 Task: Find connections with filter location Nejo with filter topic #realestateagentwith filter profile language French with filter current company NIIT Limited with filter school Joydeep Roy University with filter industry Industry Associations with filter service category Tax Law with filter keywords title Accounting Director
Action: Mouse moved to (302, 371)
Screenshot: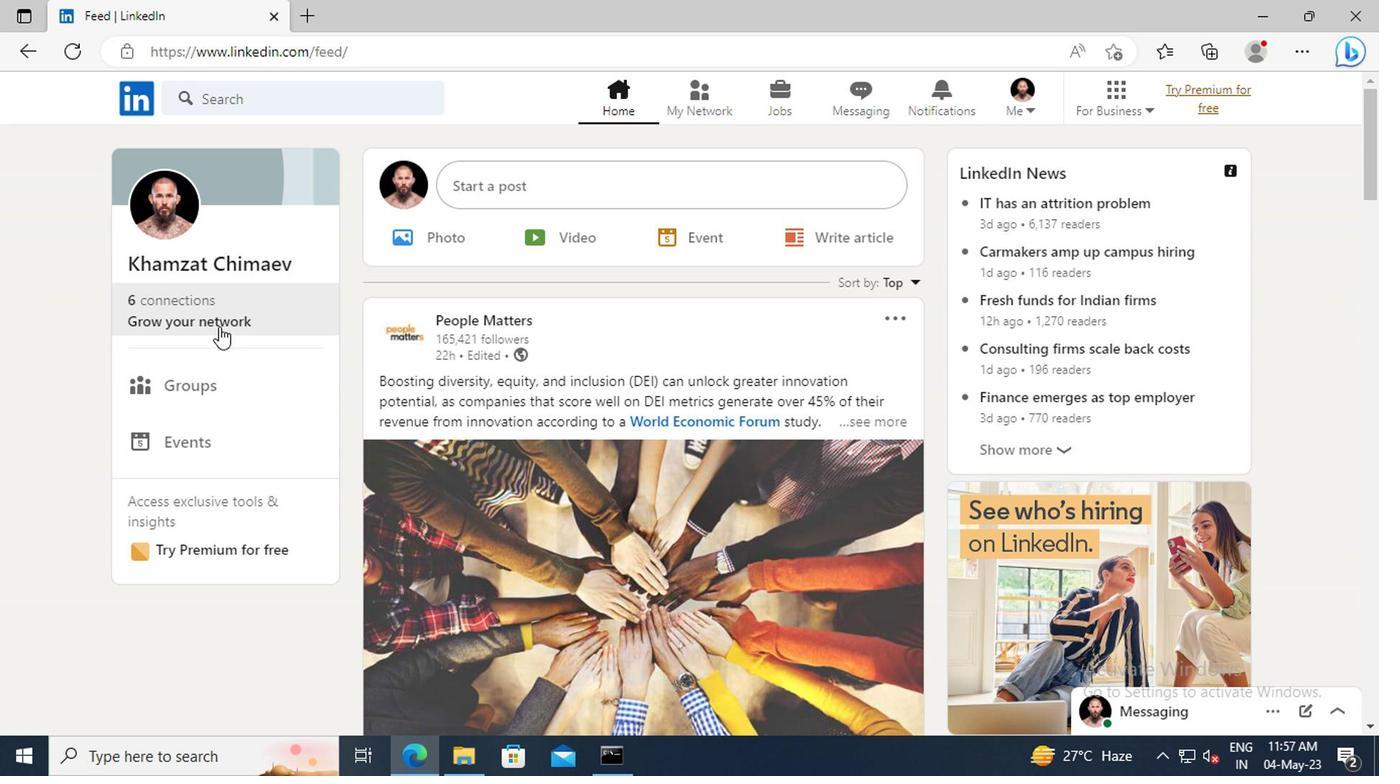 
Action: Mouse pressed left at (302, 371)
Screenshot: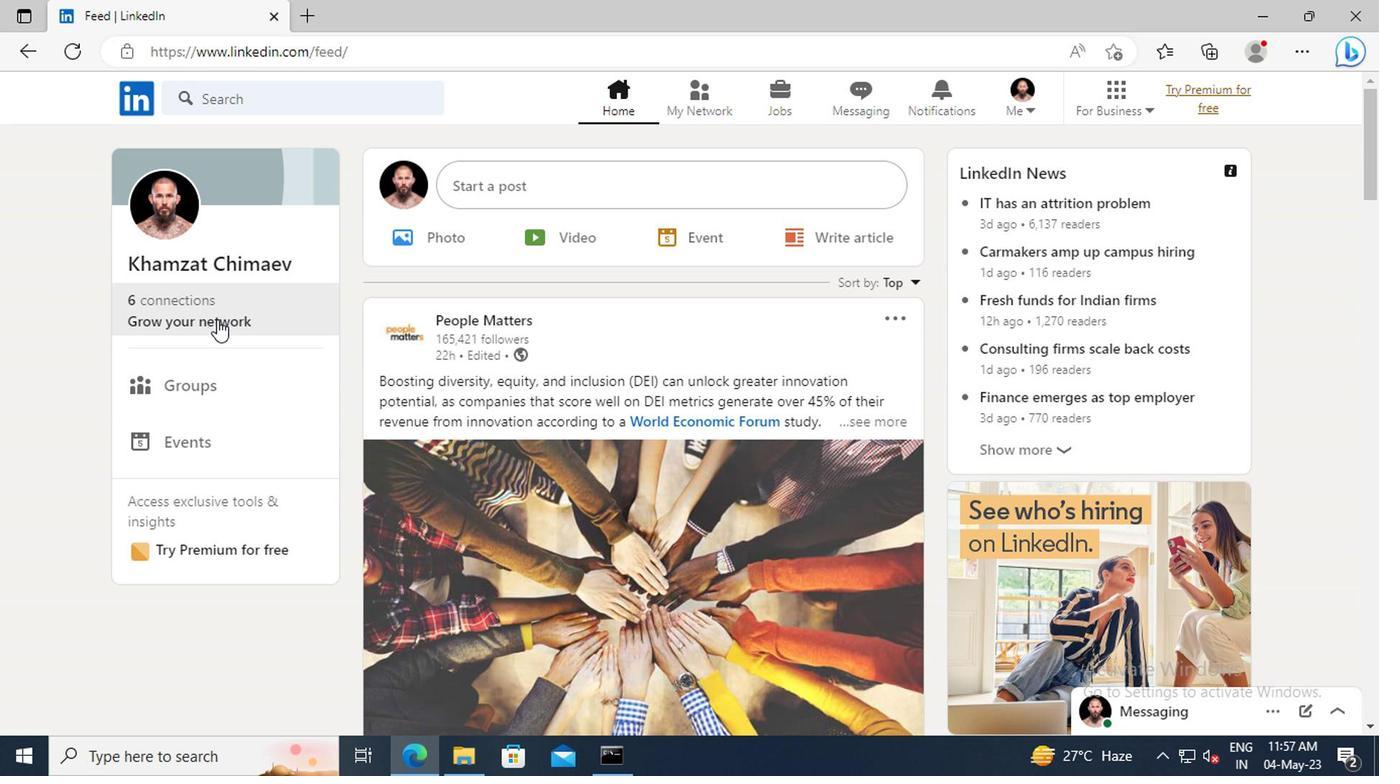 
Action: Mouse moved to (302, 300)
Screenshot: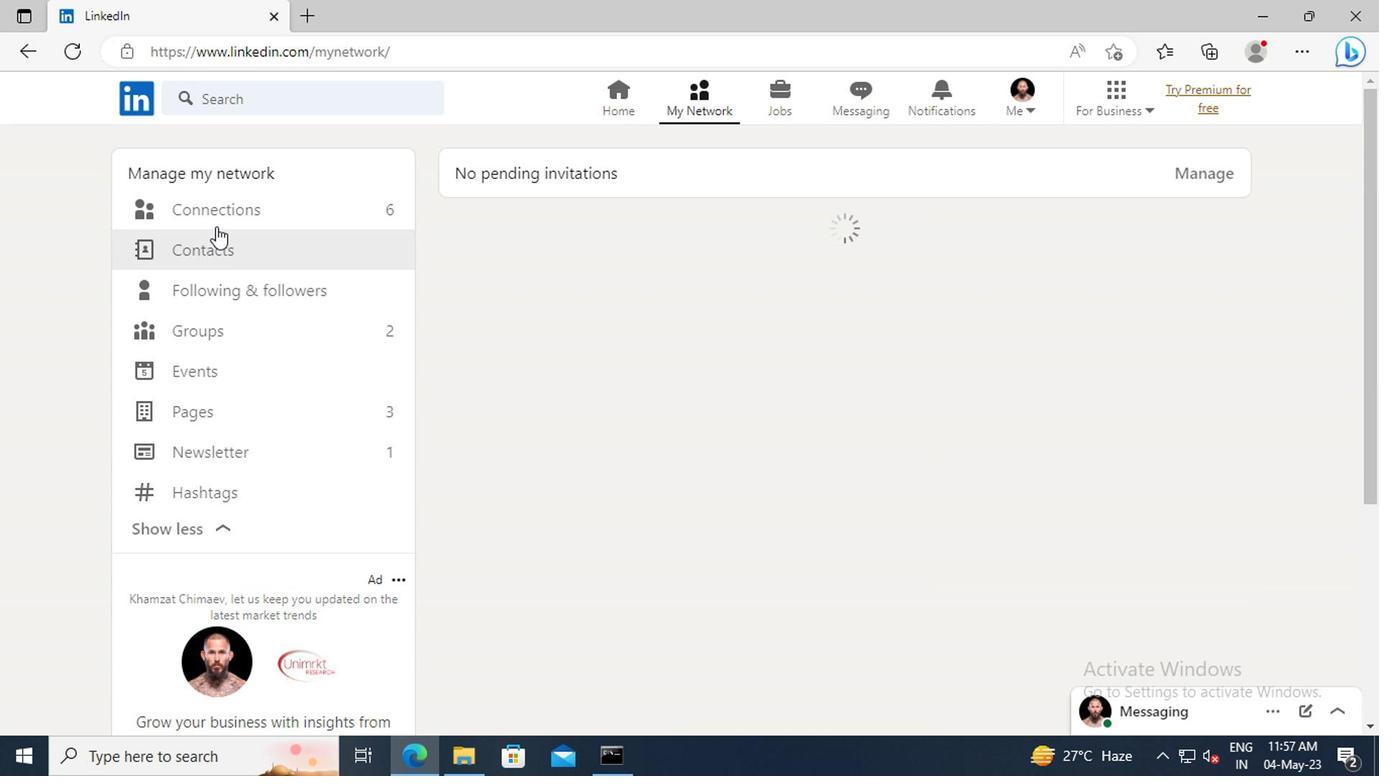
Action: Mouse pressed left at (302, 300)
Screenshot: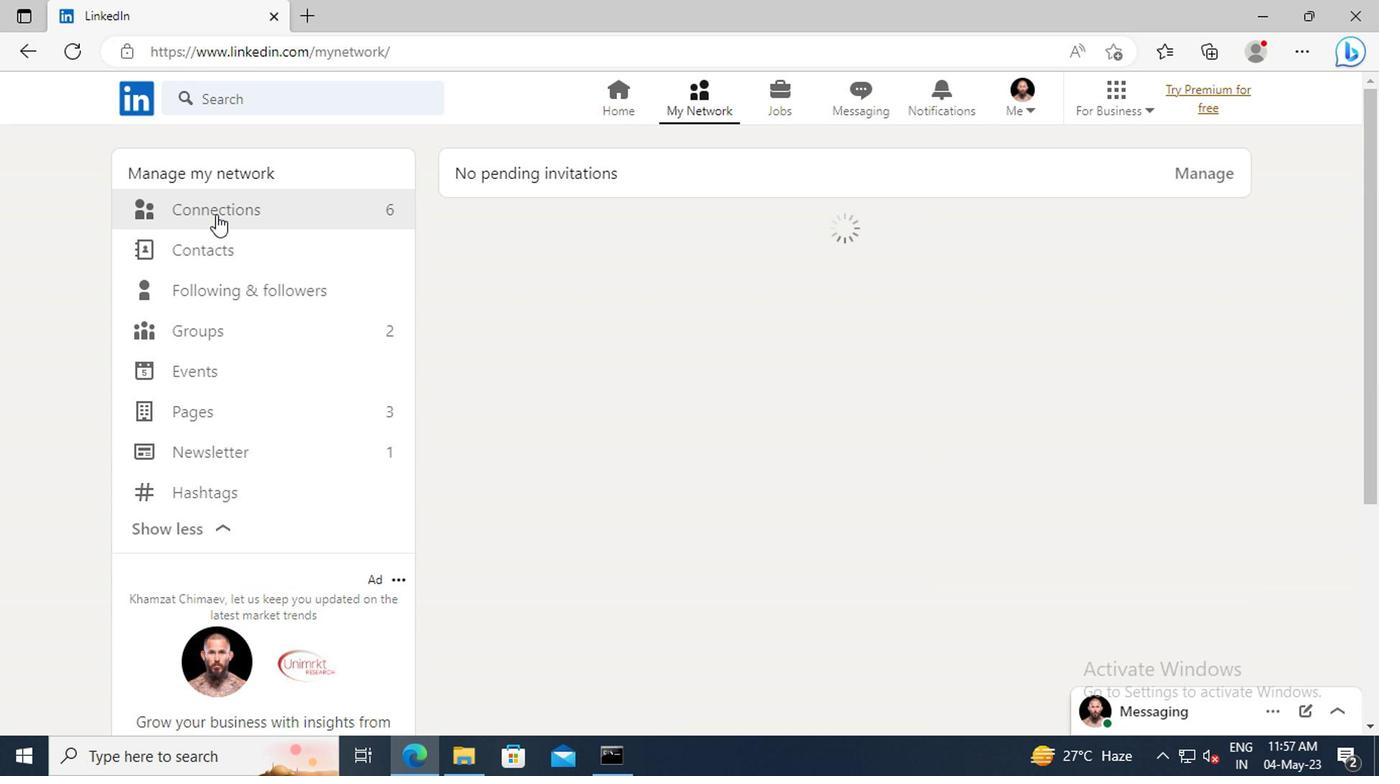 
Action: Mouse moved to (745, 303)
Screenshot: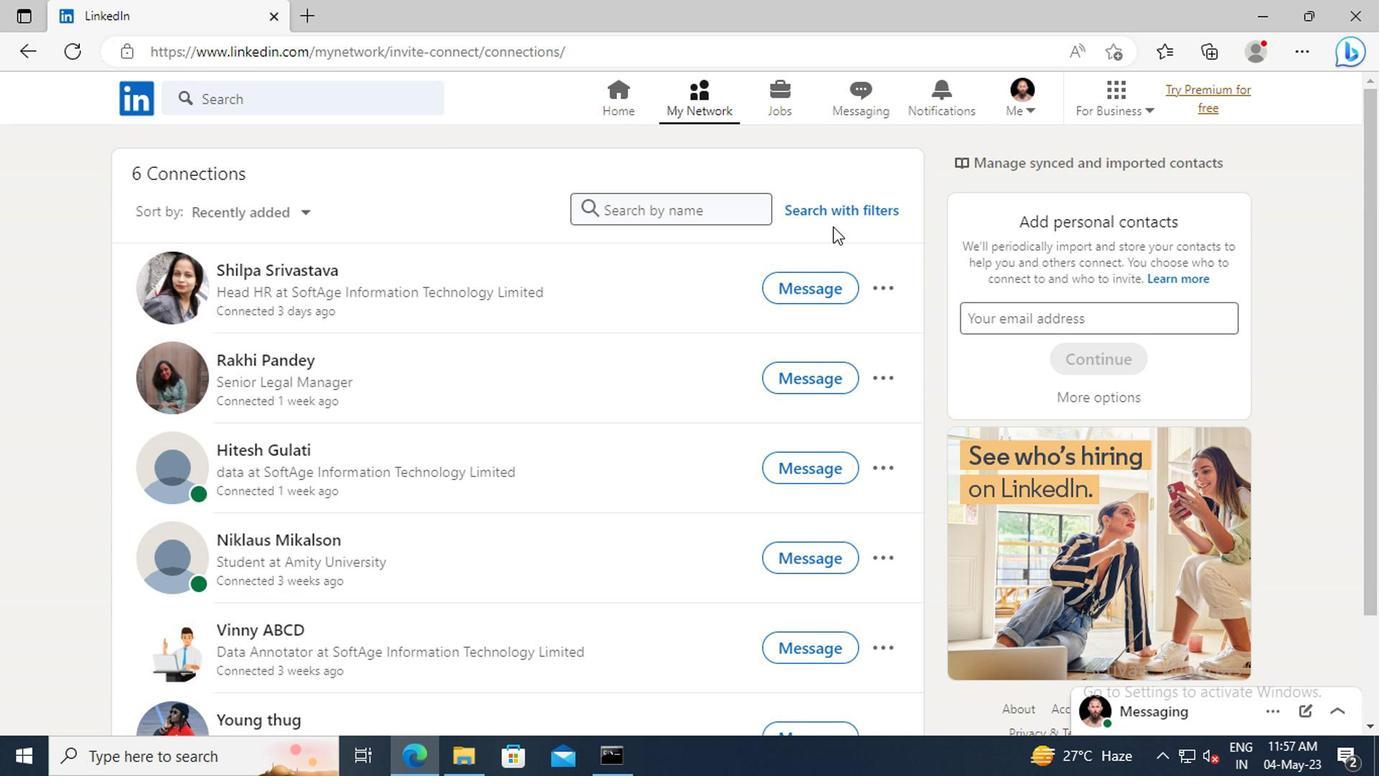 
Action: Mouse pressed left at (745, 303)
Screenshot: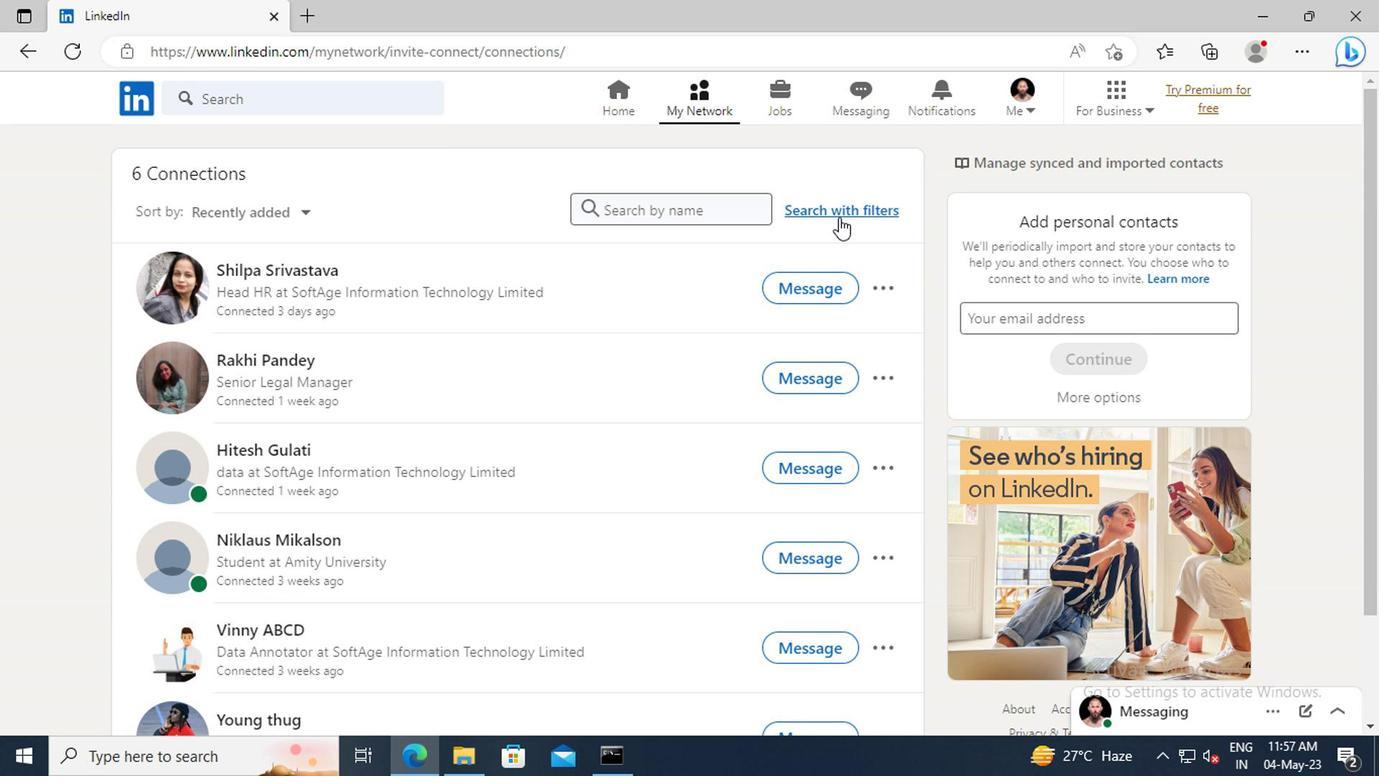 
Action: Mouse moved to (693, 258)
Screenshot: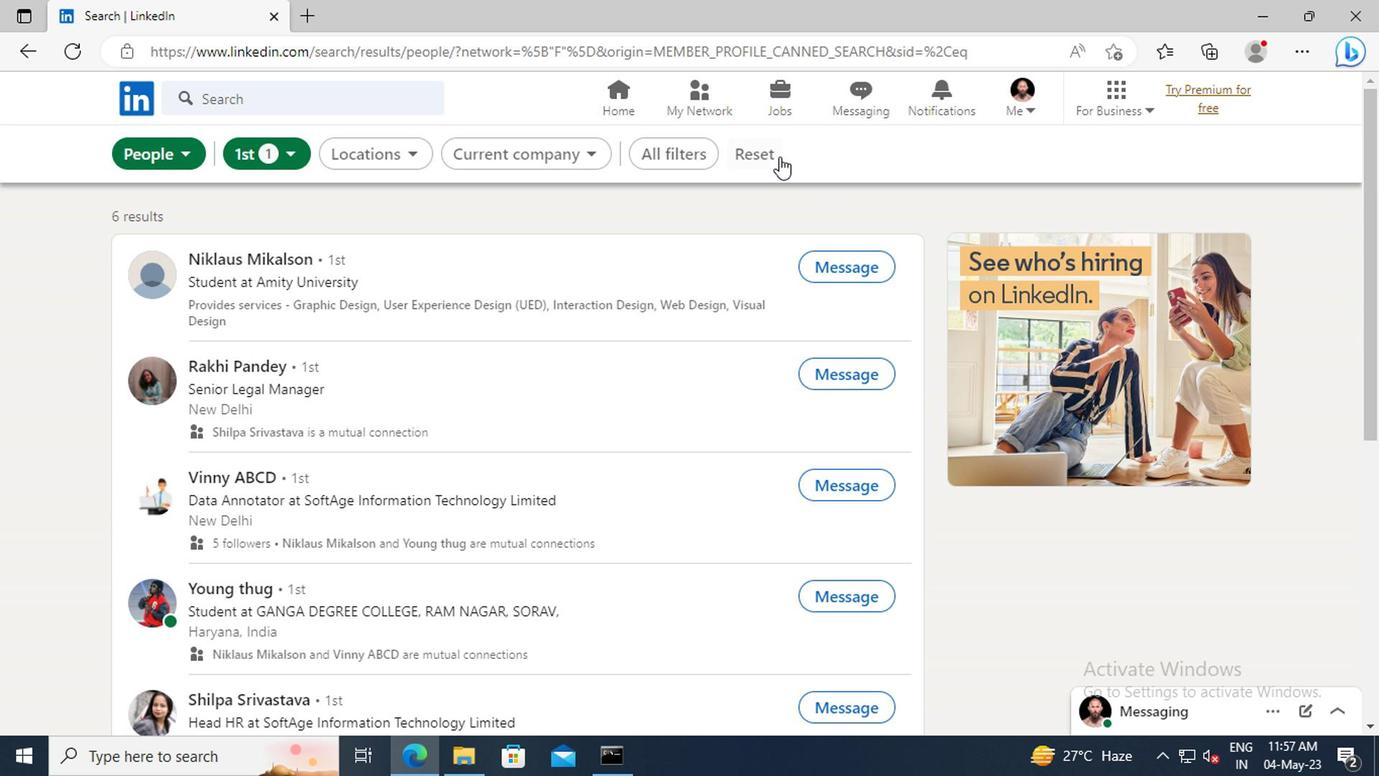 
Action: Mouse pressed left at (693, 258)
Screenshot: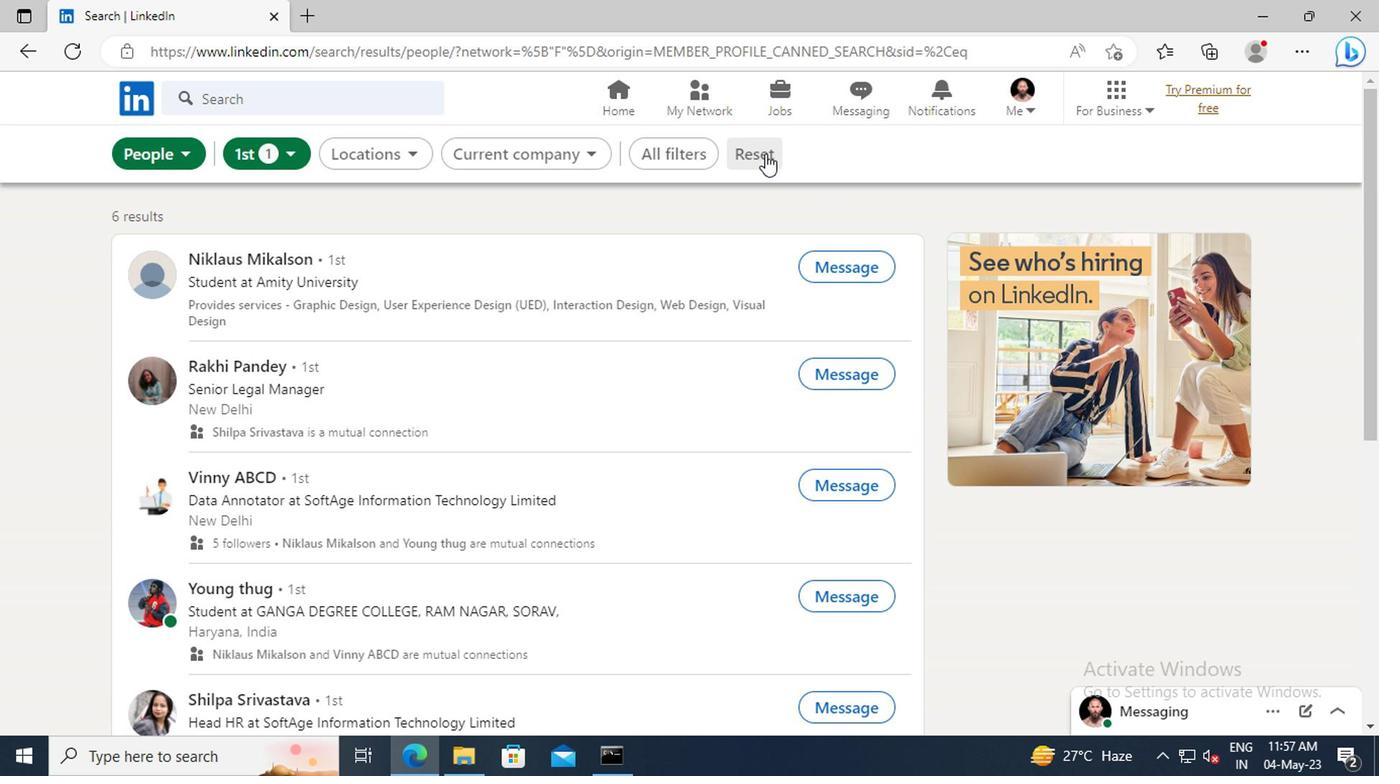 
Action: Mouse moved to (679, 257)
Screenshot: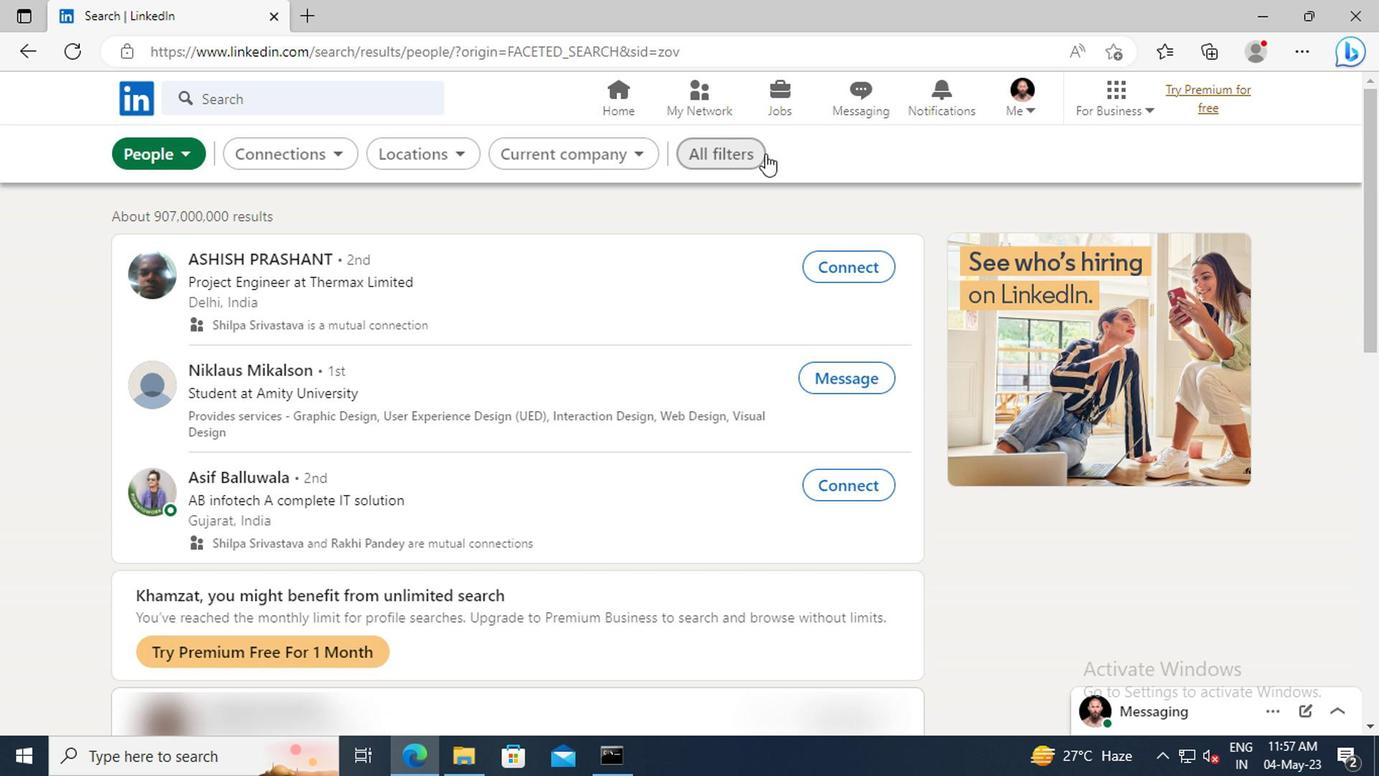 
Action: Mouse pressed left at (679, 257)
Screenshot: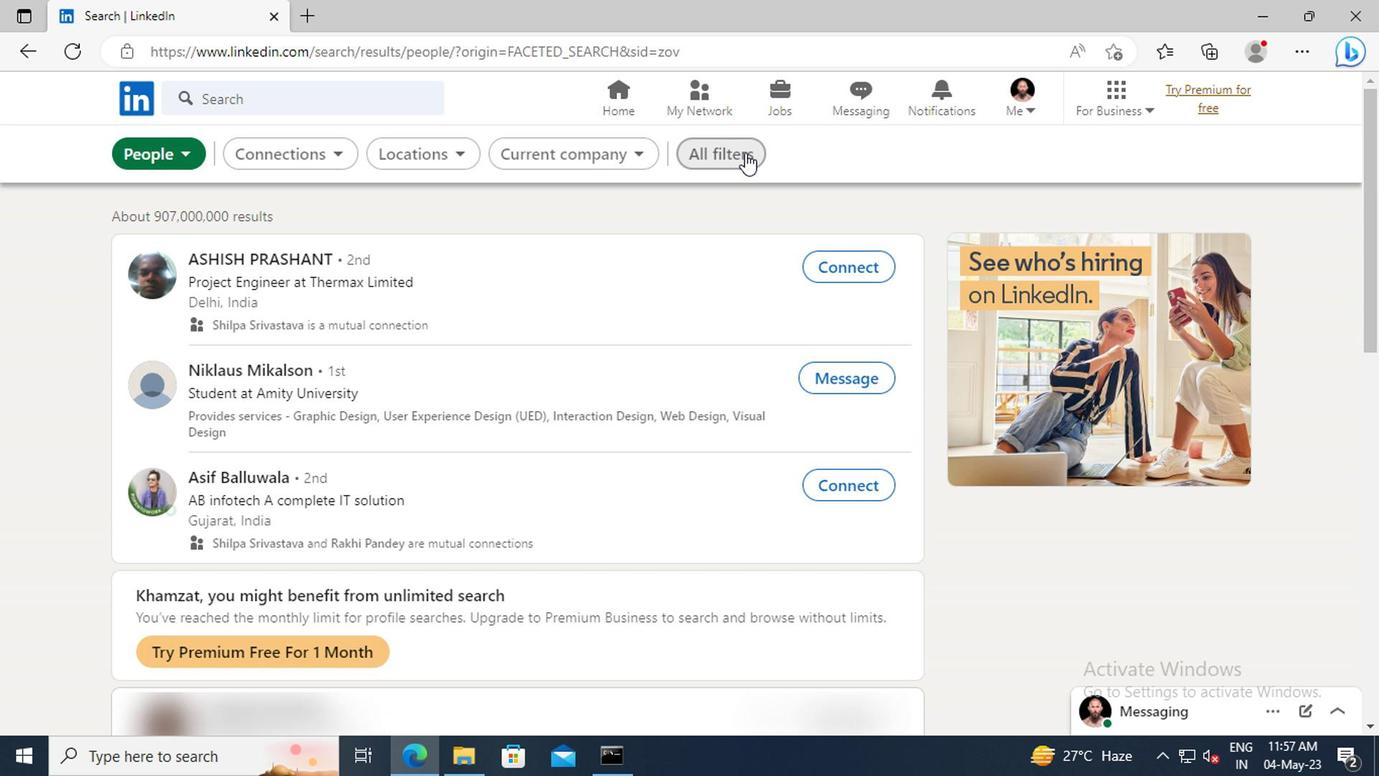 
Action: Mouse moved to (970, 411)
Screenshot: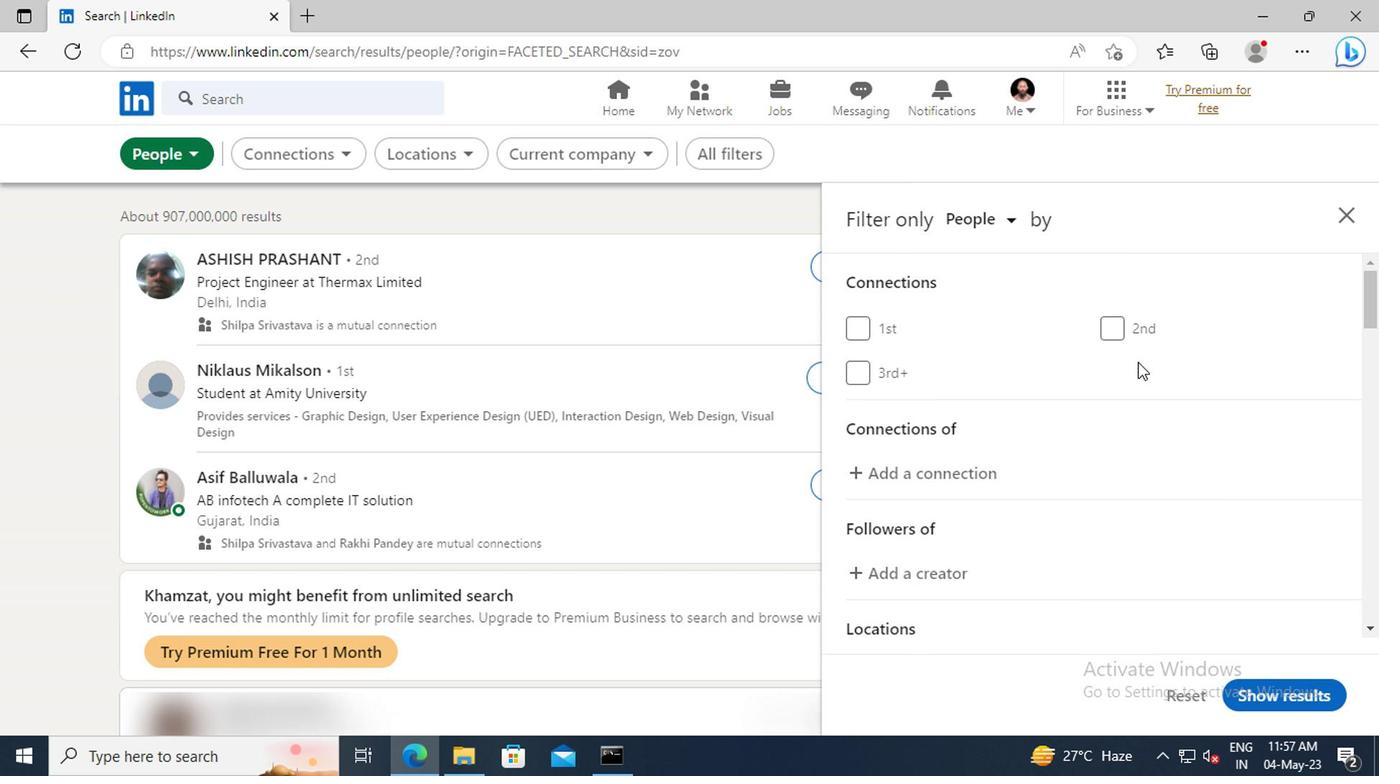
Action: Mouse scrolled (970, 411) with delta (0, 0)
Screenshot: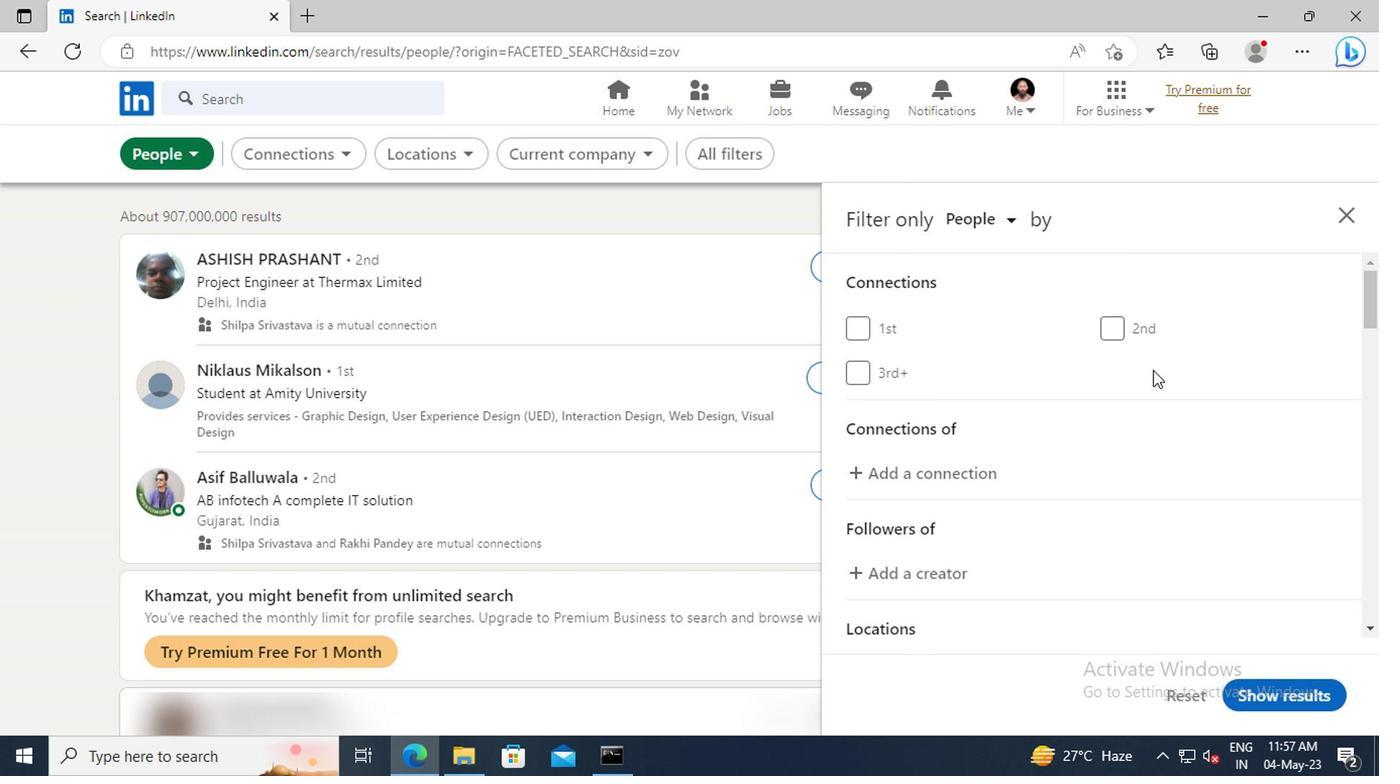 
Action: Mouse scrolled (970, 411) with delta (0, 0)
Screenshot: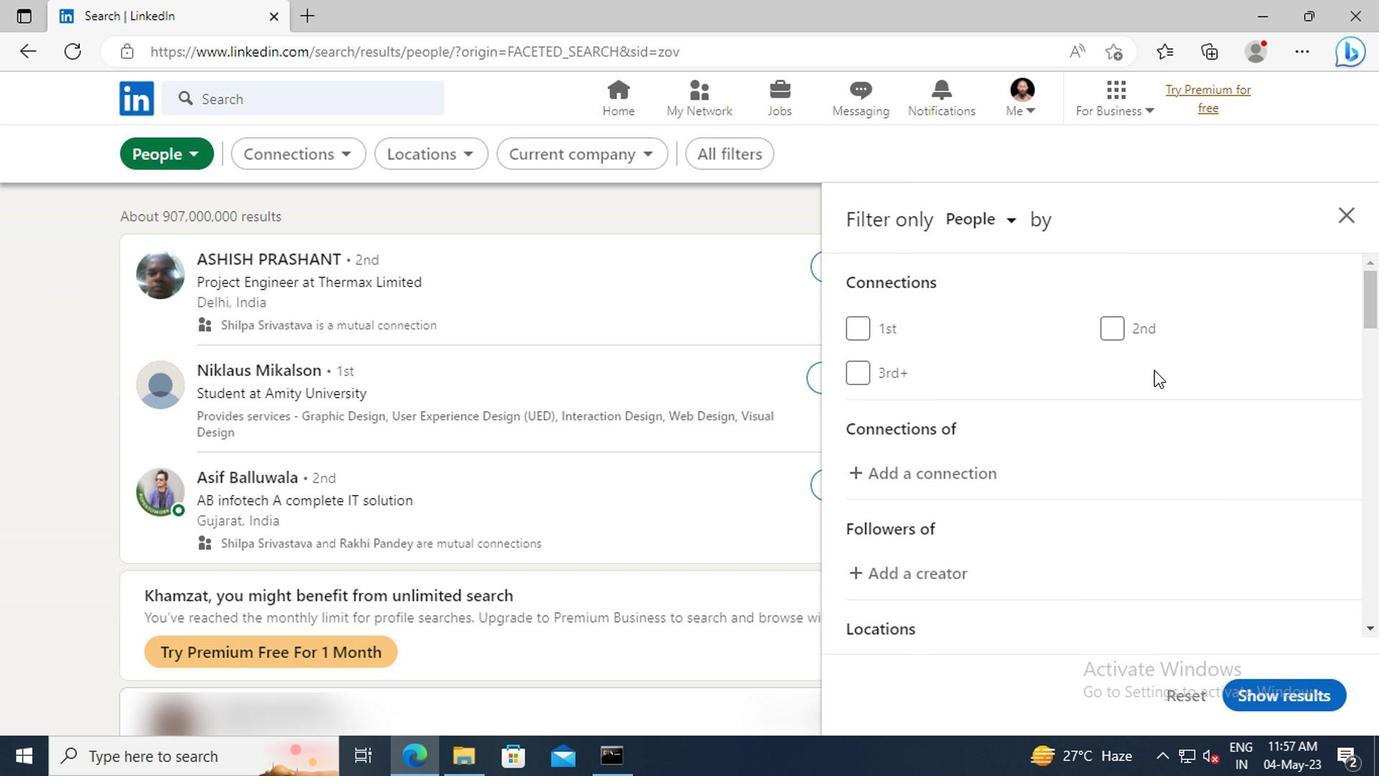 
Action: Mouse scrolled (970, 411) with delta (0, 0)
Screenshot: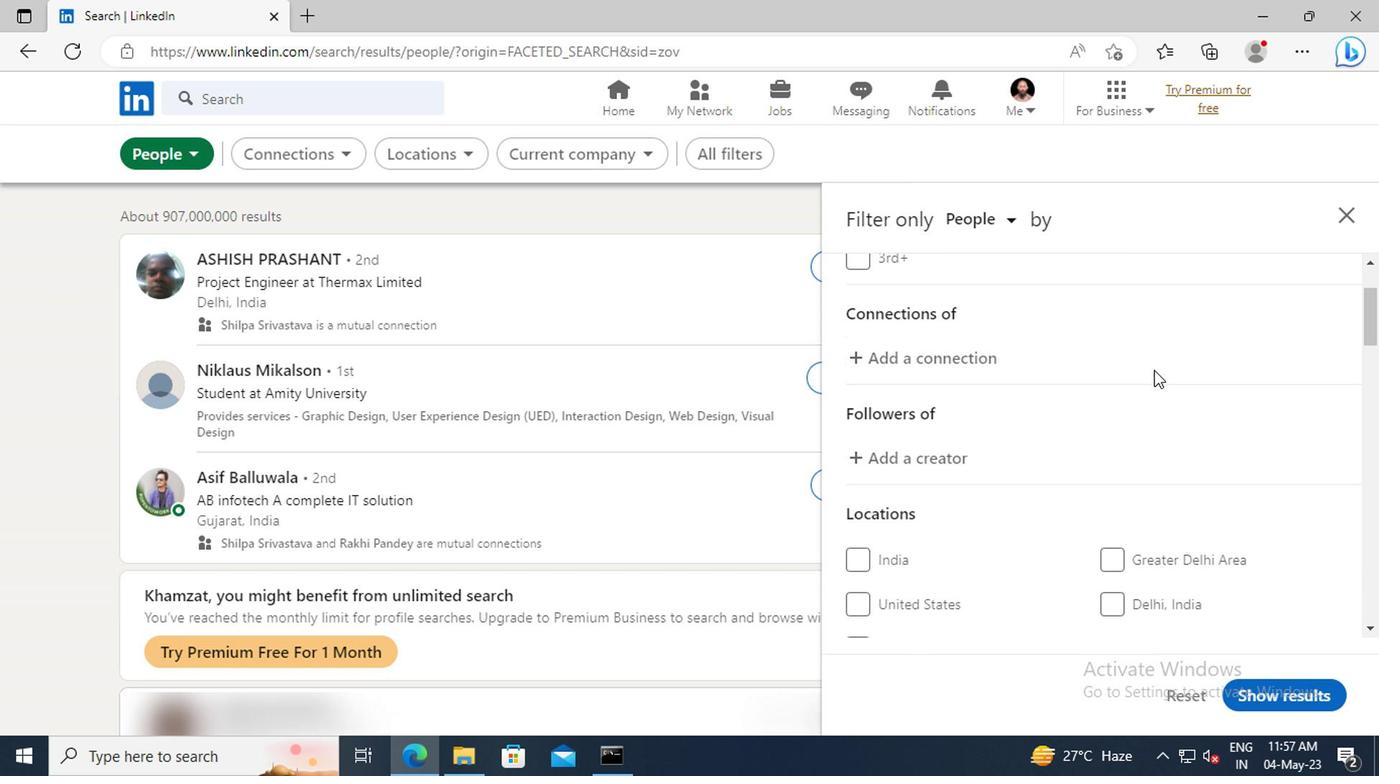 
Action: Mouse scrolled (970, 411) with delta (0, 0)
Screenshot: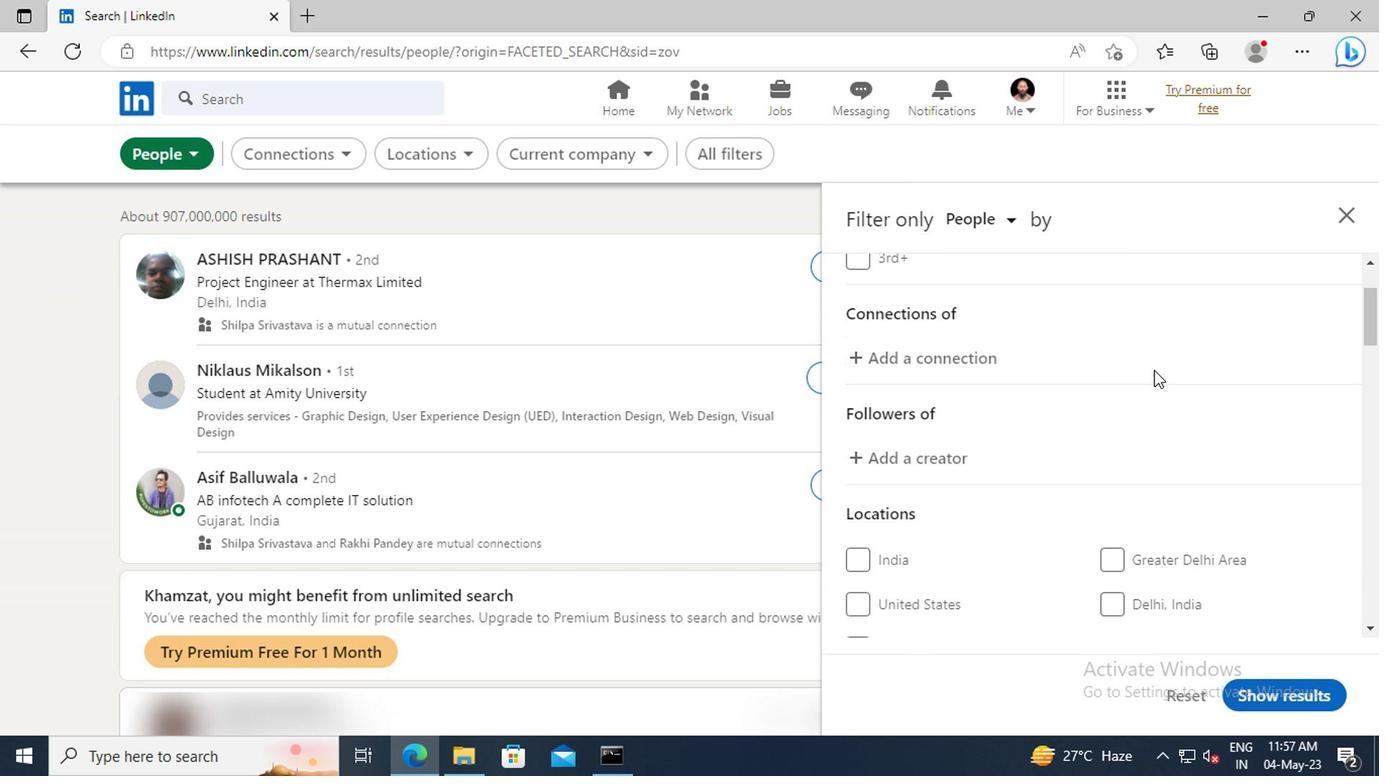 
Action: Mouse scrolled (970, 411) with delta (0, 0)
Screenshot: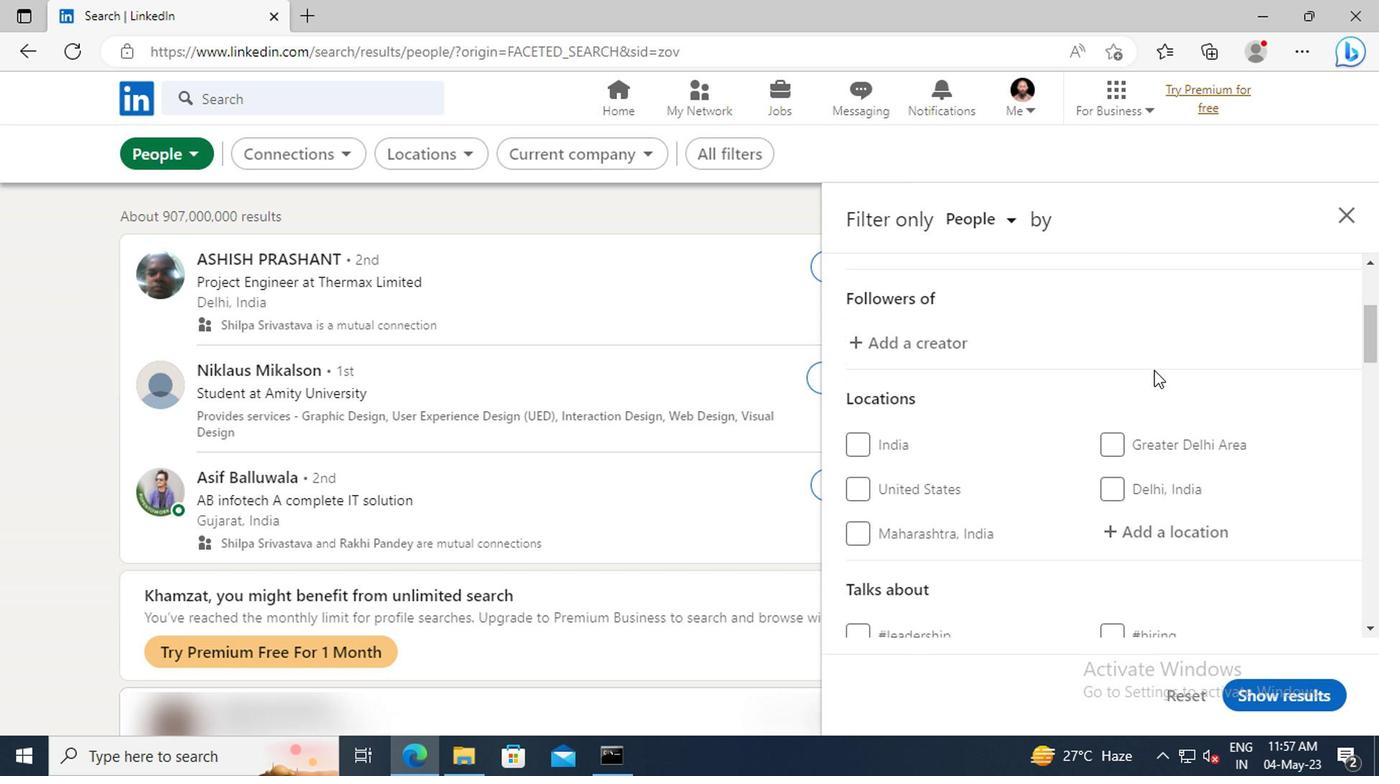 
Action: Mouse scrolled (970, 411) with delta (0, 0)
Screenshot: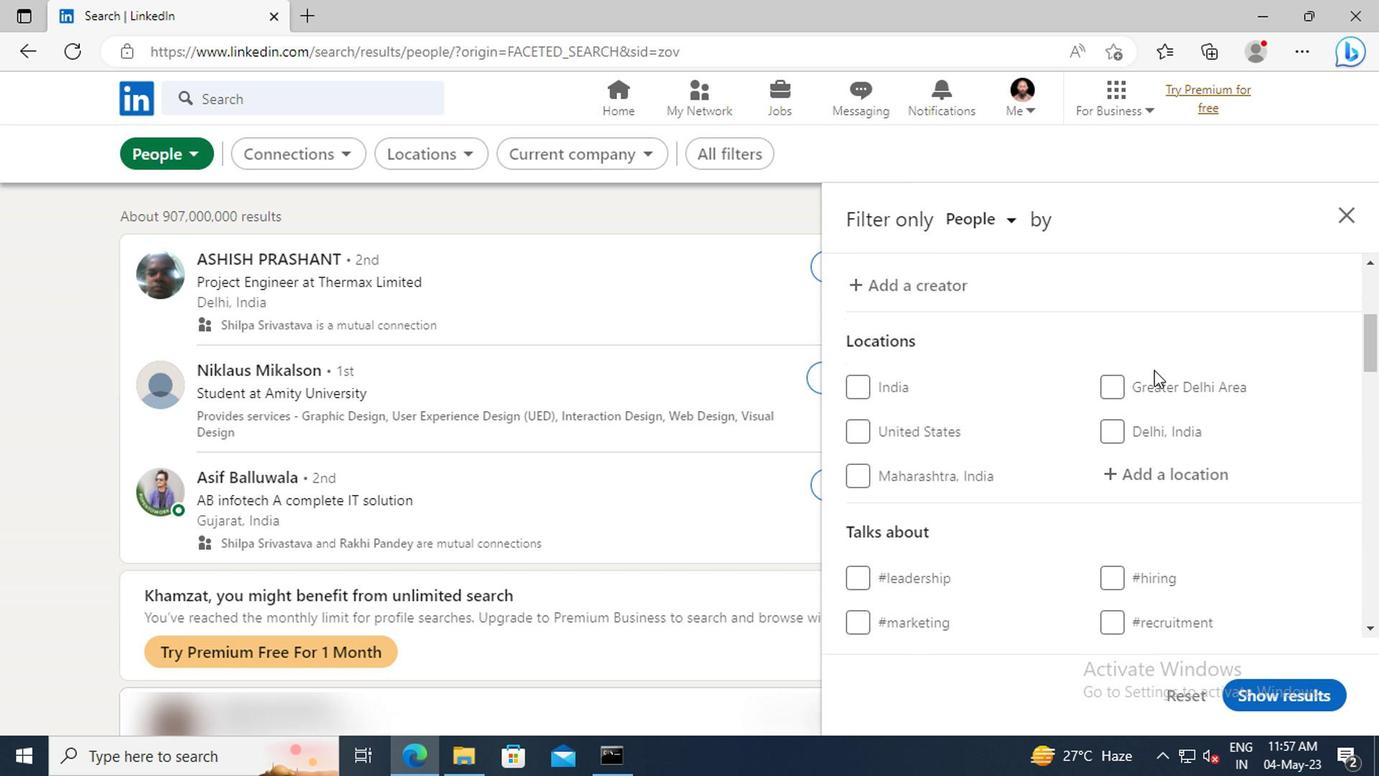 
Action: Mouse scrolled (970, 411) with delta (0, 0)
Screenshot: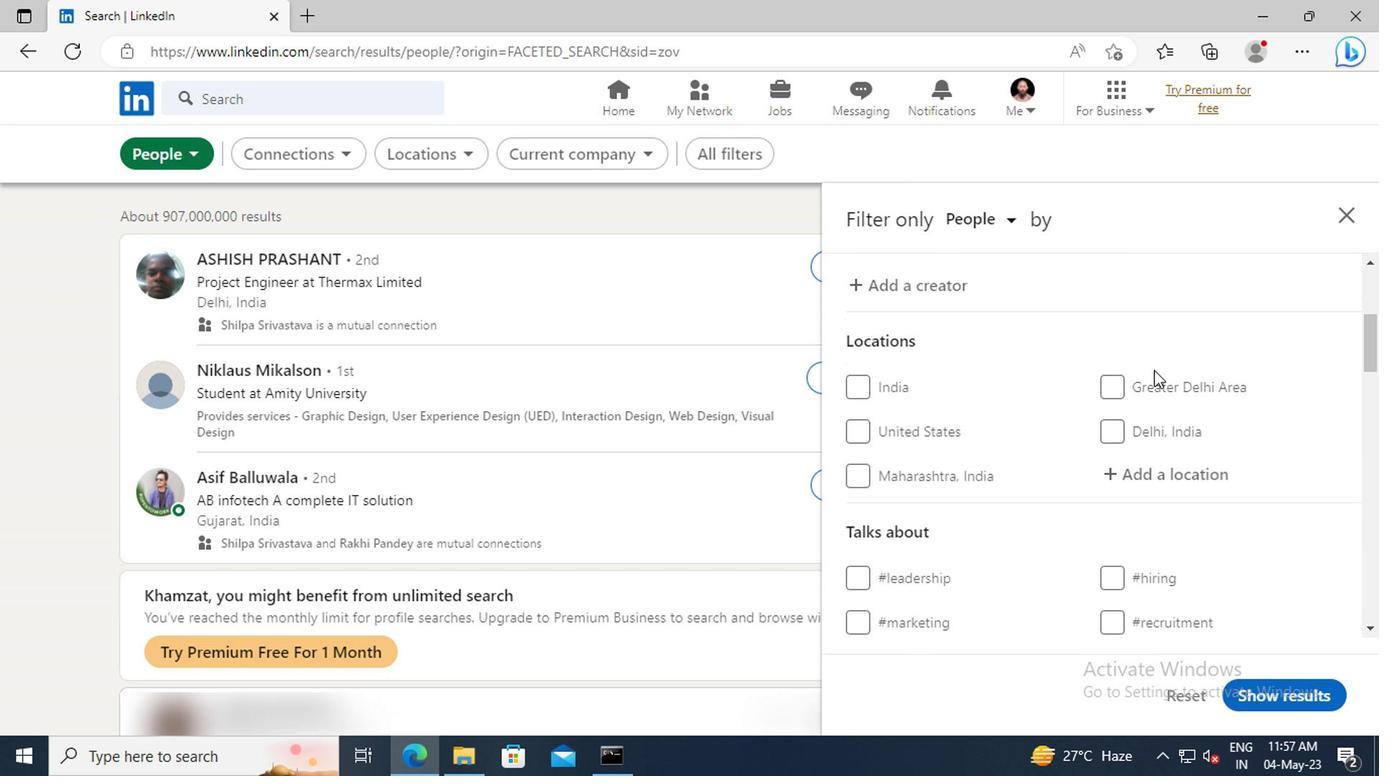 
Action: Mouse moved to (973, 414)
Screenshot: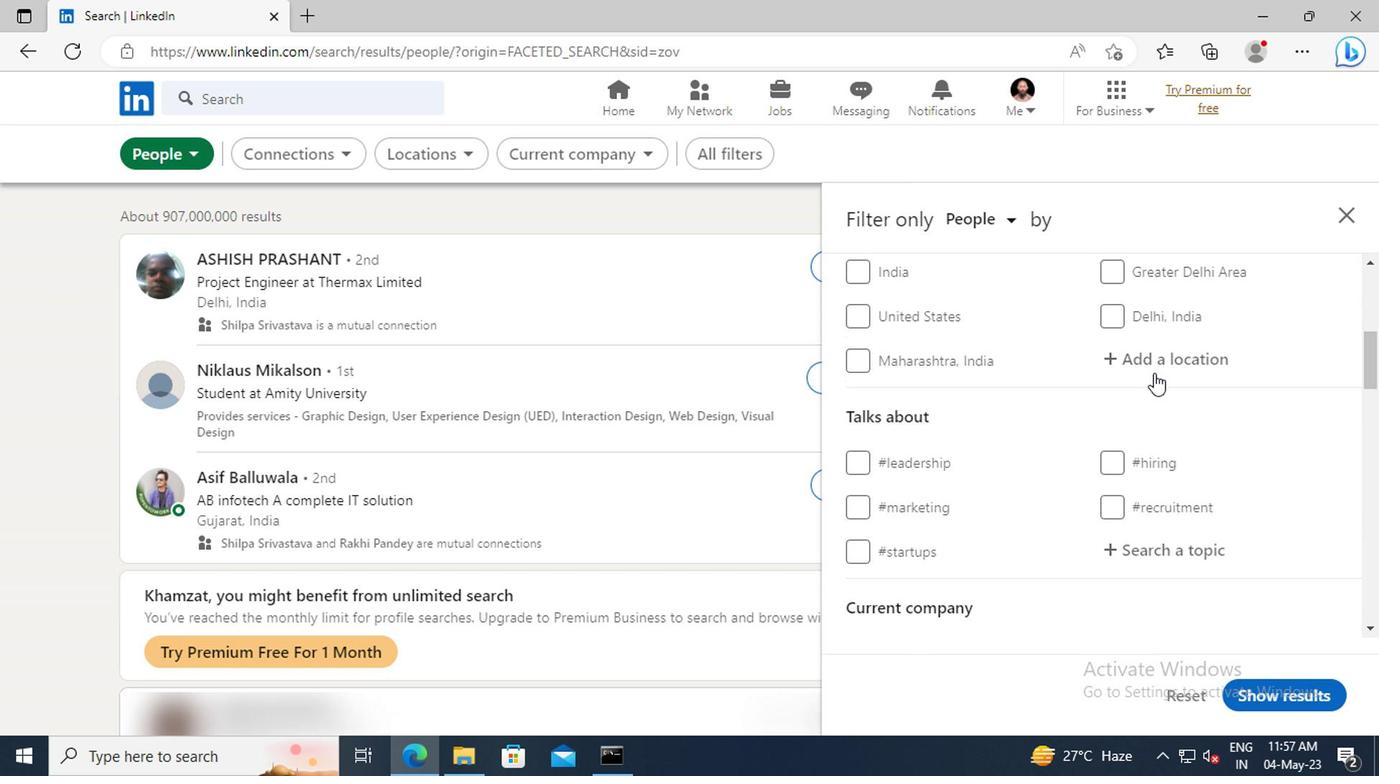
Action: Mouse pressed left at (973, 414)
Screenshot: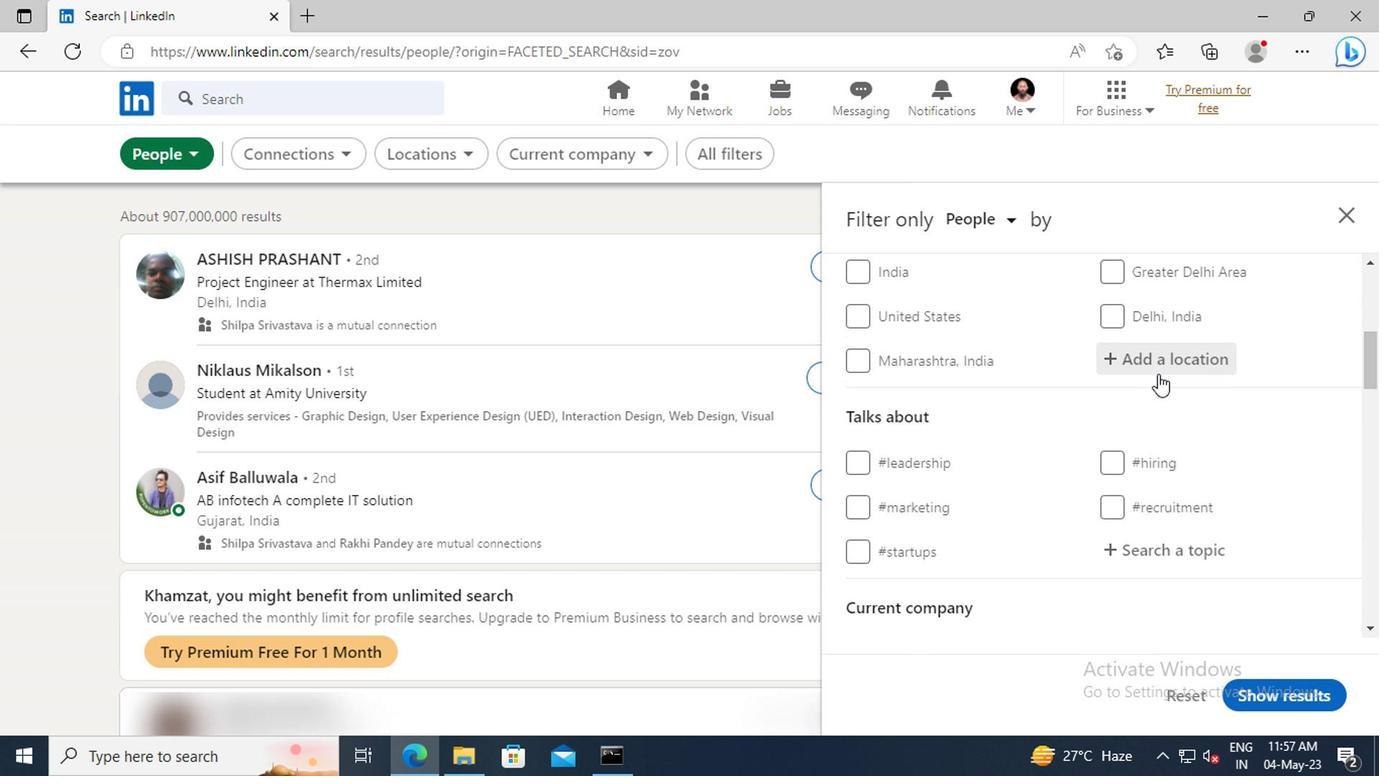 
Action: Key pressed <Key.shift>NEJO<Key.enter>
Screenshot: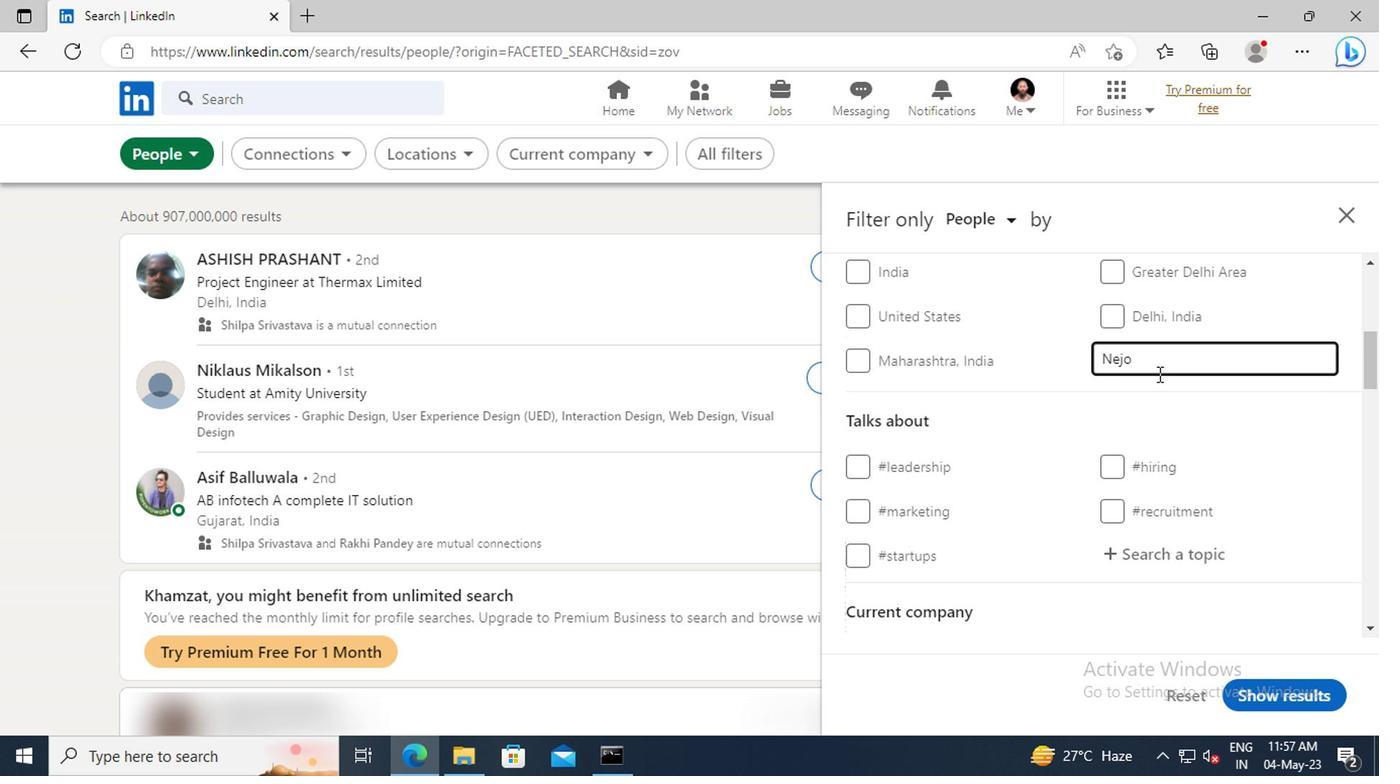 
Action: Mouse scrolled (973, 413) with delta (0, 0)
Screenshot: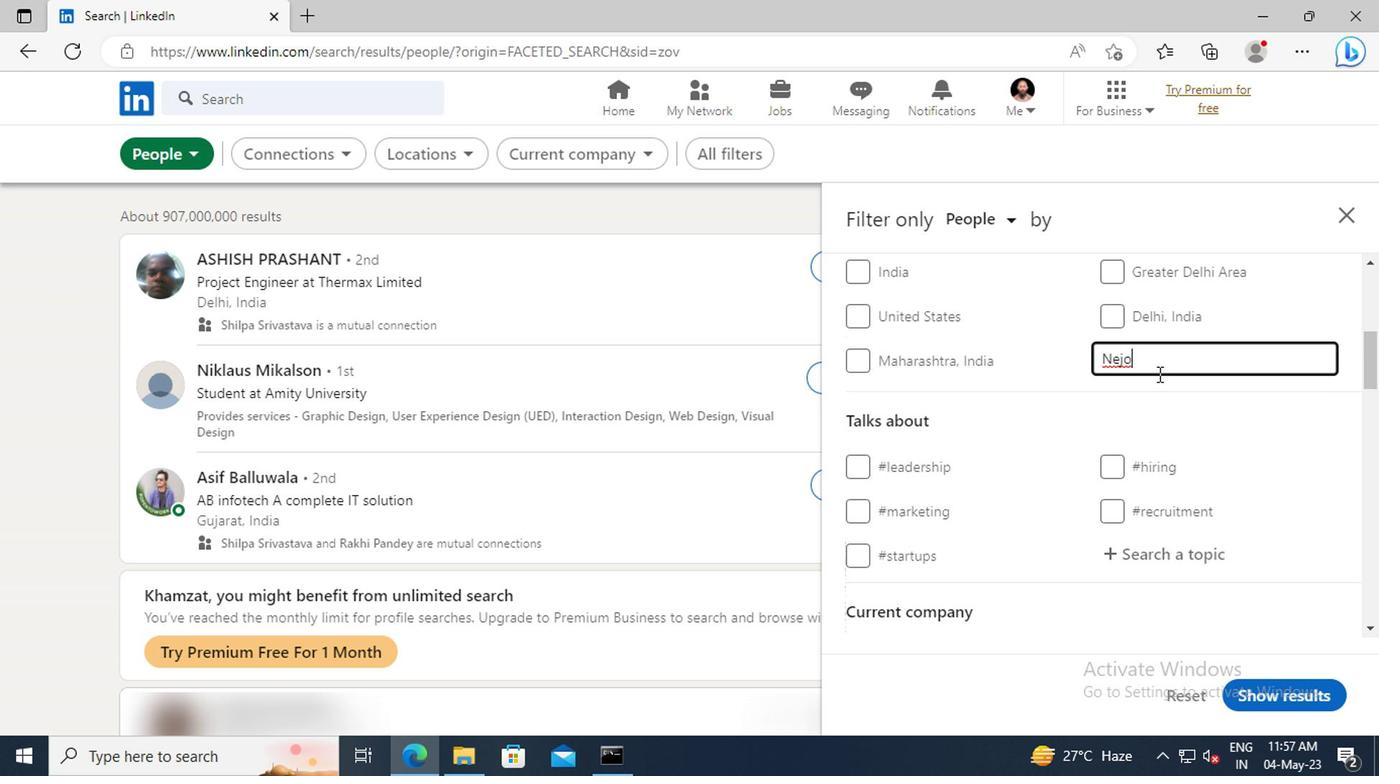 
Action: Mouse scrolled (973, 413) with delta (0, 0)
Screenshot: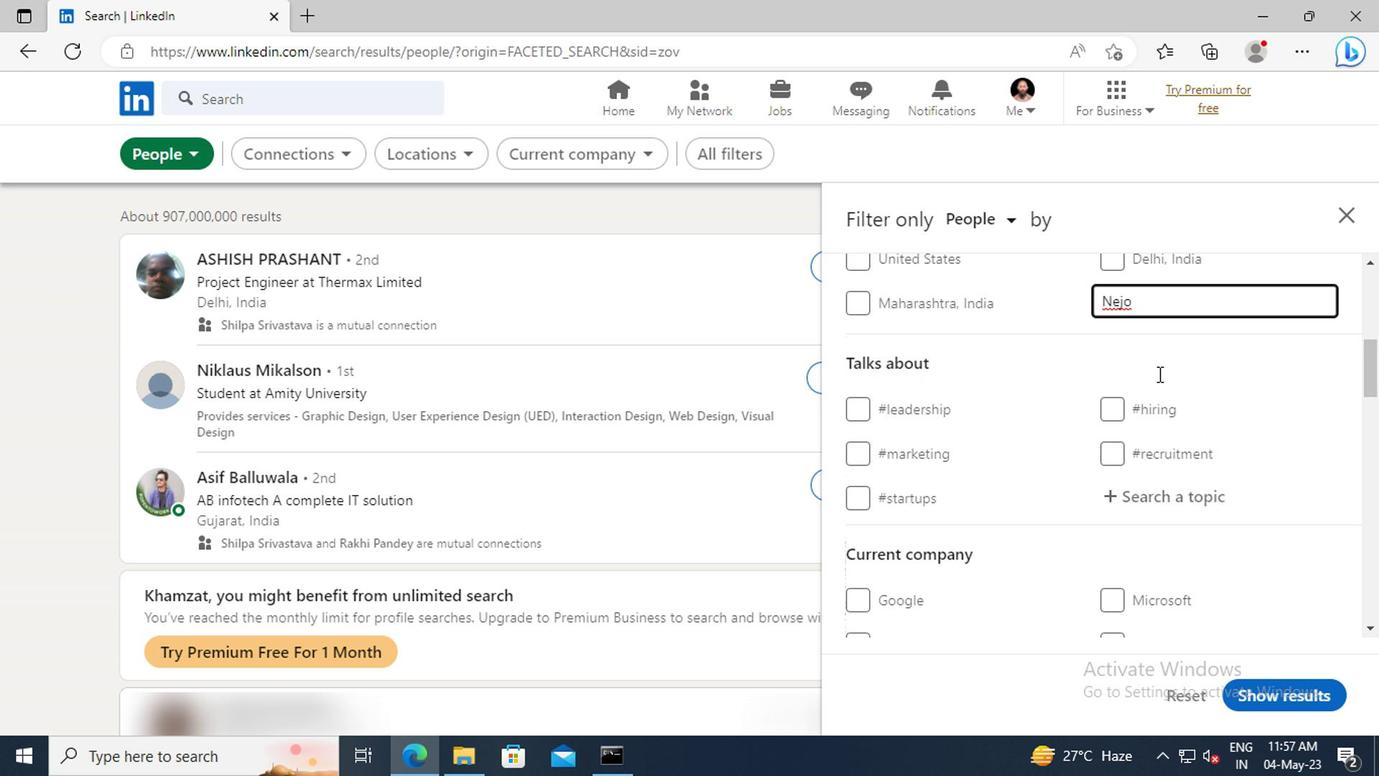
Action: Mouse moved to (975, 458)
Screenshot: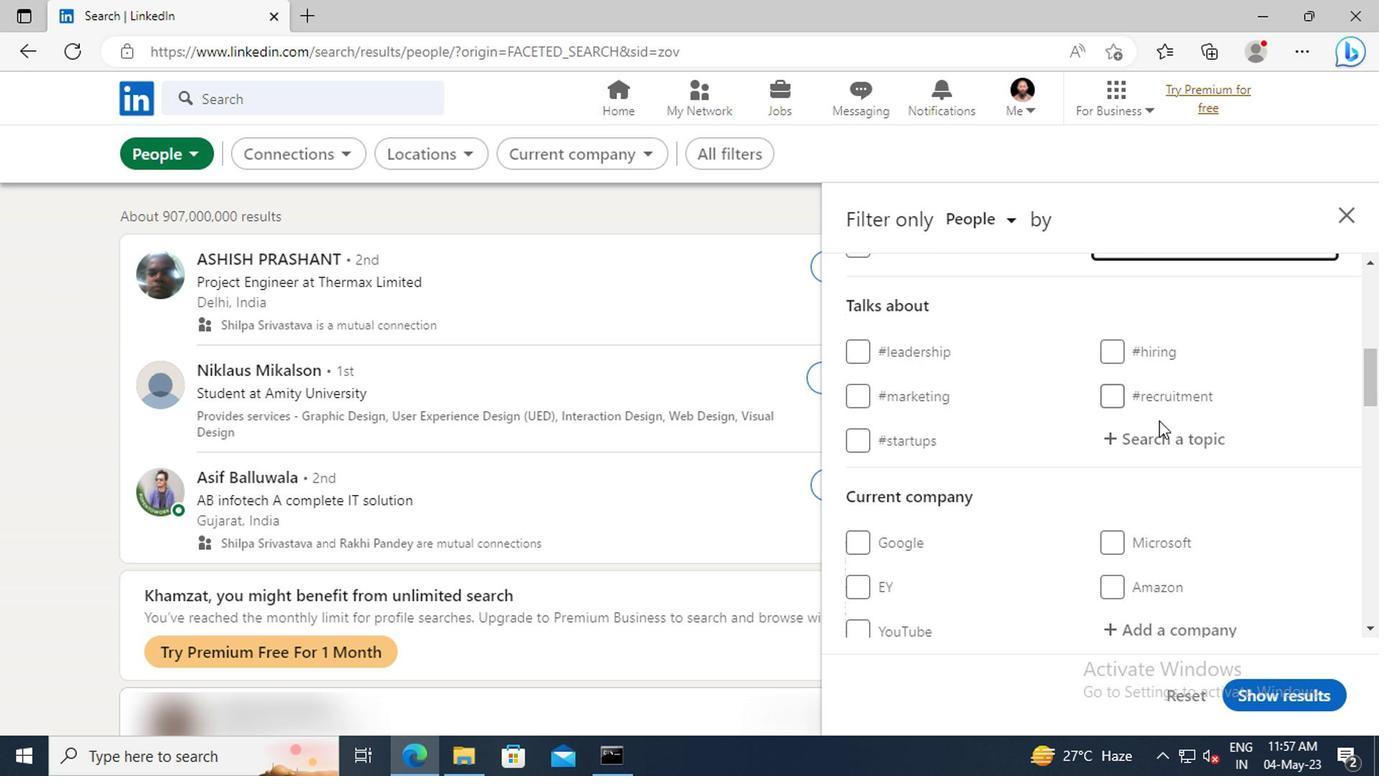 
Action: Mouse pressed left at (975, 458)
Screenshot: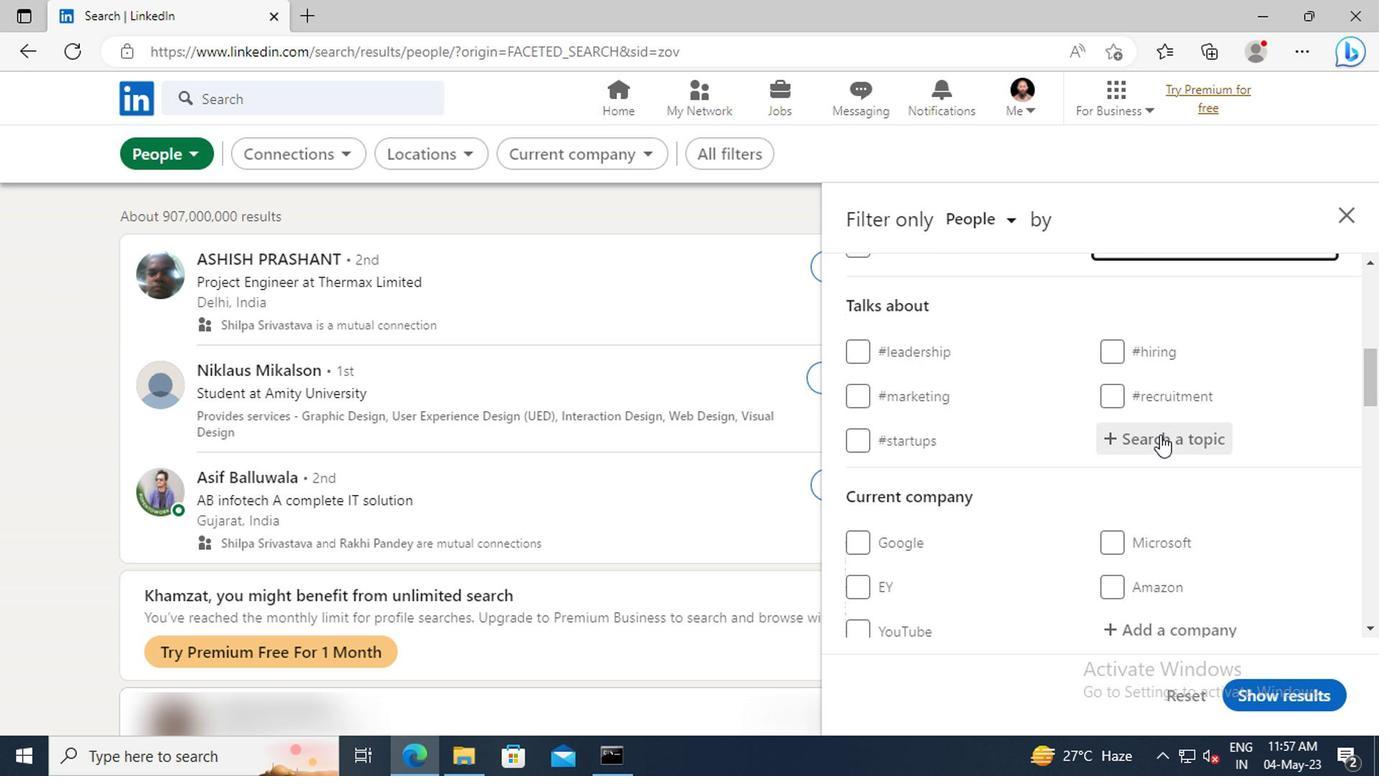 
Action: Key pressed REALEST
Screenshot: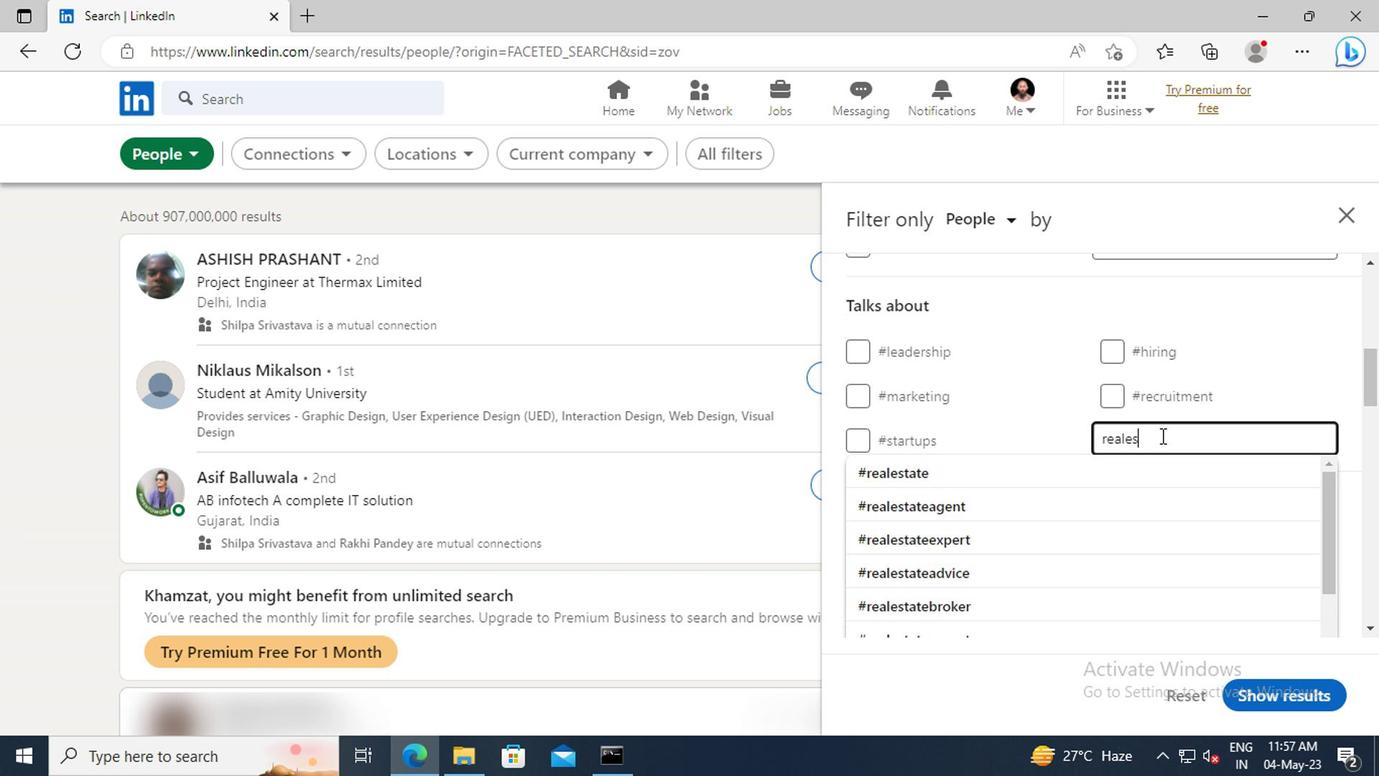 
Action: Mouse moved to (980, 499)
Screenshot: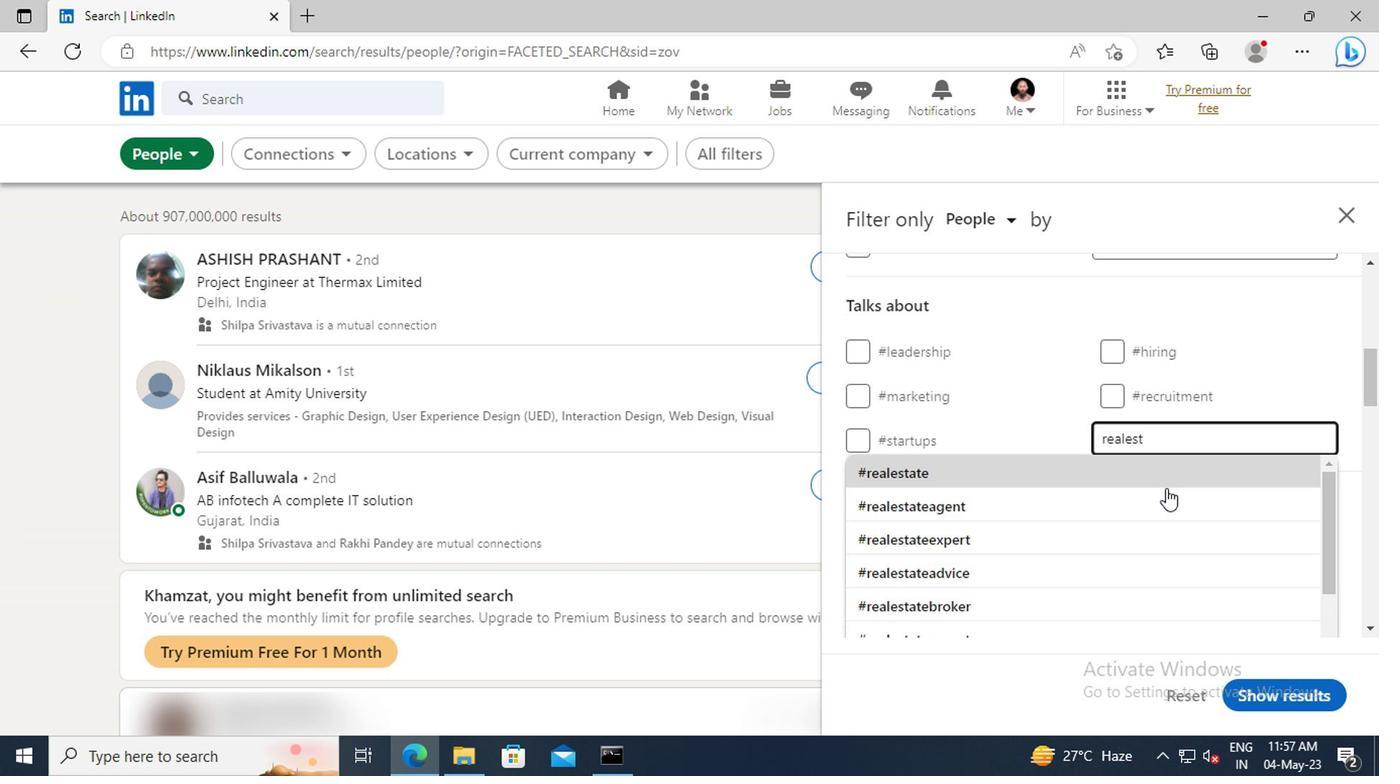 
Action: Mouse pressed left at (980, 499)
Screenshot: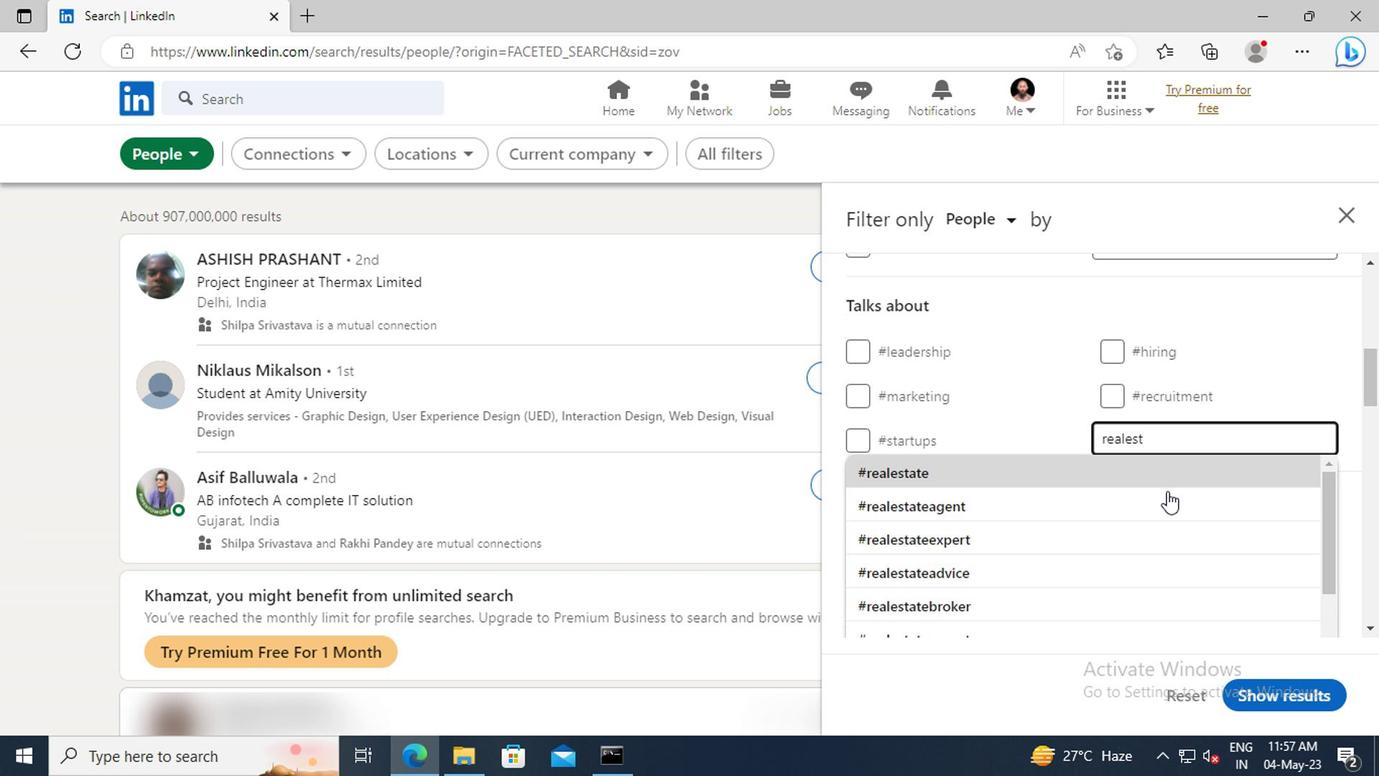 
Action: Mouse scrolled (980, 498) with delta (0, 0)
Screenshot: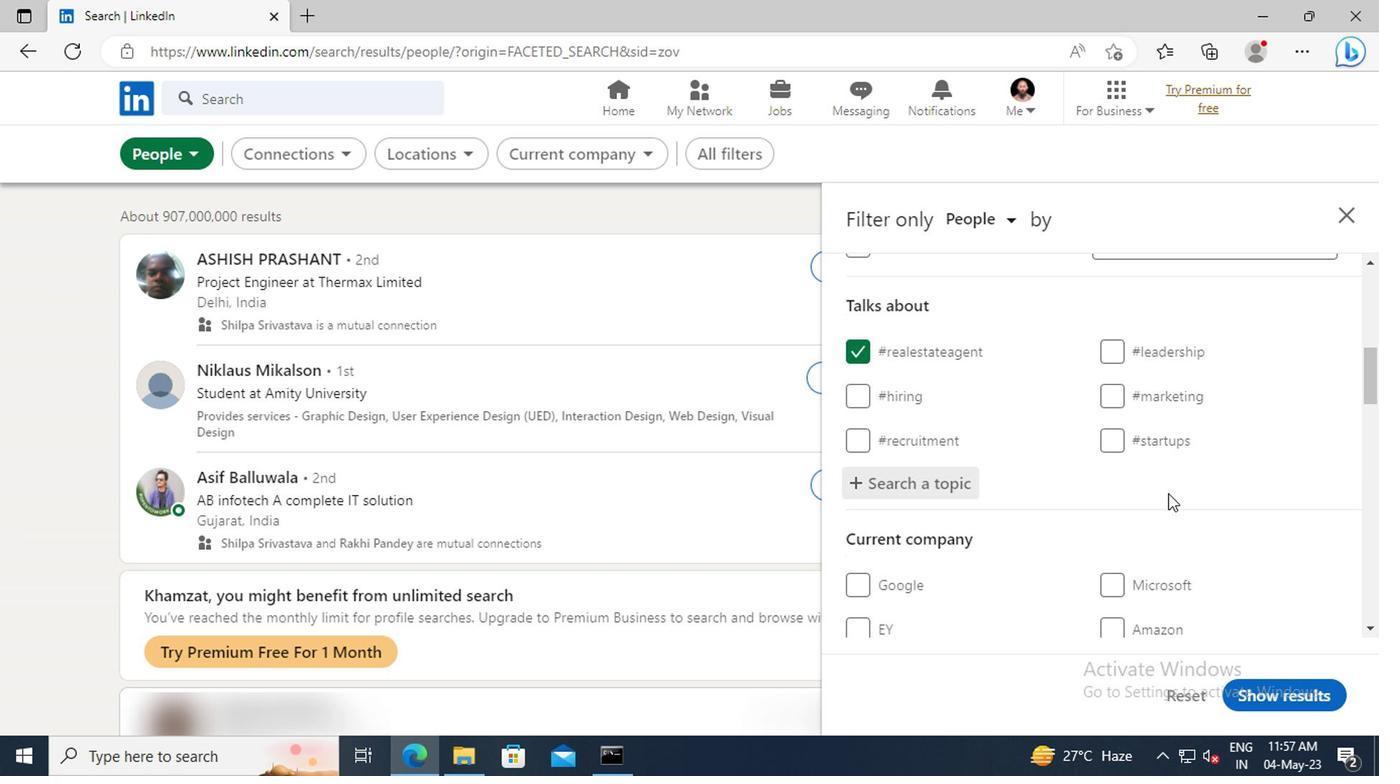 
Action: Mouse scrolled (980, 498) with delta (0, 0)
Screenshot: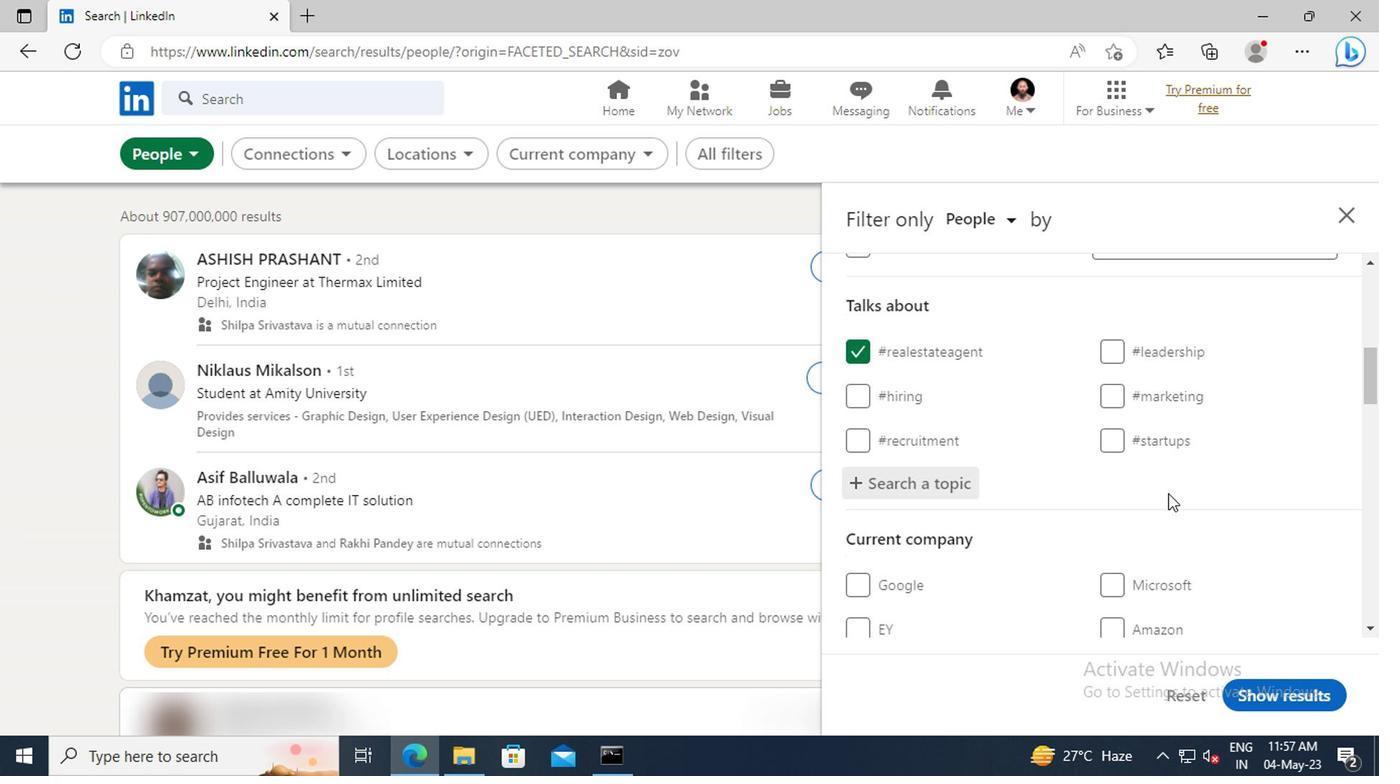 
Action: Mouse scrolled (980, 498) with delta (0, 0)
Screenshot: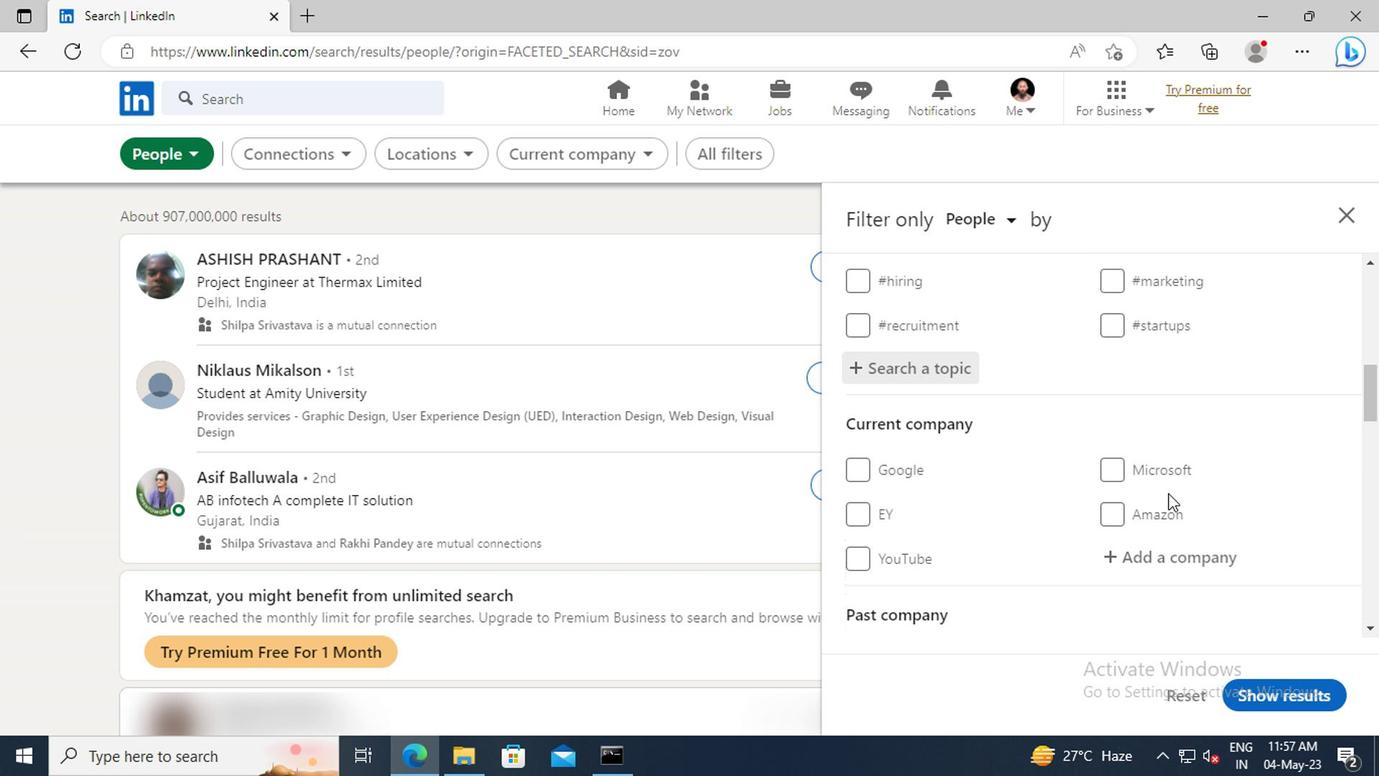 
Action: Mouse scrolled (980, 498) with delta (0, 0)
Screenshot: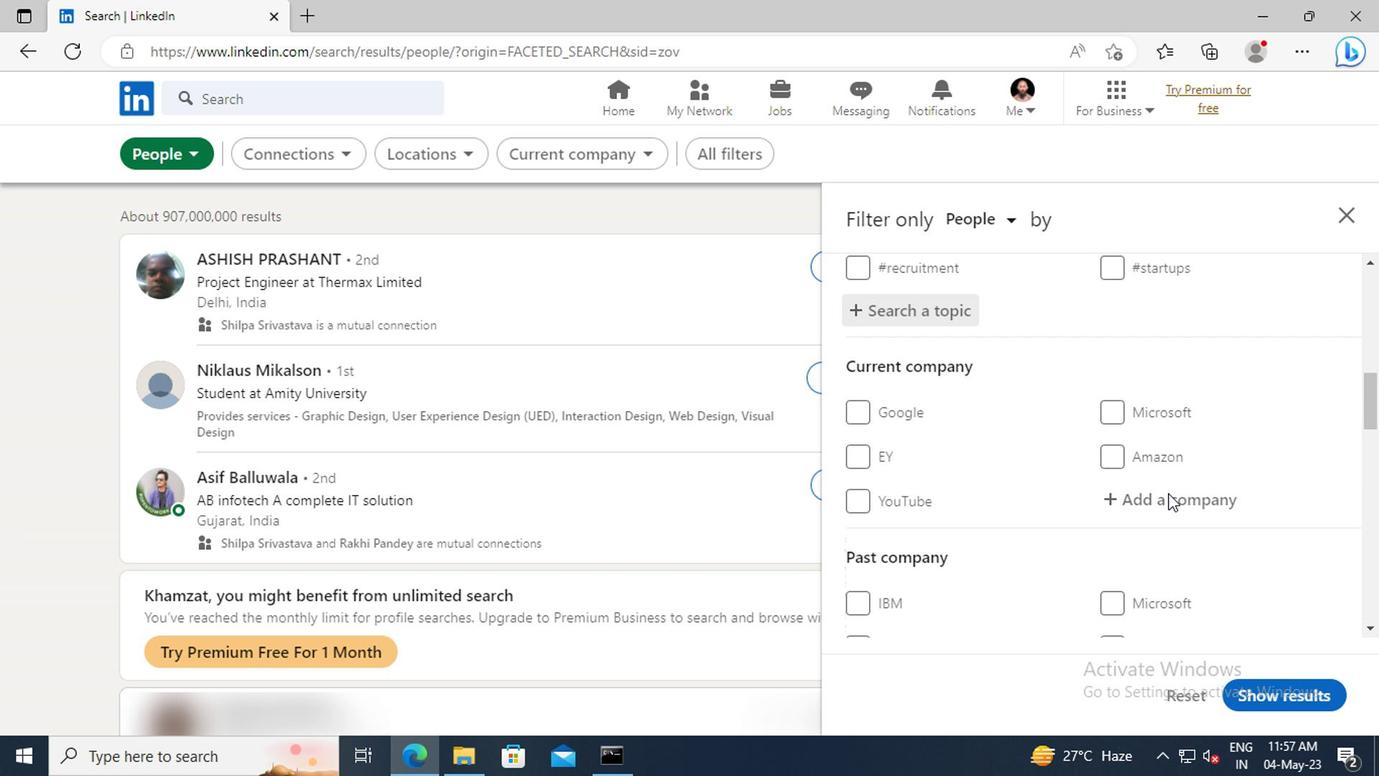 
Action: Mouse scrolled (980, 498) with delta (0, 0)
Screenshot: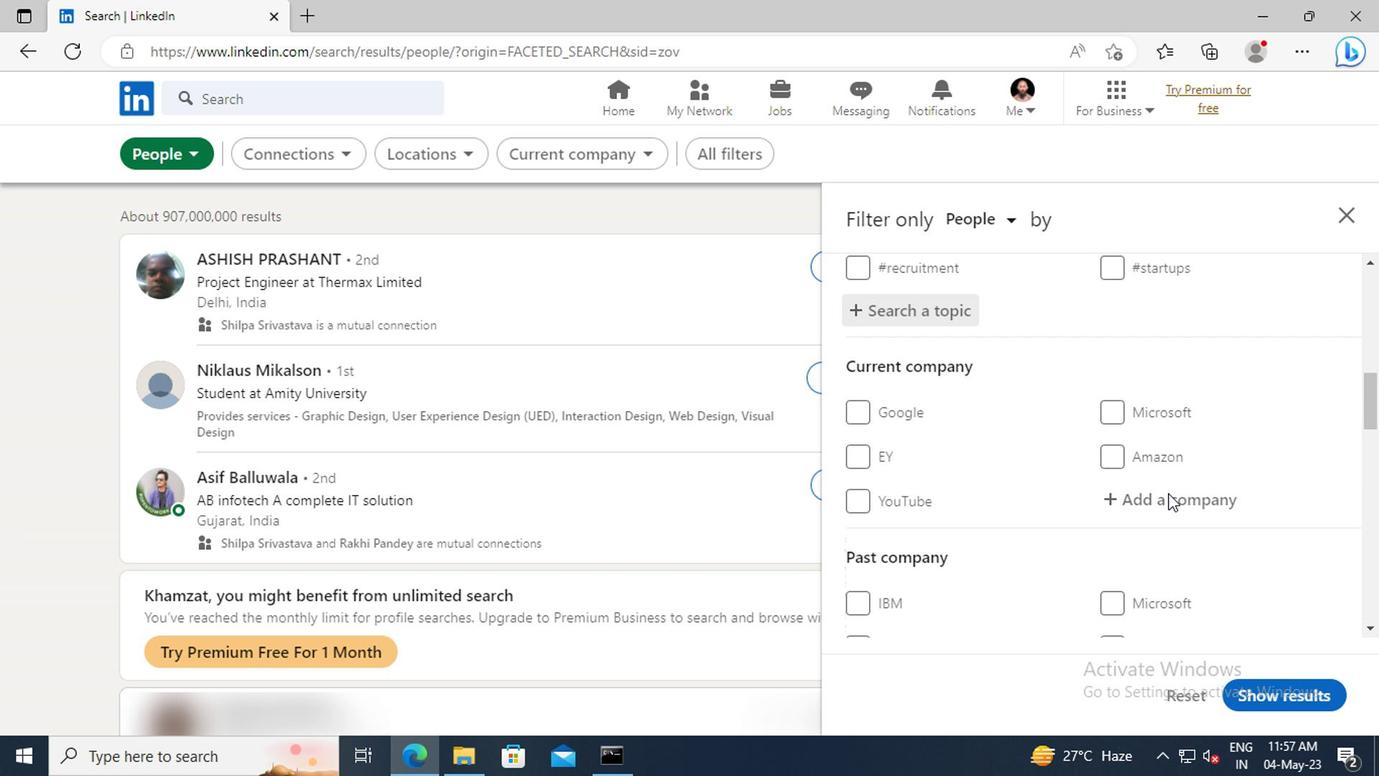 
Action: Mouse scrolled (980, 498) with delta (0, 0)
Screenshot: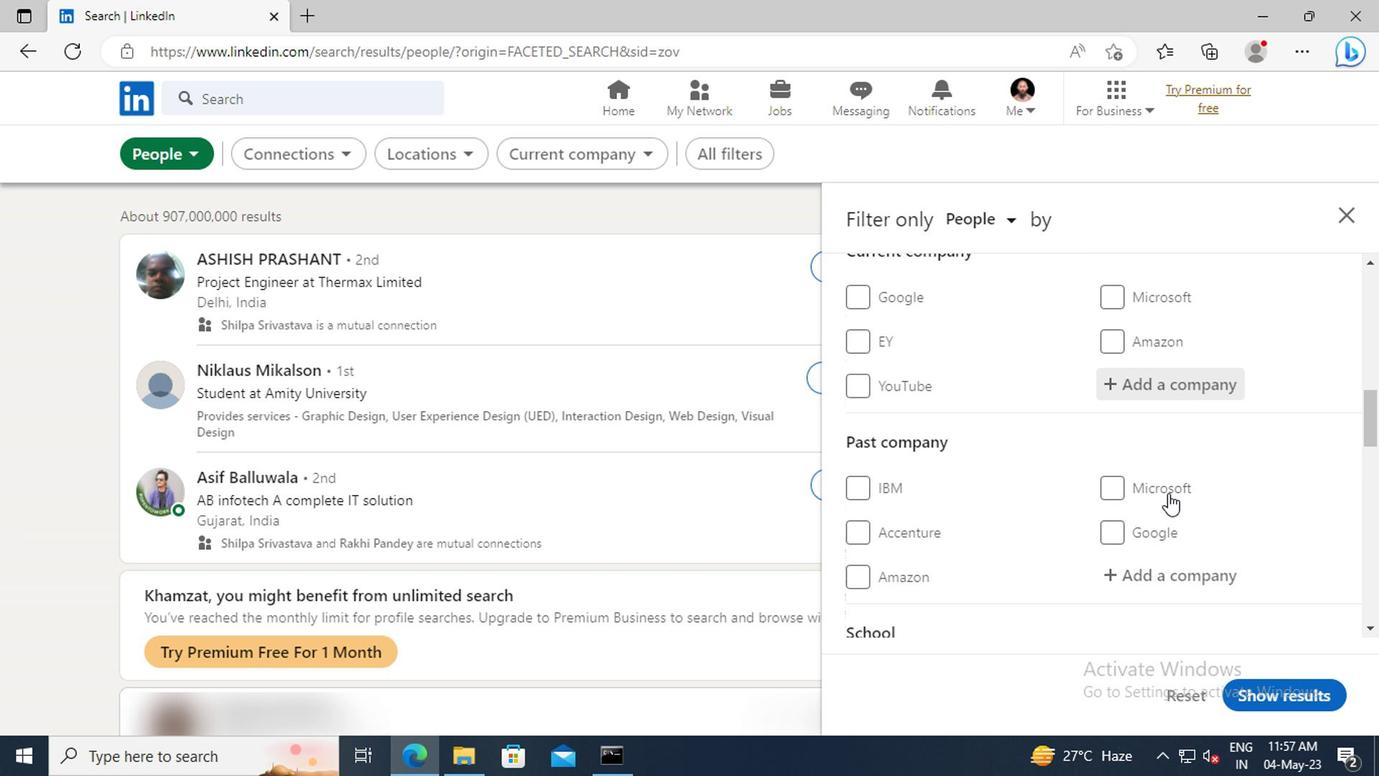 
Action: Mouse scrolled (980, 498) with delta (0, 0)
Screenshot: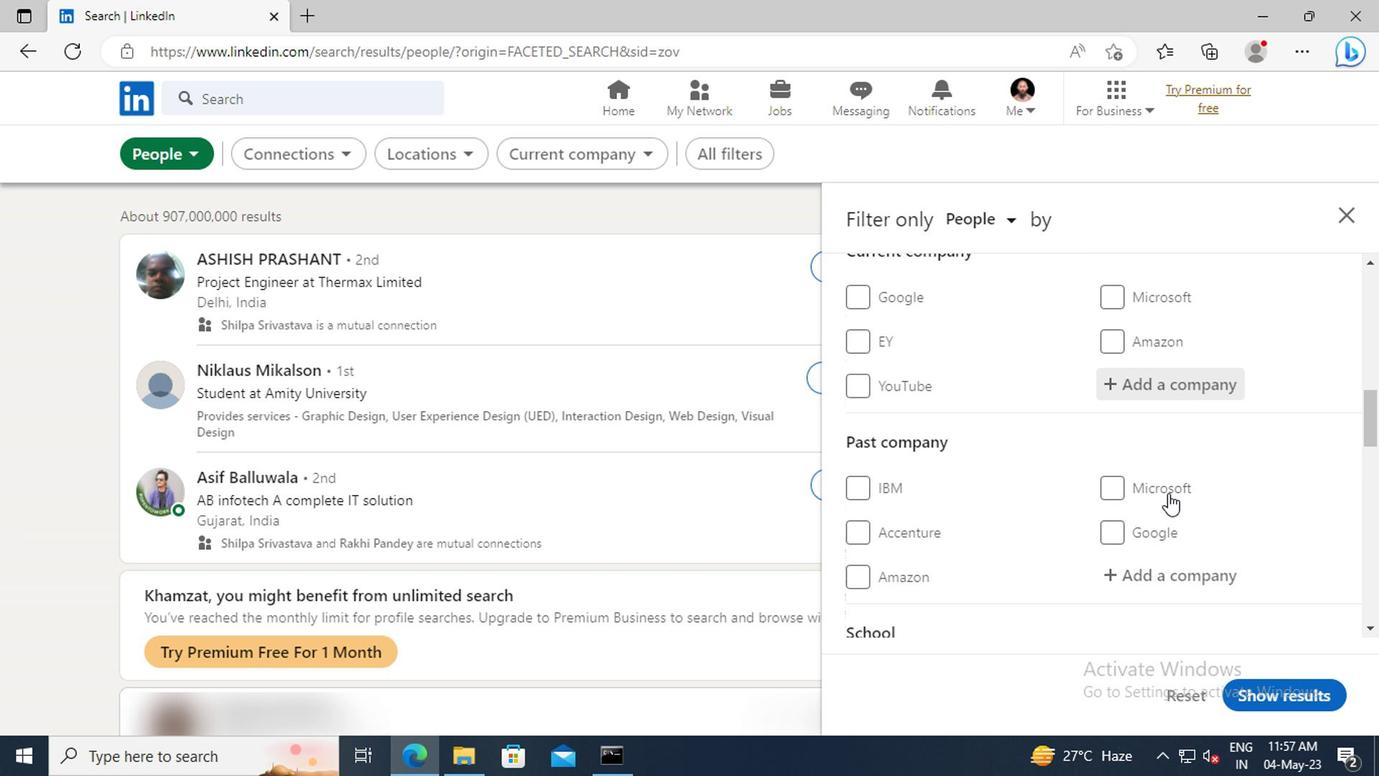 
Action: Mouse scrolled (980, 498) with delta (0, 0)
Screenshot: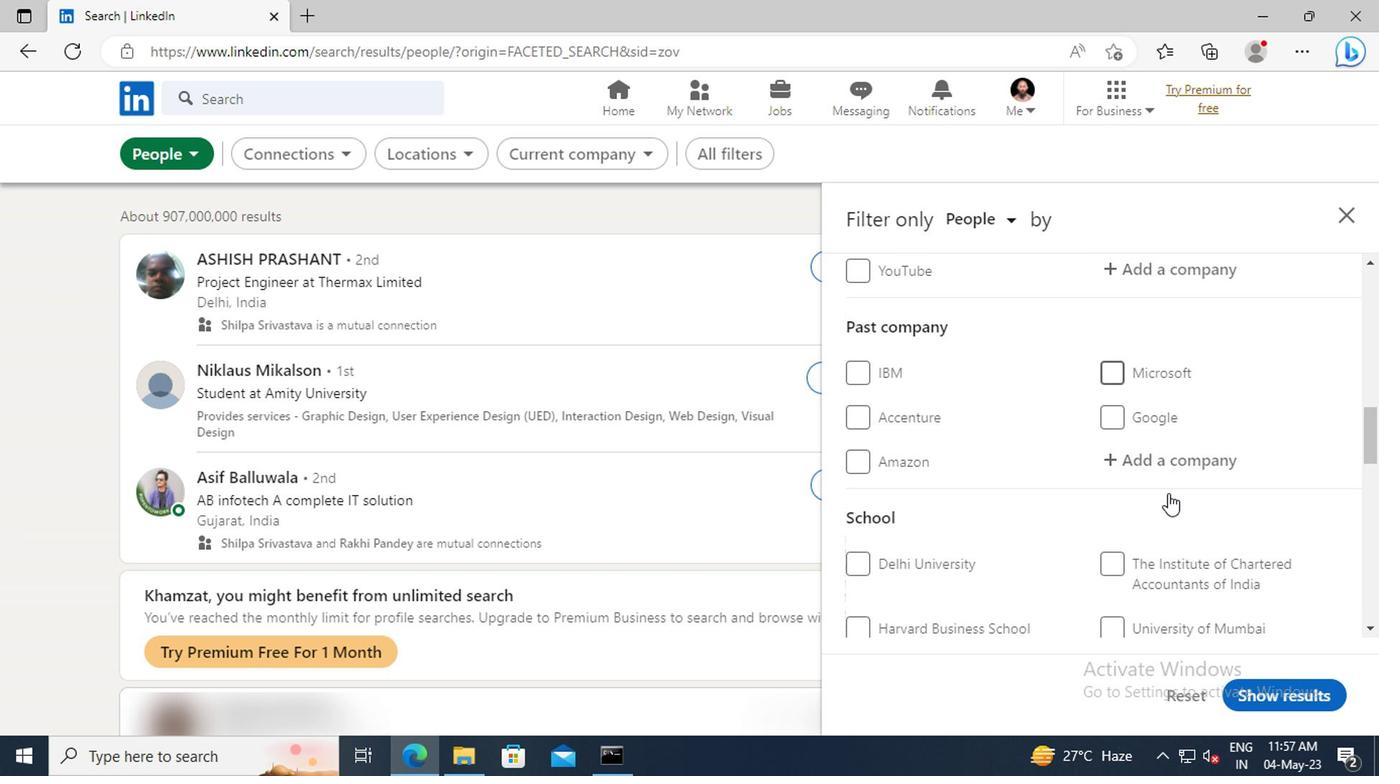
Action: Mouse scrolled (980, 498) with delta (0, 0)
Screenshot: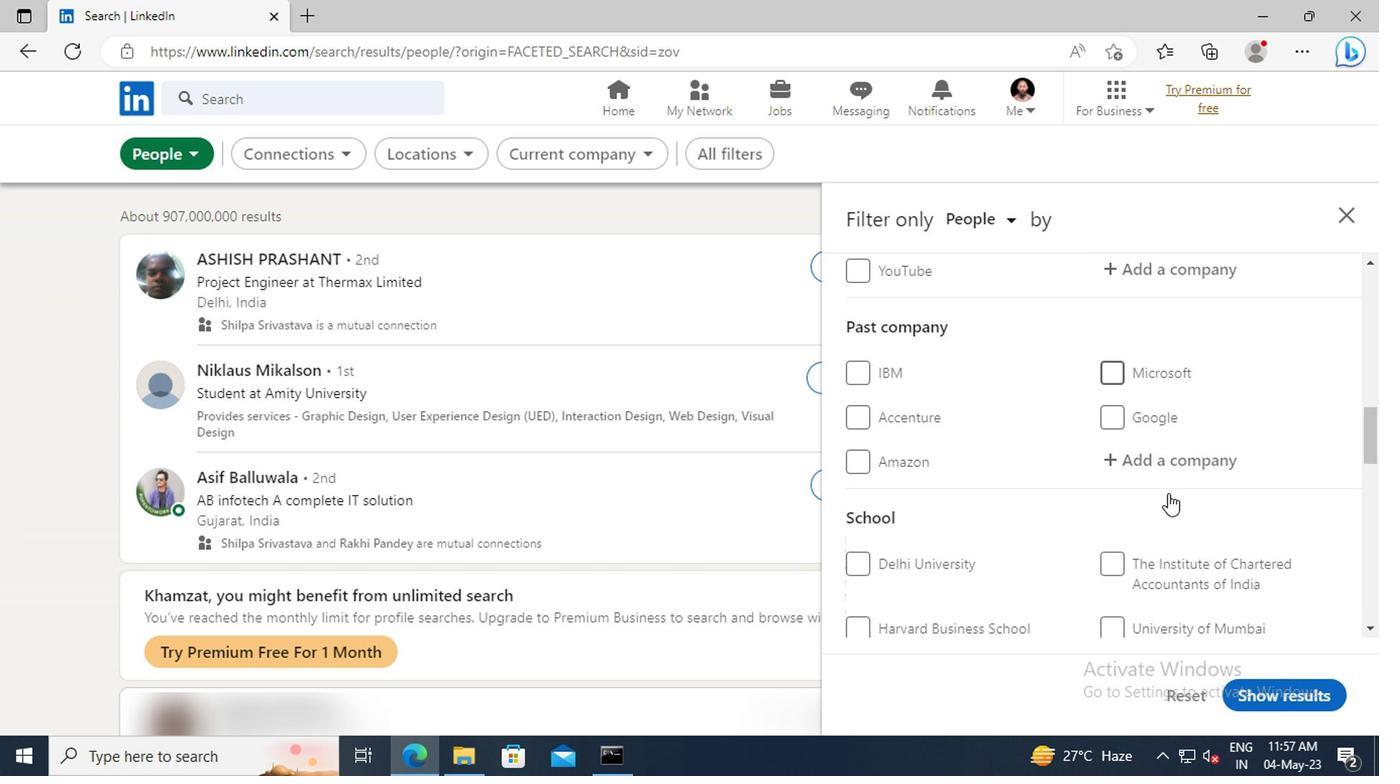 
Action: Mouse scrolled (980, 498) with delta (0, 0)
Screenshot: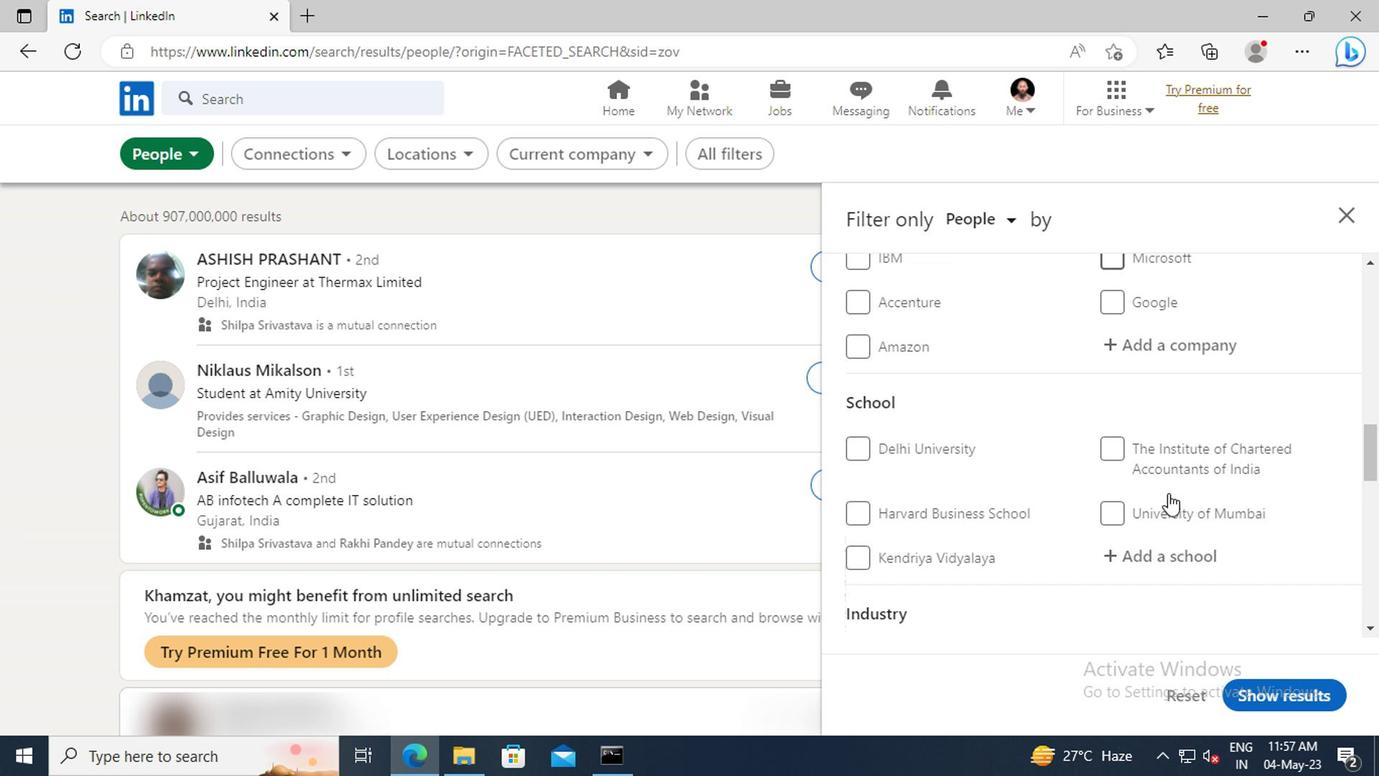 
Action: Mouse scrolled (980, 498) with delta (0, 0)
Screenshot: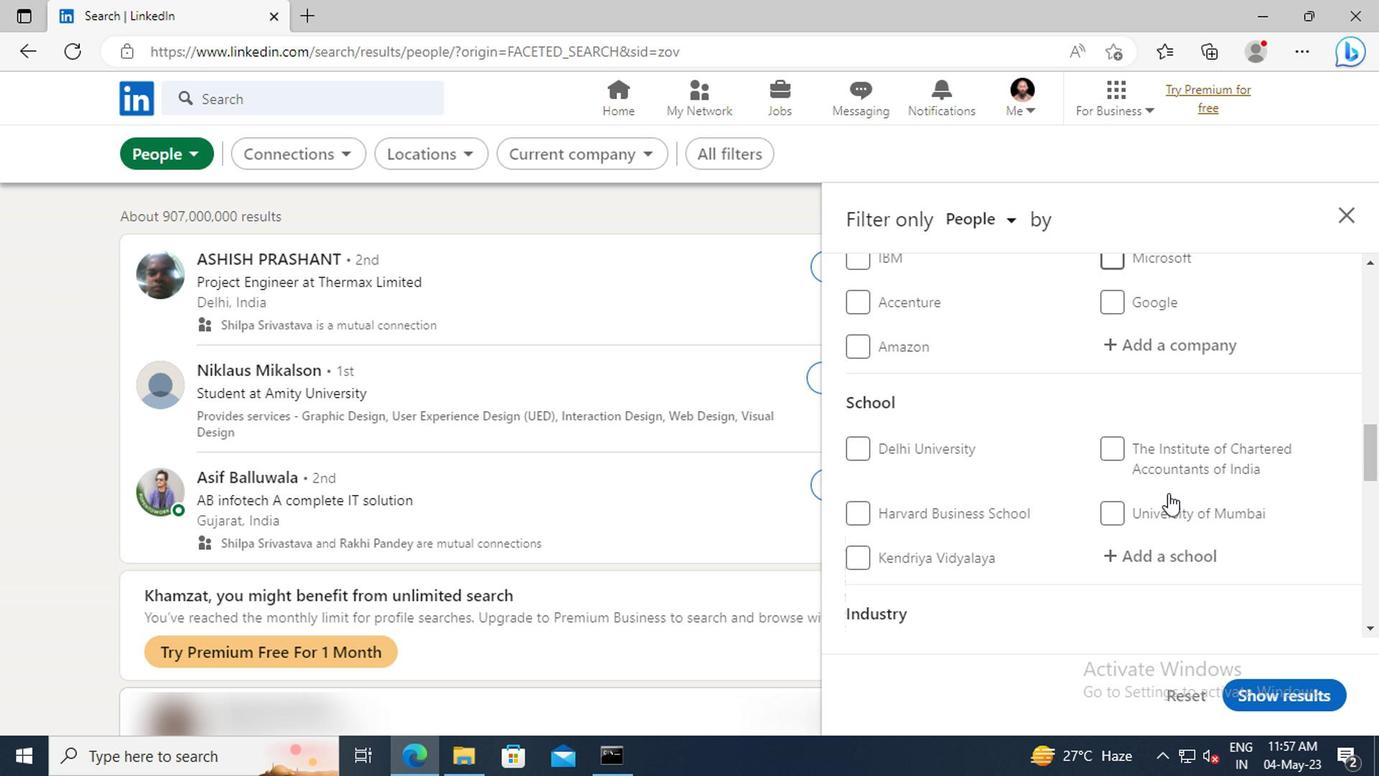 
Action: Mouse scrolled (980, 498) with delta (0, 0)
Screenshot: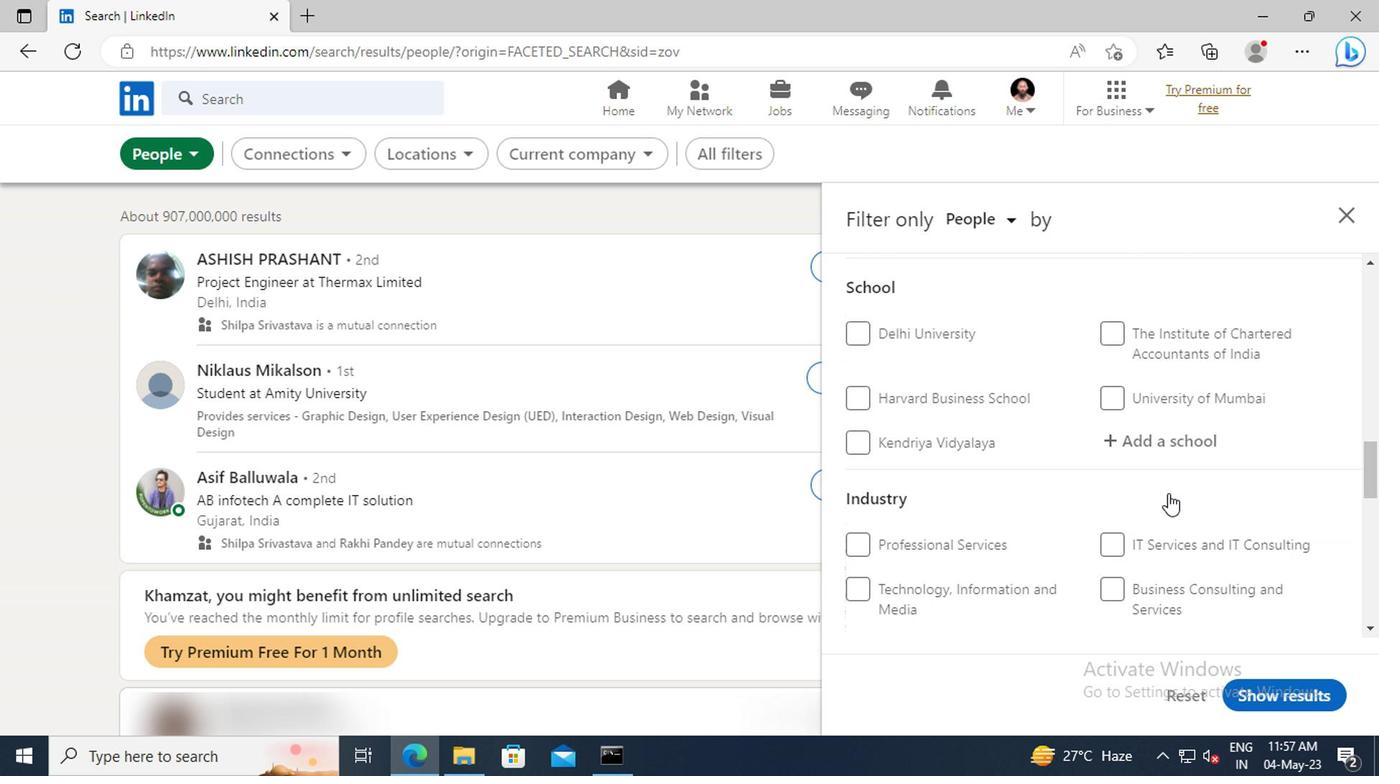 
Action: Mouse scrolled (980, 498) with delta (0, 0)
Screenshot: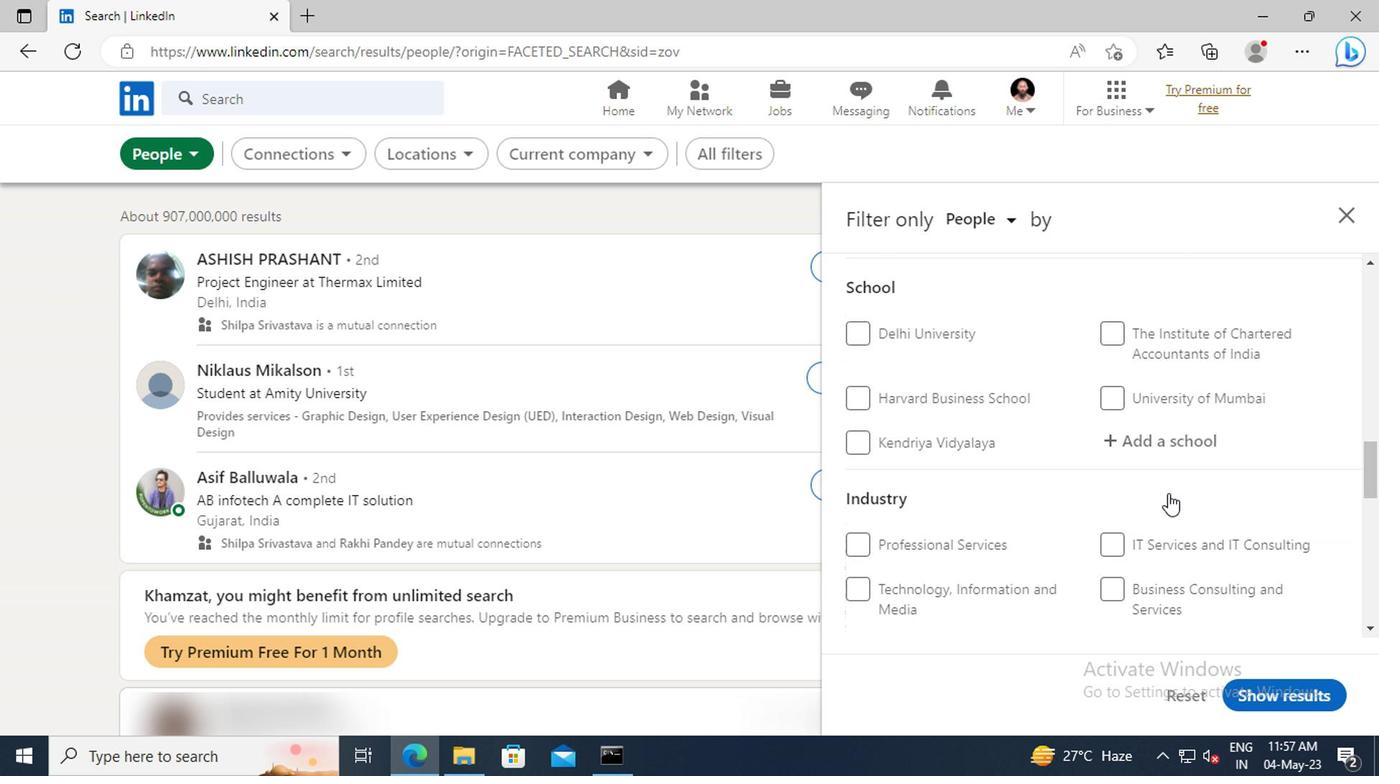 
Action: Mouse scrolled (980, 498) with delta (0, 0)
Screenshot: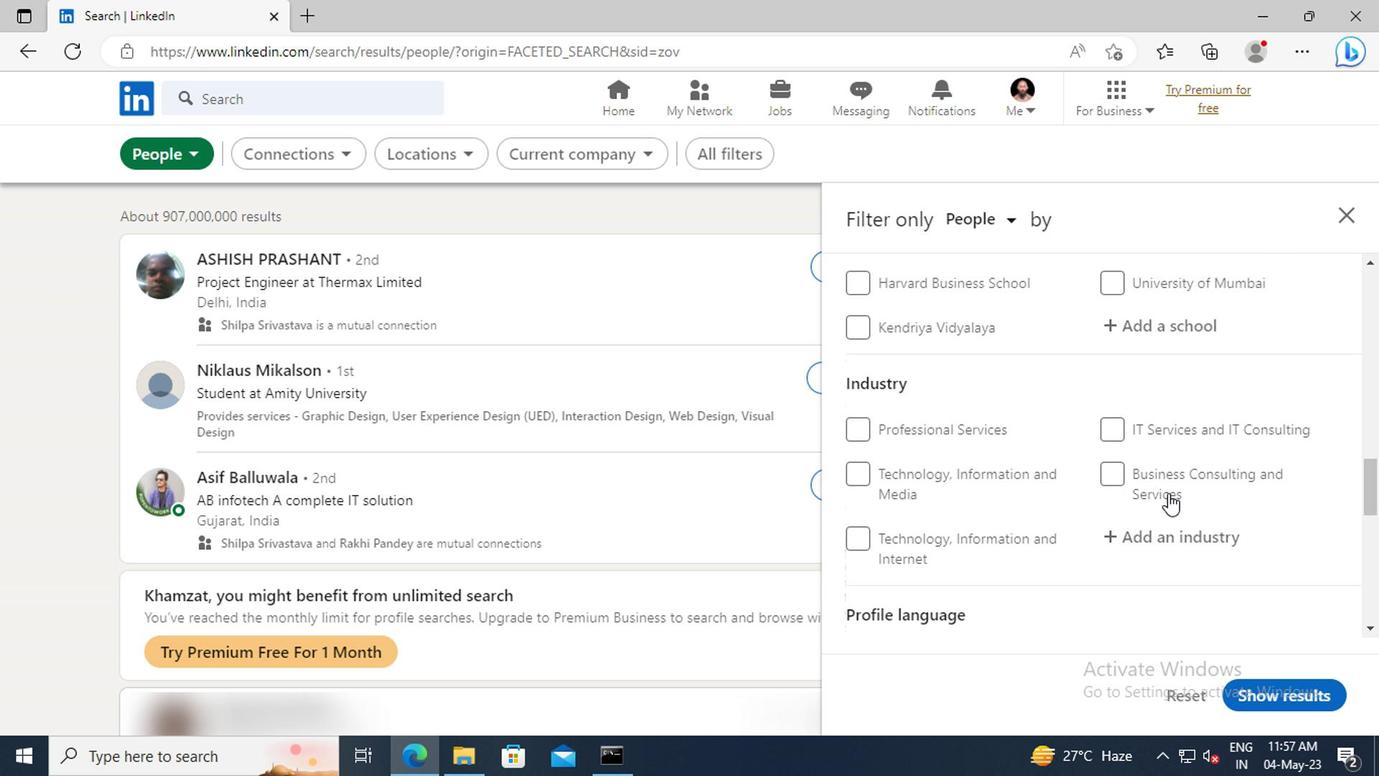 
Action: Mouse scrolled (980, 498) with delta (0, 0)
Screenshot: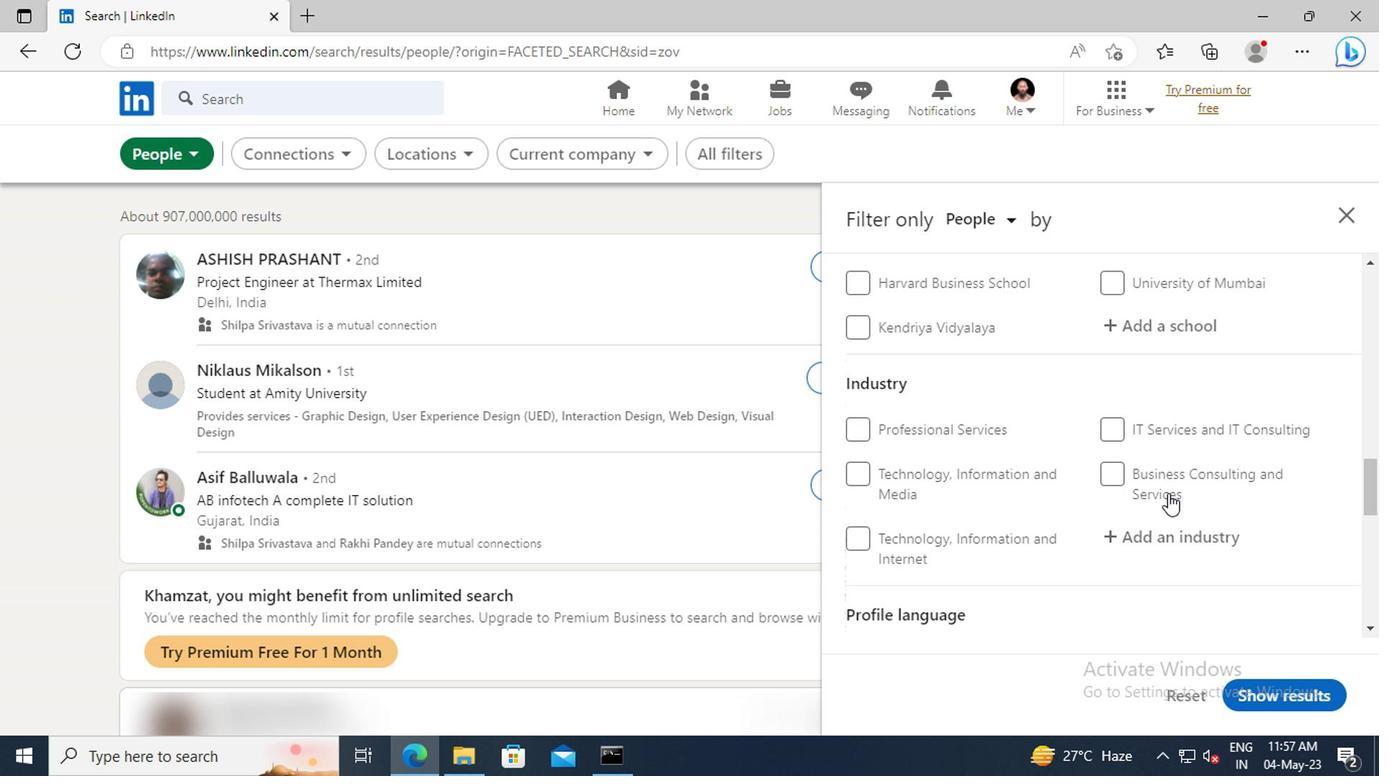
Action: Mouse moved to (942, 535)
Screenshot: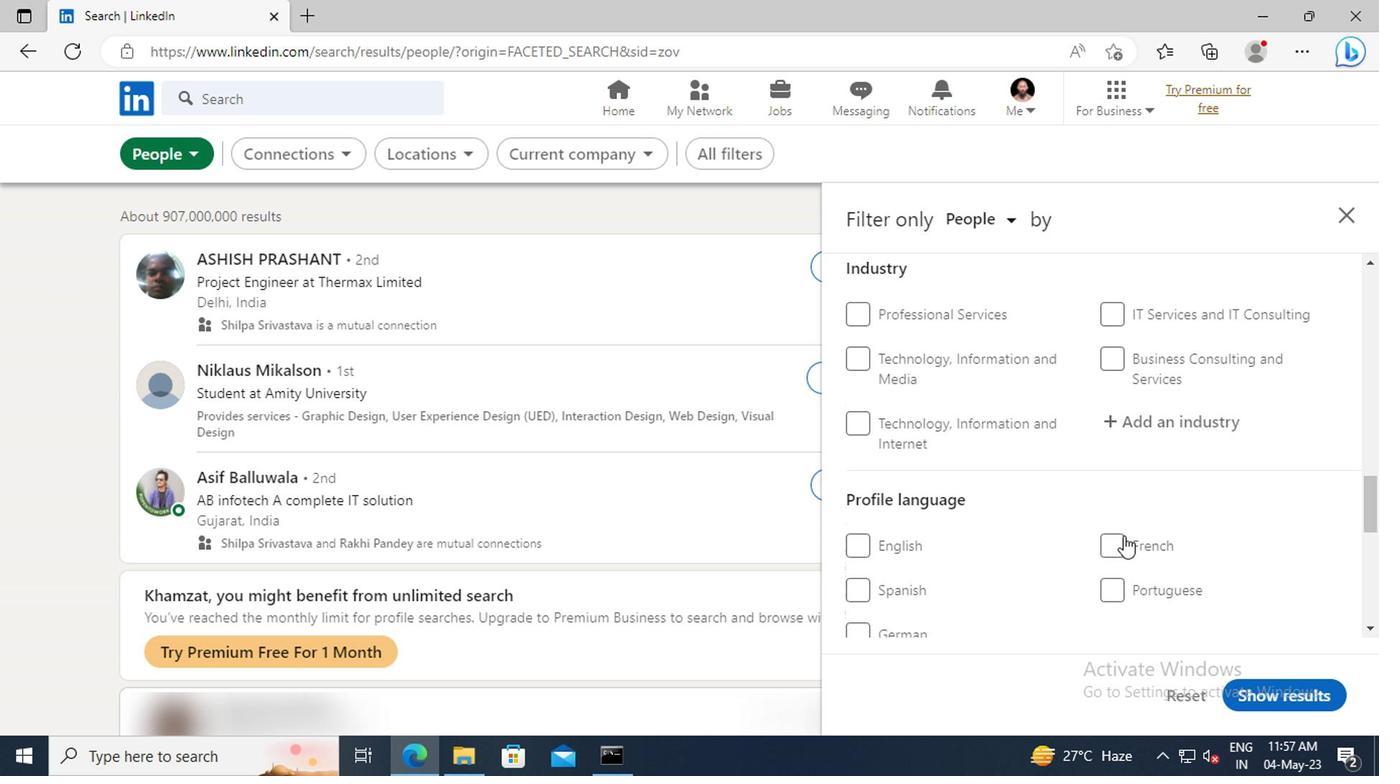 
Action: Mouse pressed left at (942, 535)
Screenshot: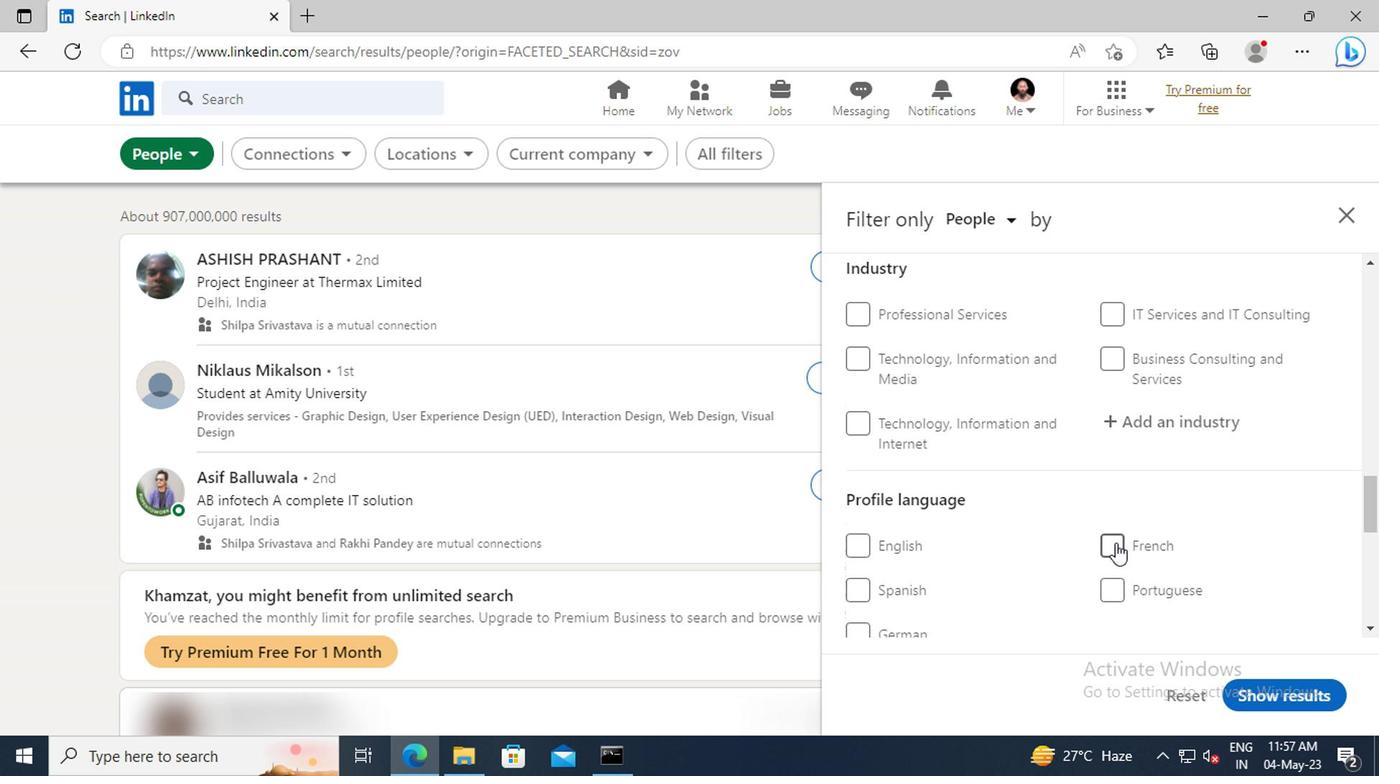 
Action: Mouse moved to (960, 509)
Screenshot: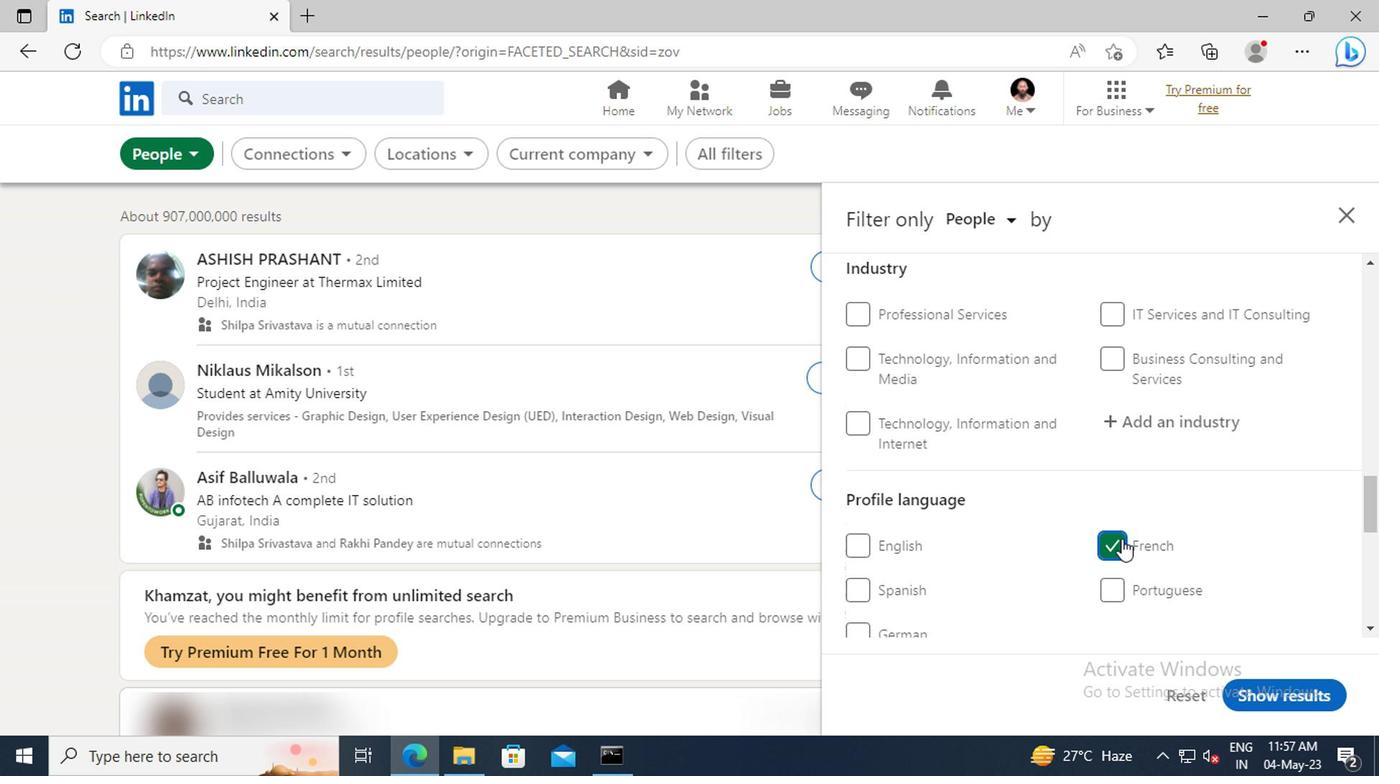 
Action: Mouse scrolled (960, 510) with delta (0, 0)
Screenshot: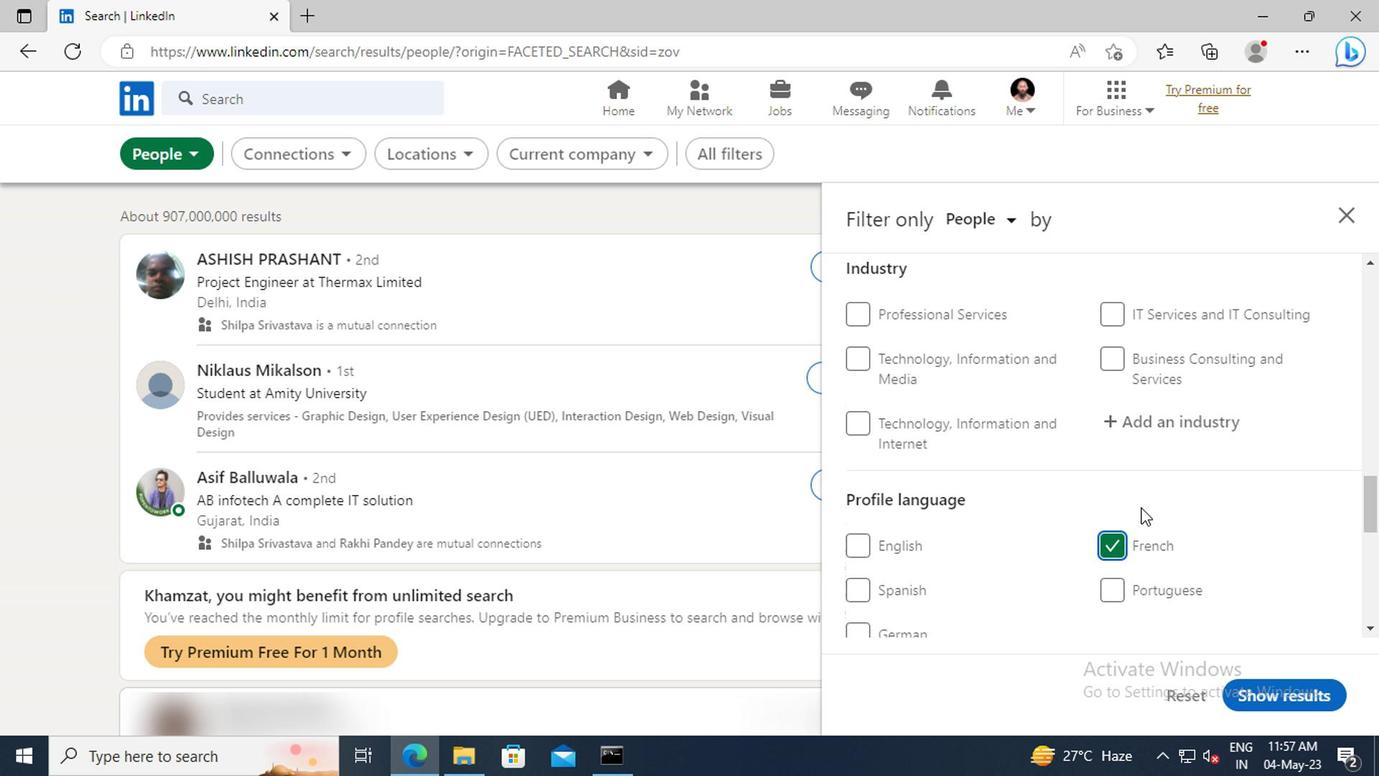 
Action: Mouse scrolled (960, 510) with delta (0, 0)
Screenshot: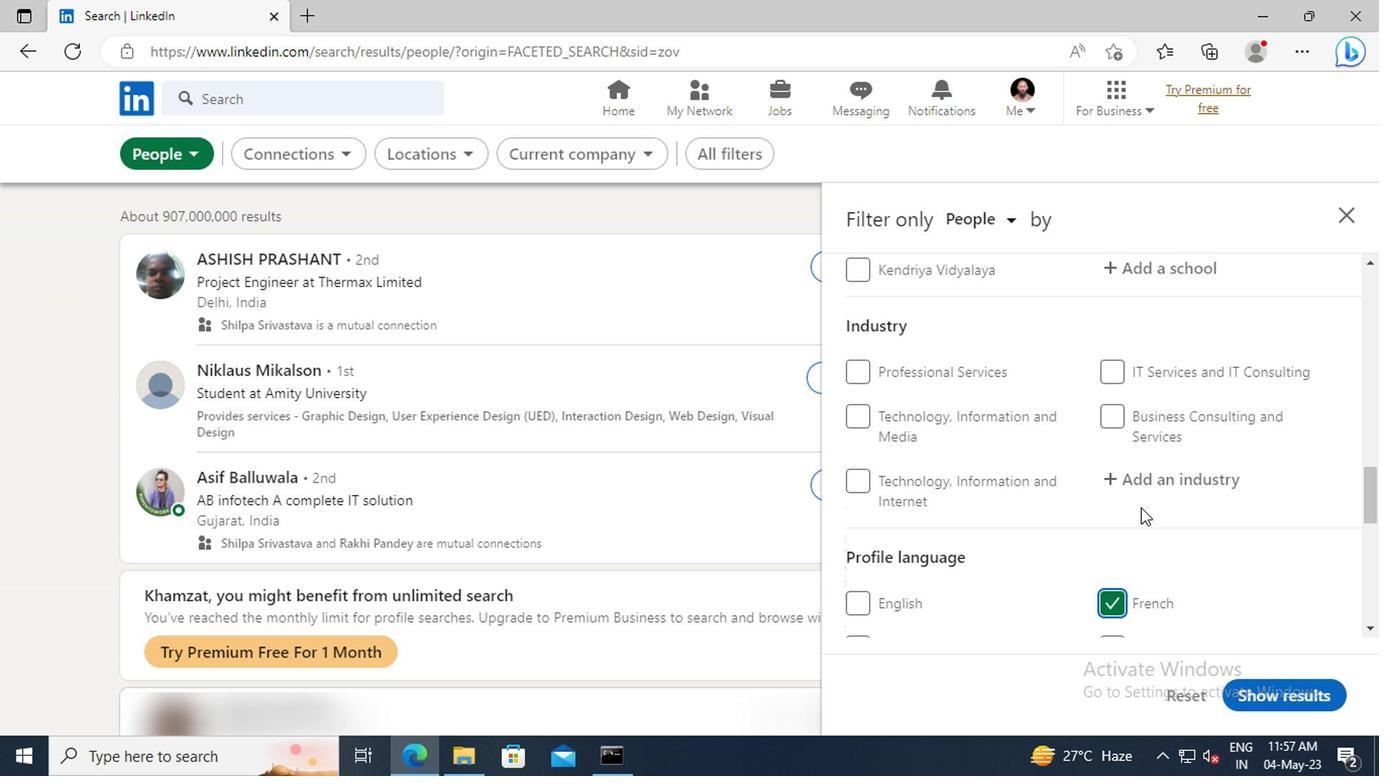 
Action: Mouse scrolled (960, 510) with delta (0, 0)
Screenshot: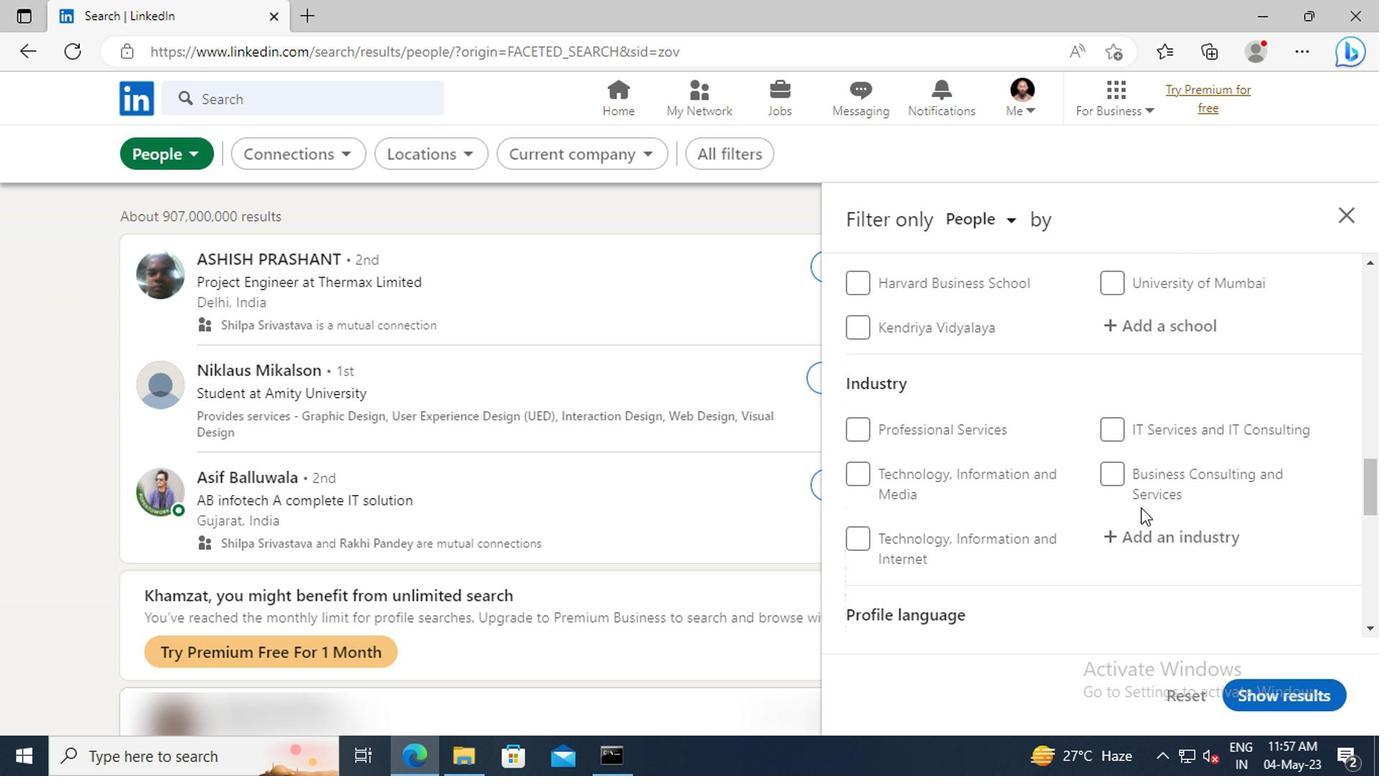 
Action: Mouse scrolled (960, 510) with delta (0, 0)
Screenshot: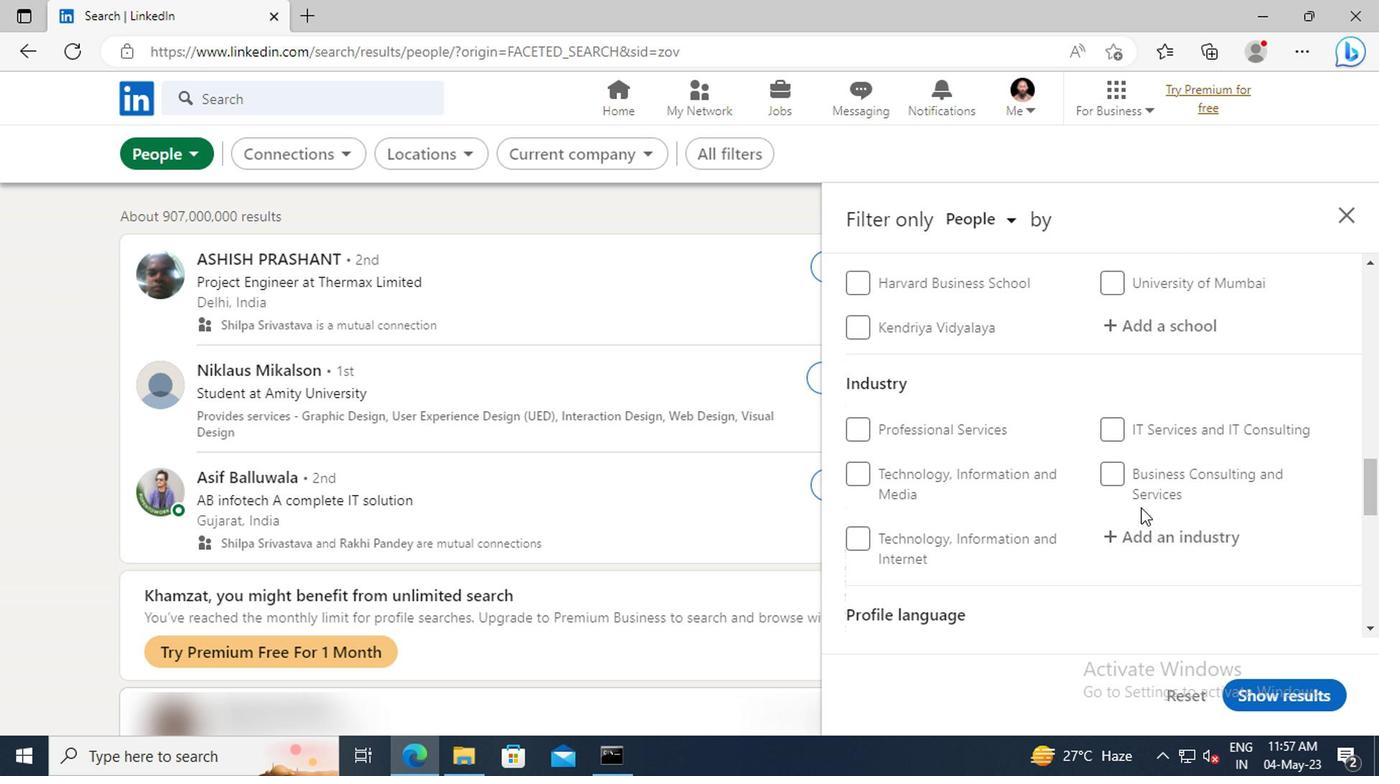 
Action: Mouse scrolled (960, 510) with delta (0, 0)
Screenshot: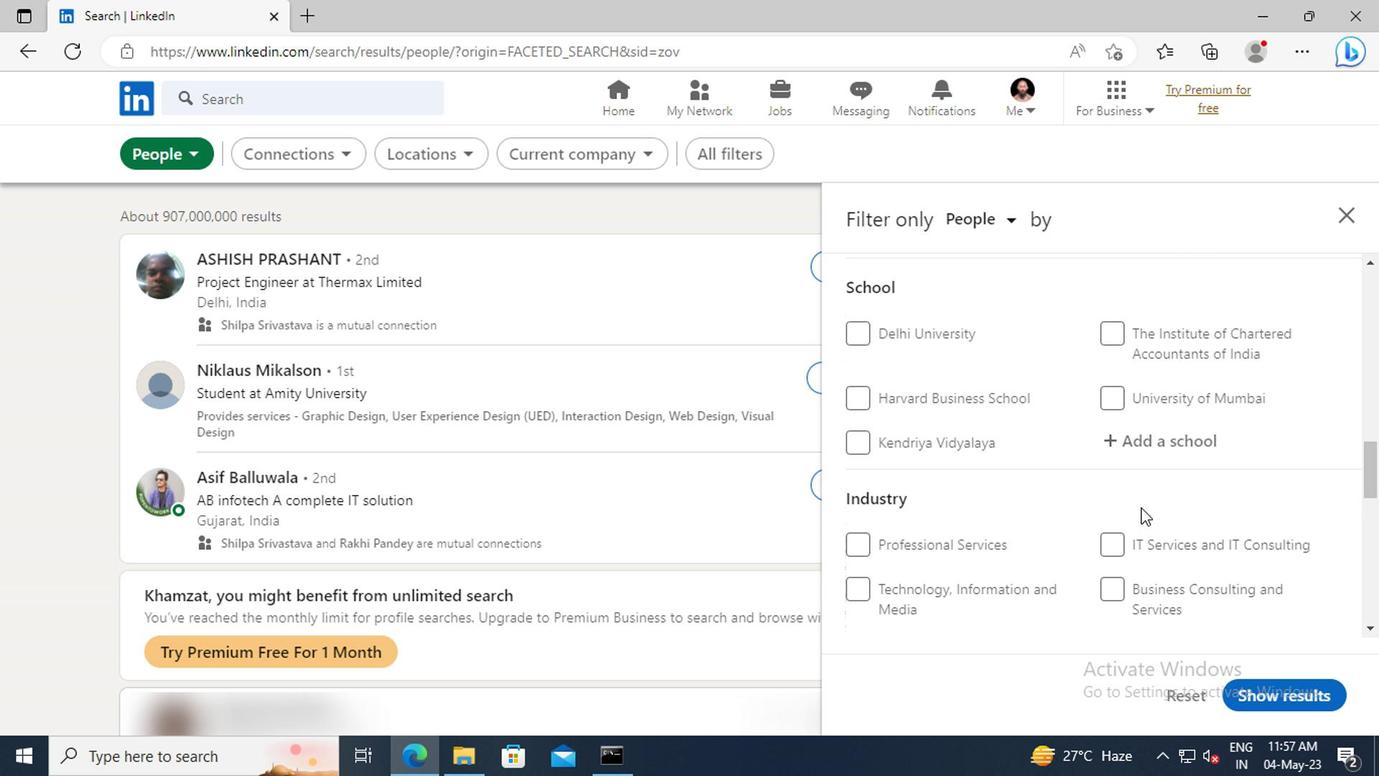 
Action: Mouse scrolled (960, 510) with delta (0, 0)
Screenshot: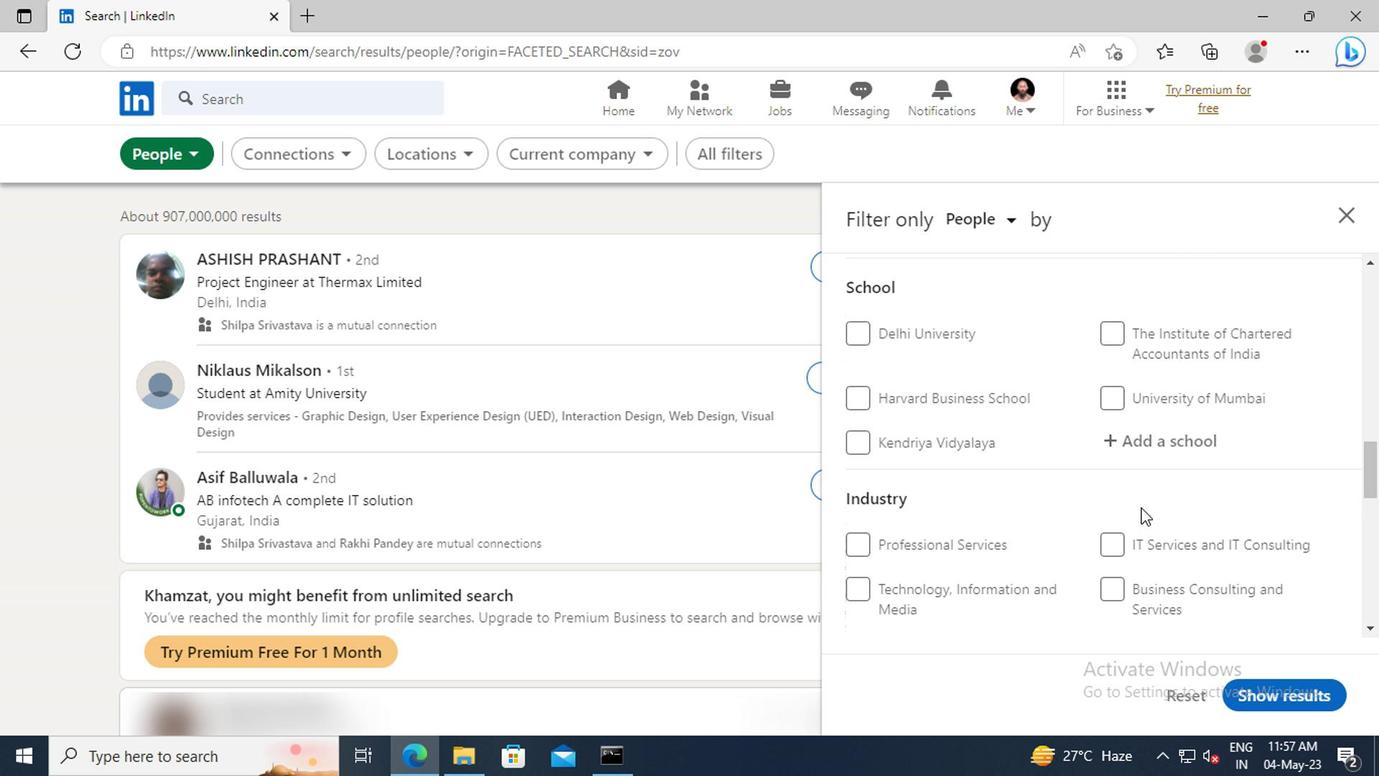 
Action: Mouse scrolled (960, 510) with delta (0, 0)
Screenshot: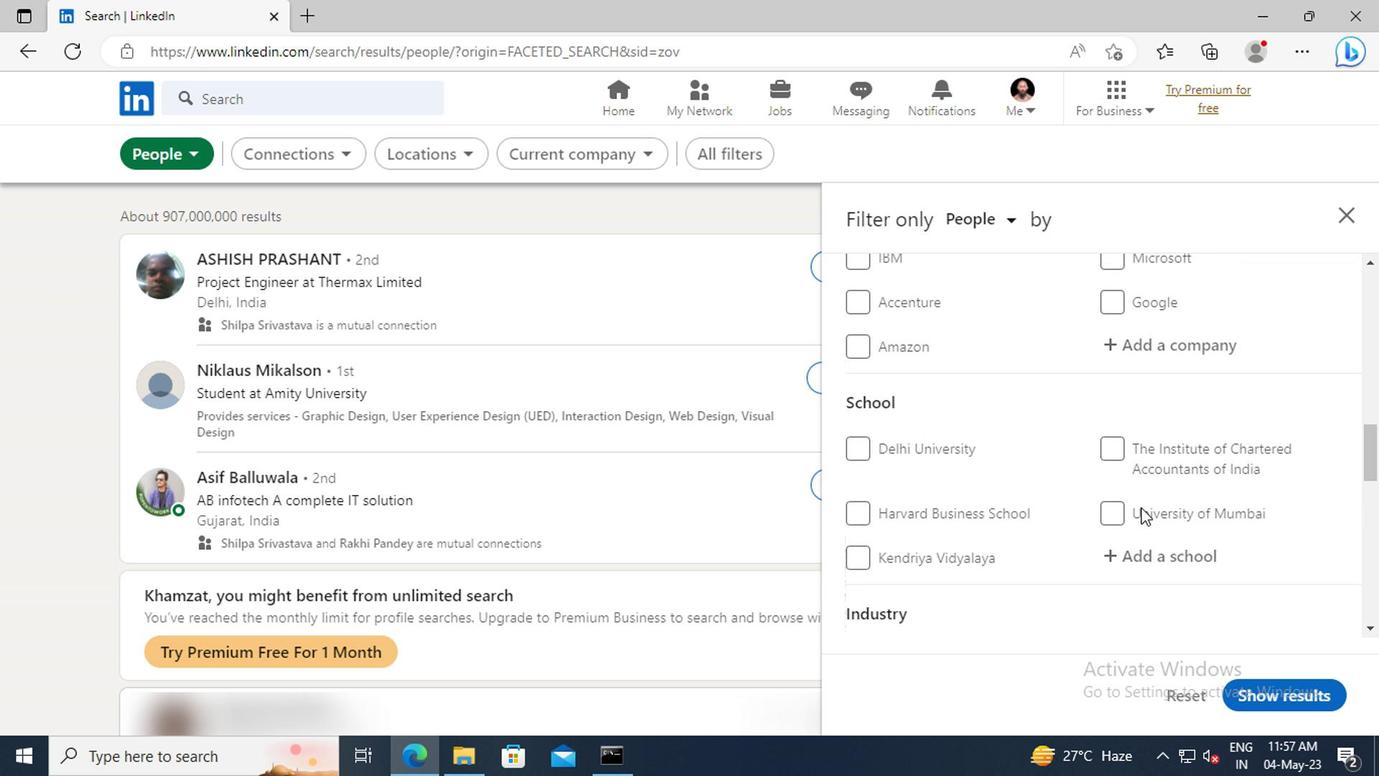 
Action: Mouse scrolled (960, 510) with delta (0, 0)
Screenshot: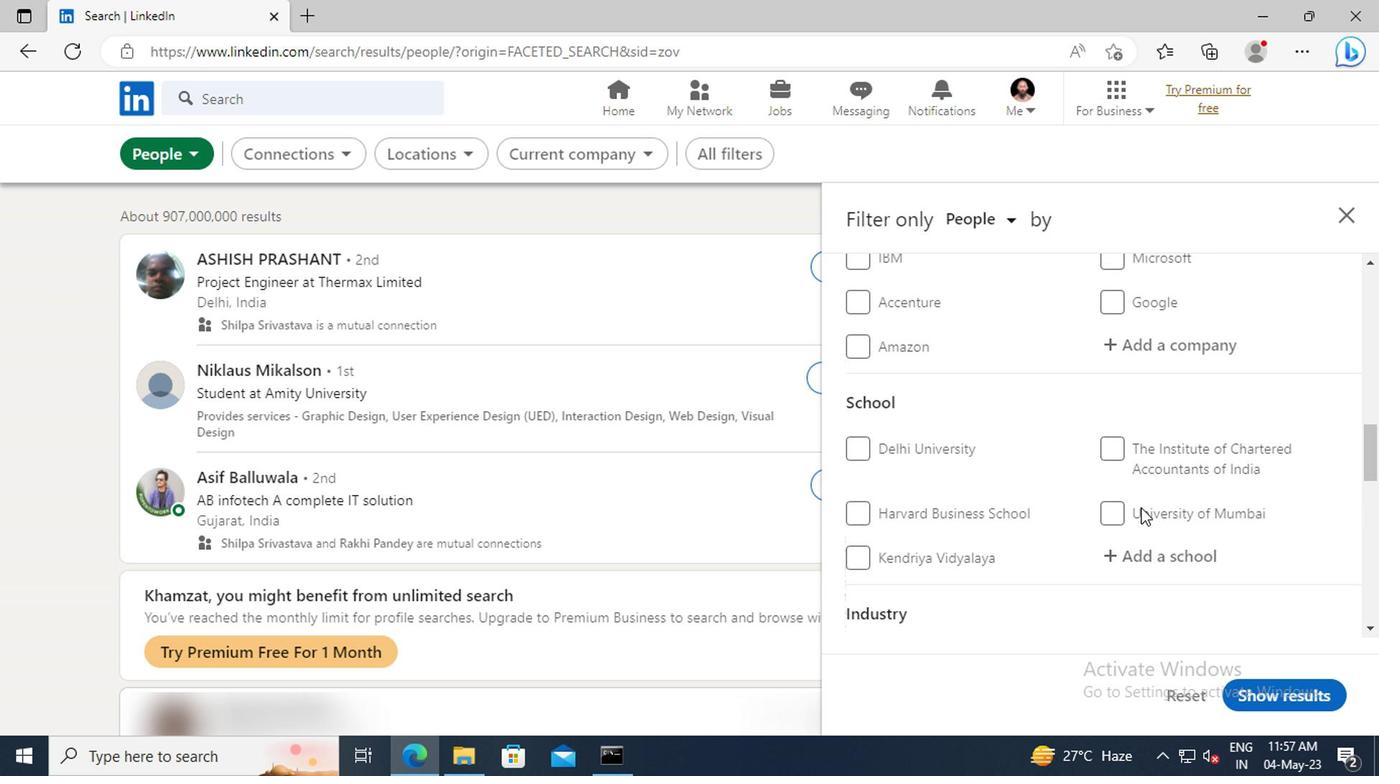 
Action: Mouse scrolled (960, 510) with delta (0, 0)
Screenshot: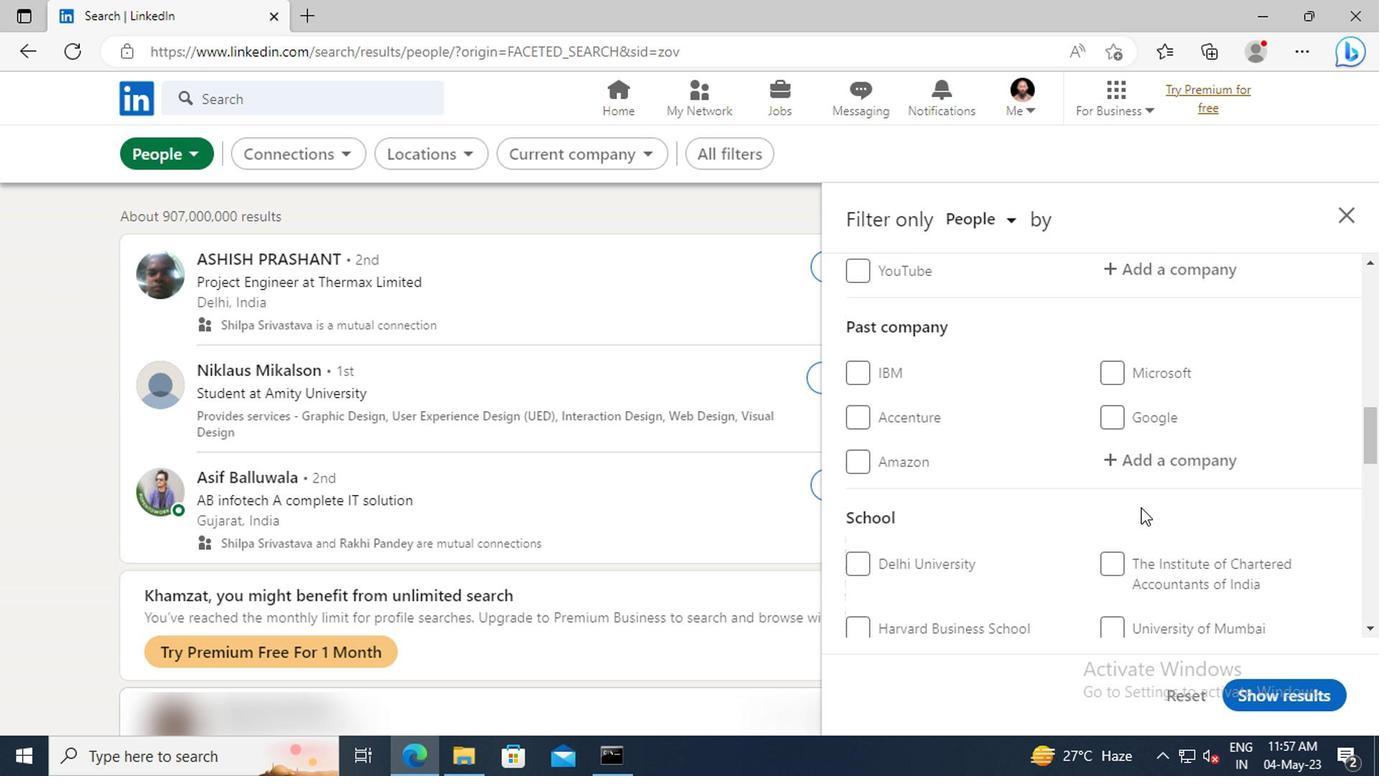 
Action: Mouse scrolled (960, 510) with delta (0, 0)
Screenshot: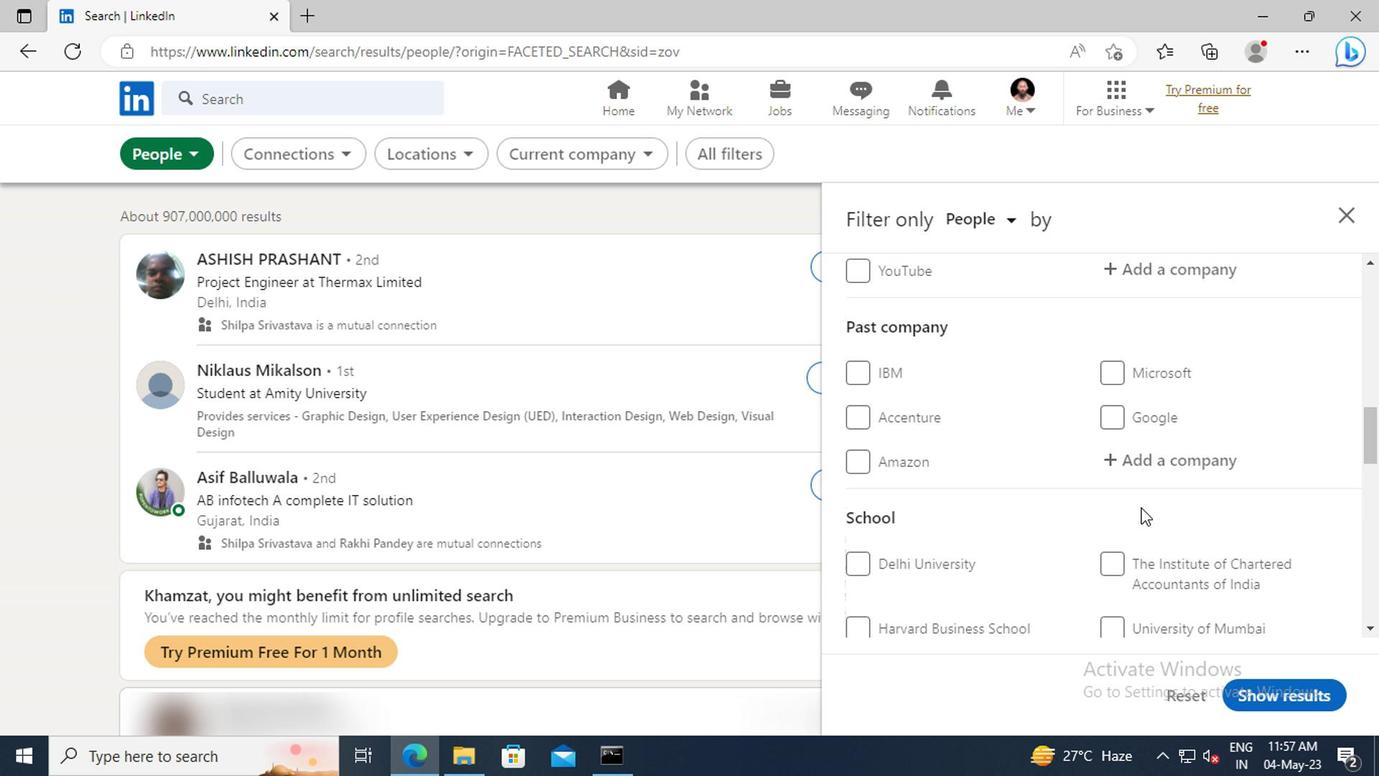 
Action: Mouse scrolled (960, 510) with delta (0, 0)
Screenshot: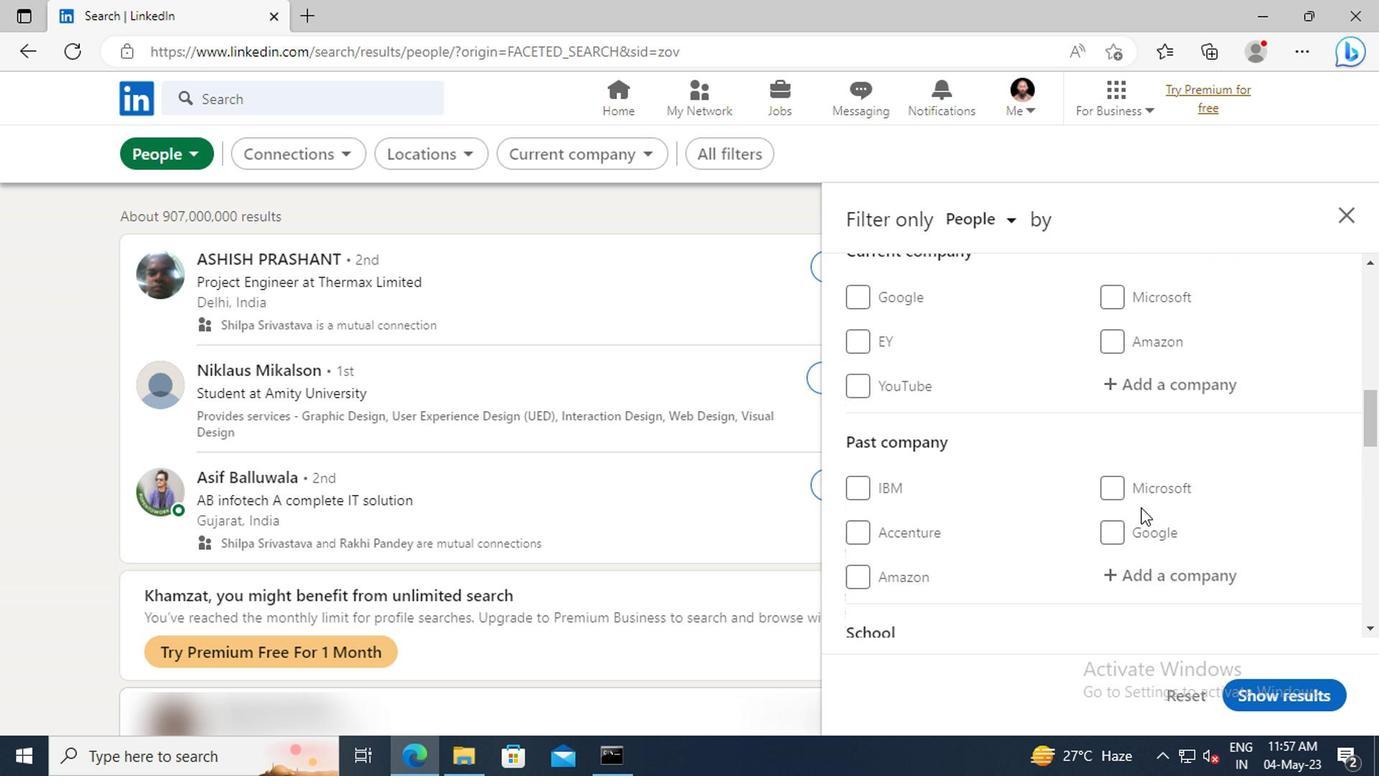 
Action: Mouse moved to (953, 468)
Screenshot: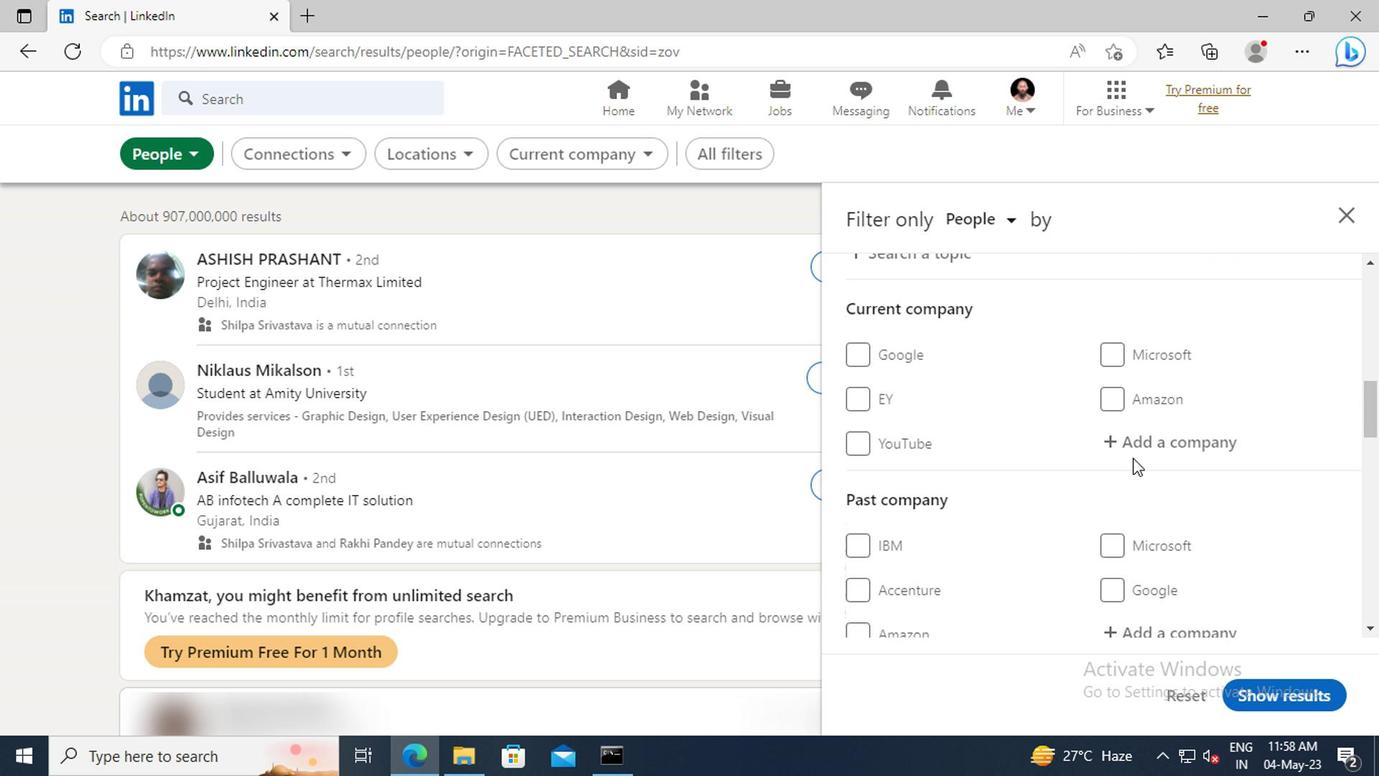 
Action: Mouse pressed left at (953, 468)
Screenshot: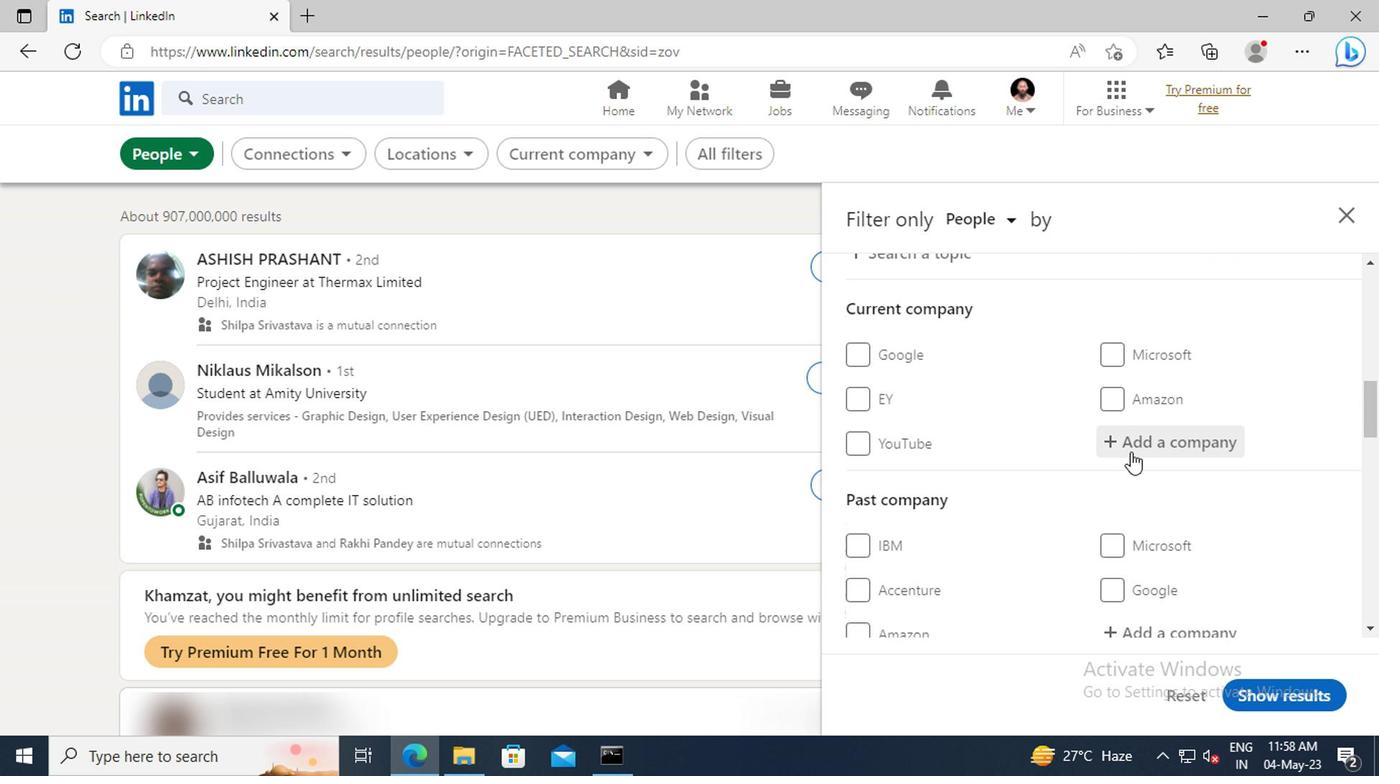 
Action: Key pressed <Key.shift>NIIT<Key.space><Key.shift>LIM
Screenshot: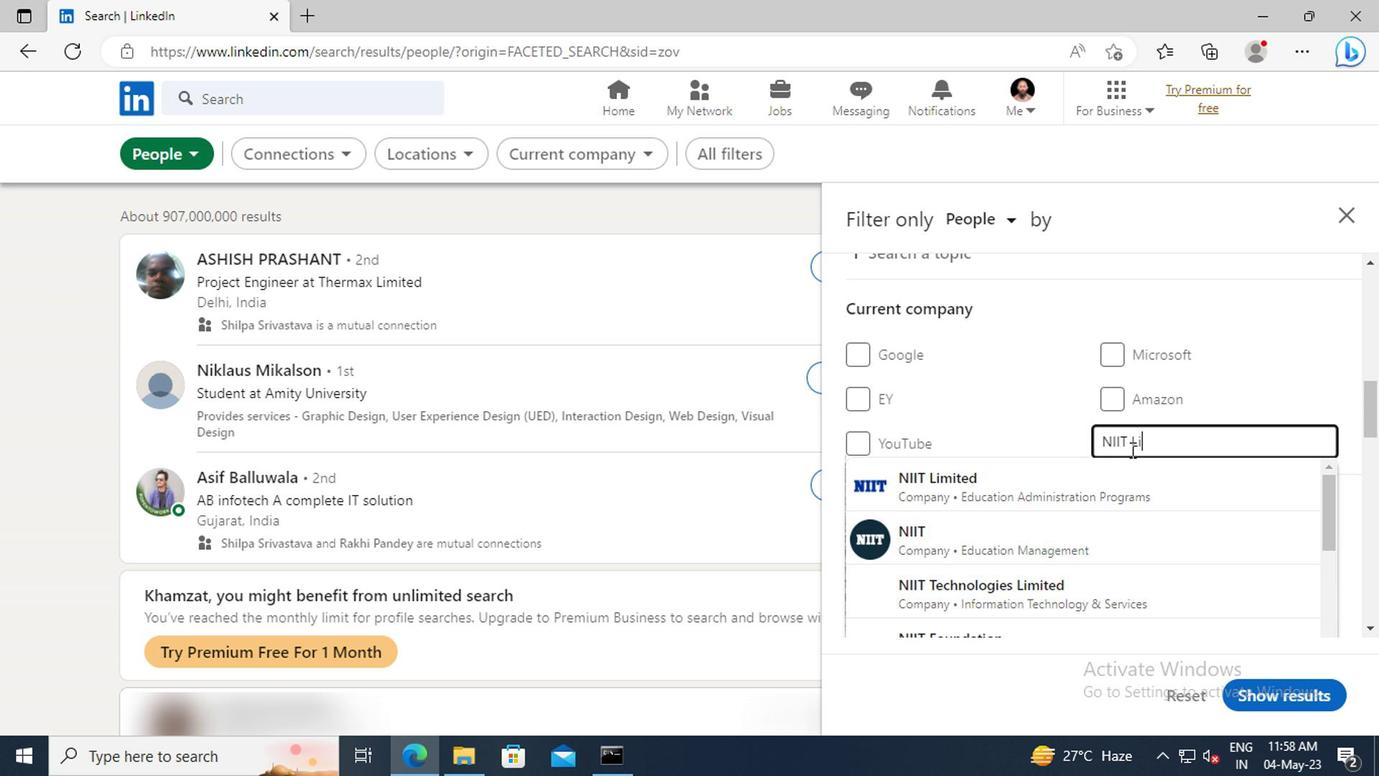 
Action: Mouse moved to (952, 487)
Screenshot: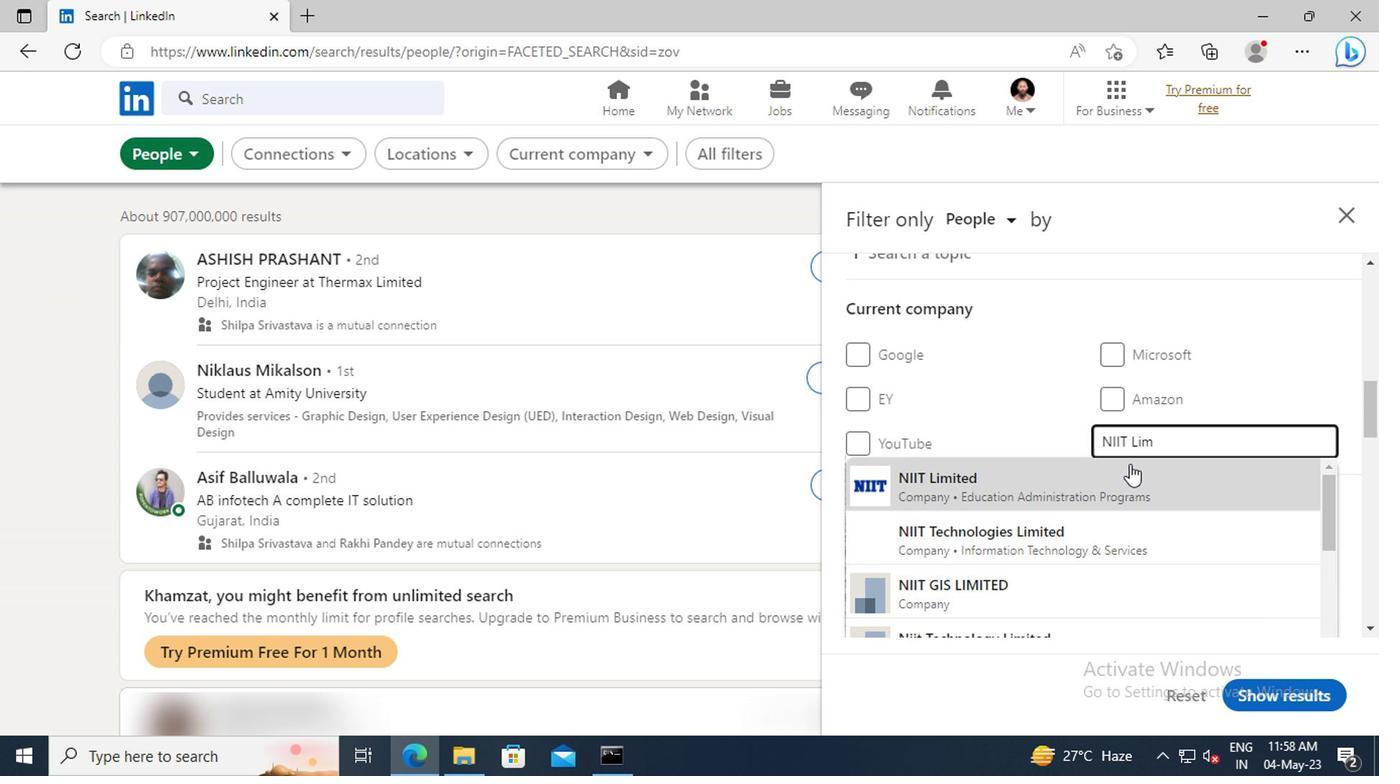 
Action: Mouse pressed left at (952, 487)
Screenshot: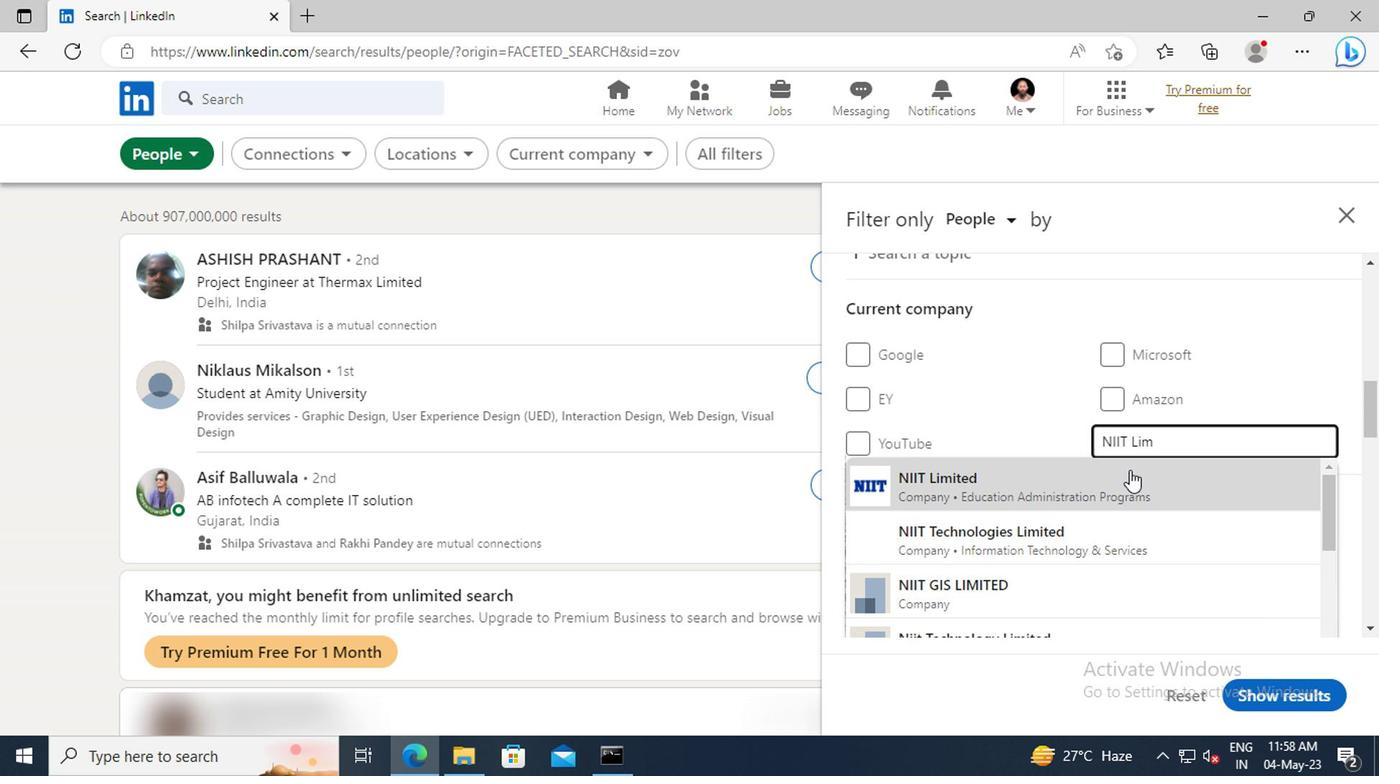 
Action: Mouse scrolled (952, 486) with delta (0, 0)
Screenshot: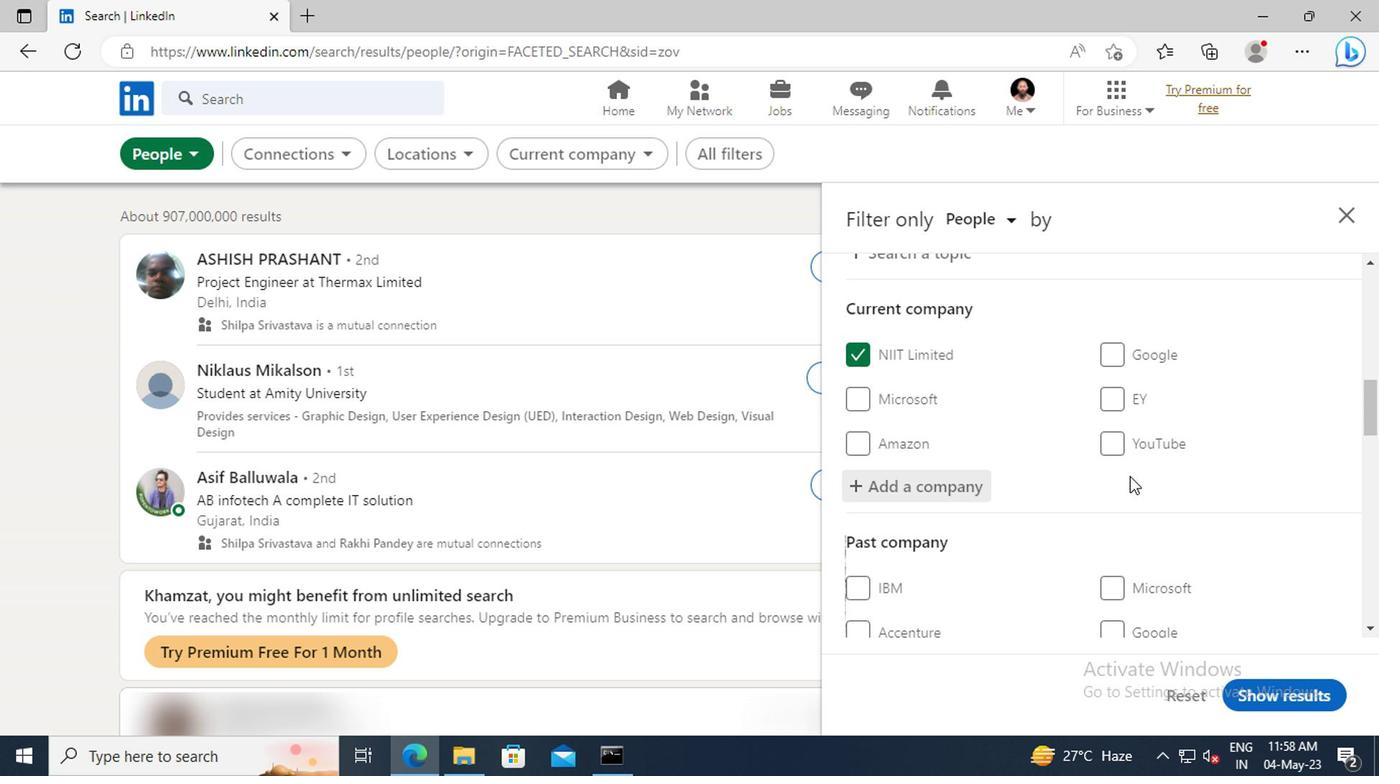 
Action: Mouse scrolled (952, 486) with delta (0, 0)
Screenshot: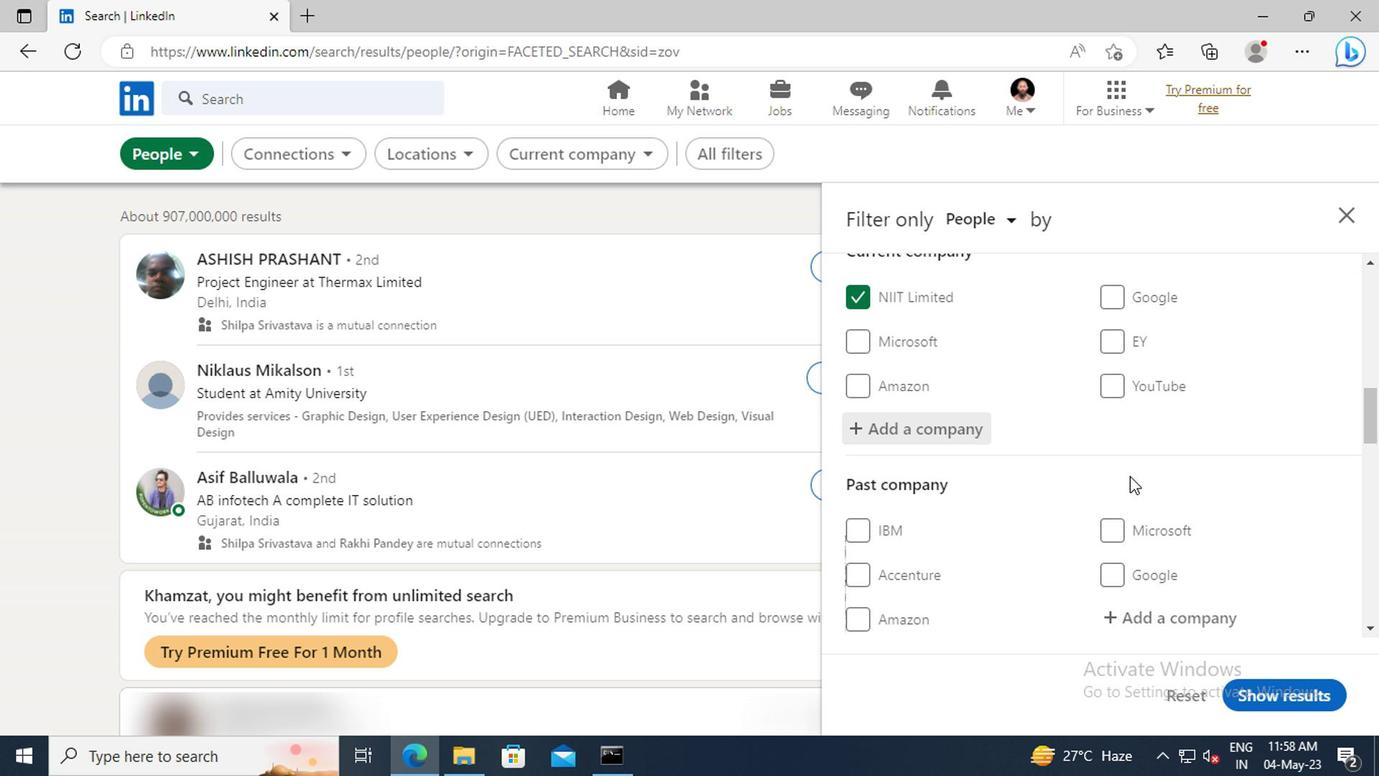 
Action: Mouse scrolled (952, 486) with delta (0, 0)
Screenshot: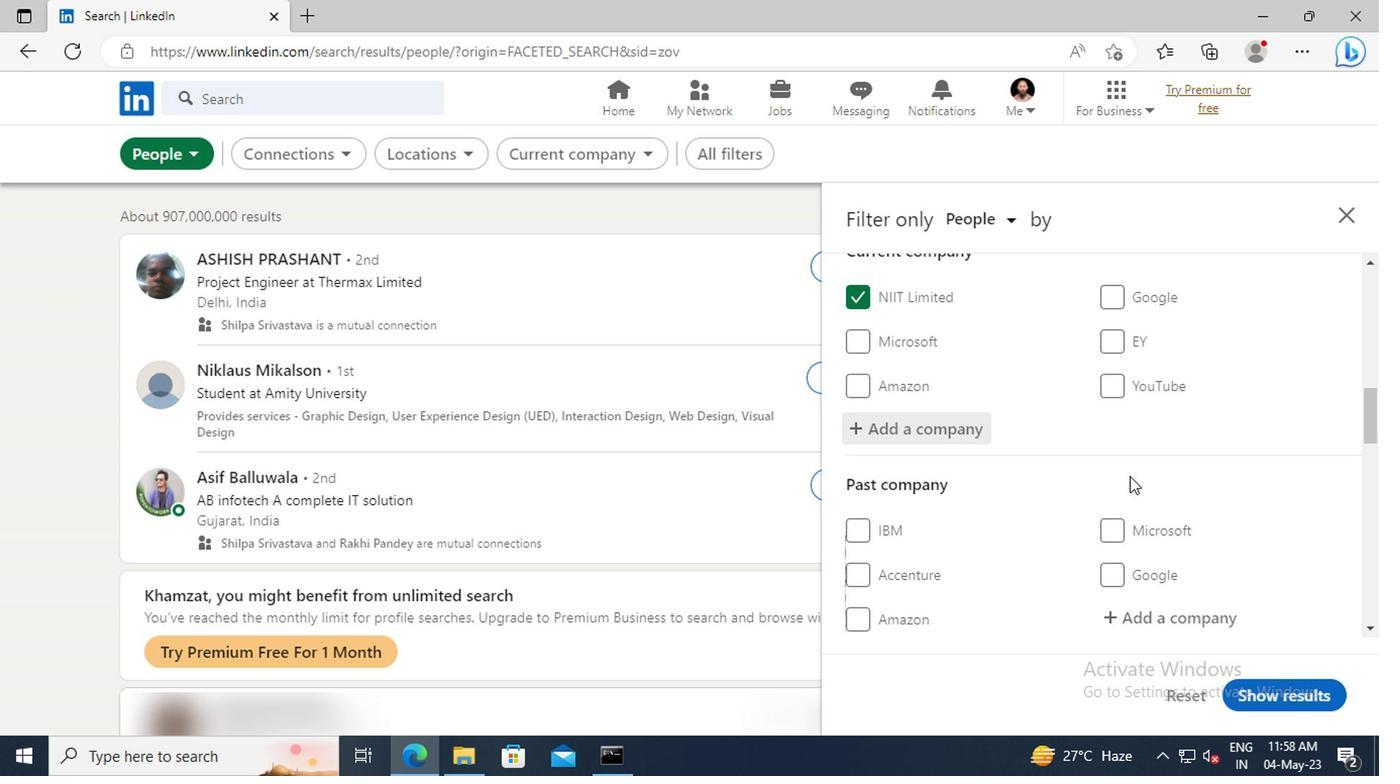 
Action: Mouse scrolled (952, 486) with delta (0, 0)
Screenshot: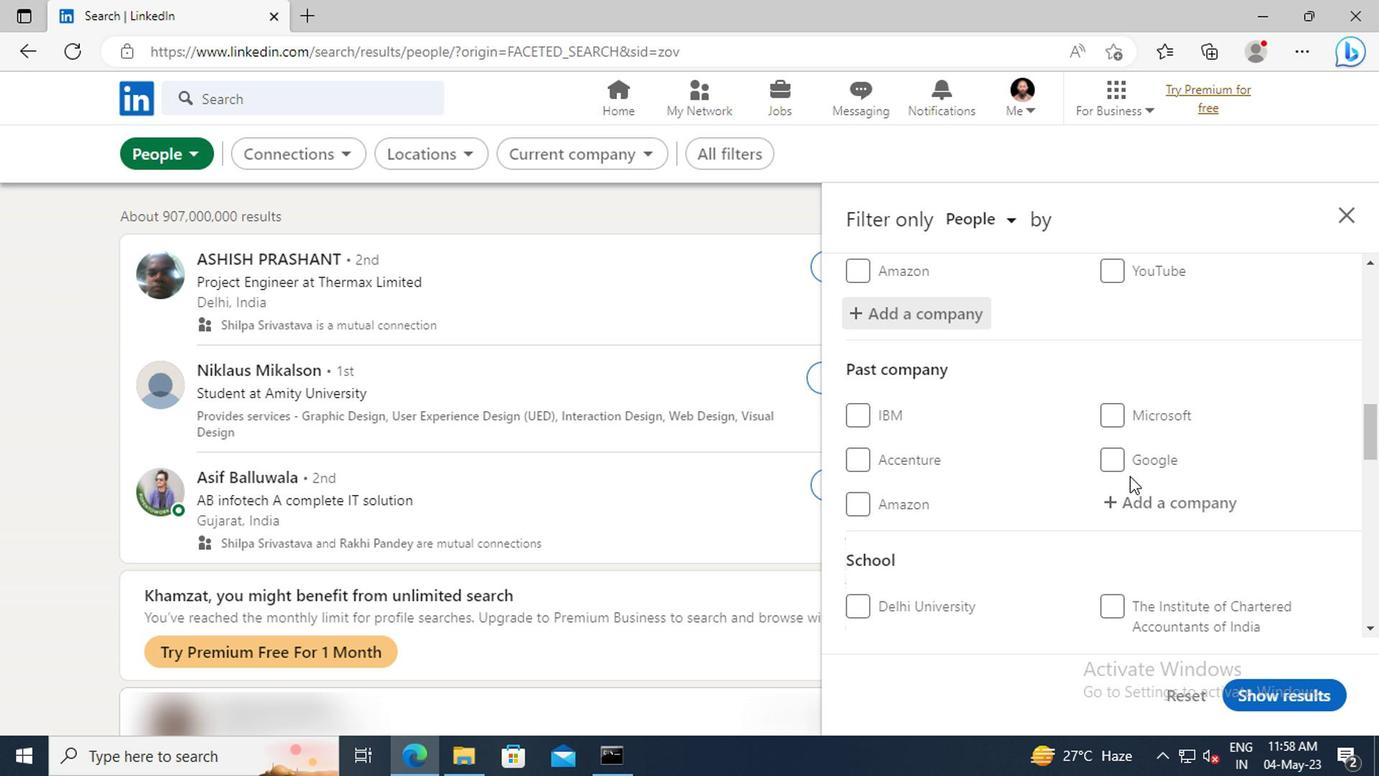 
Action: Mouse scrolled (952, 486) with delta (0, 0)
Screenshot: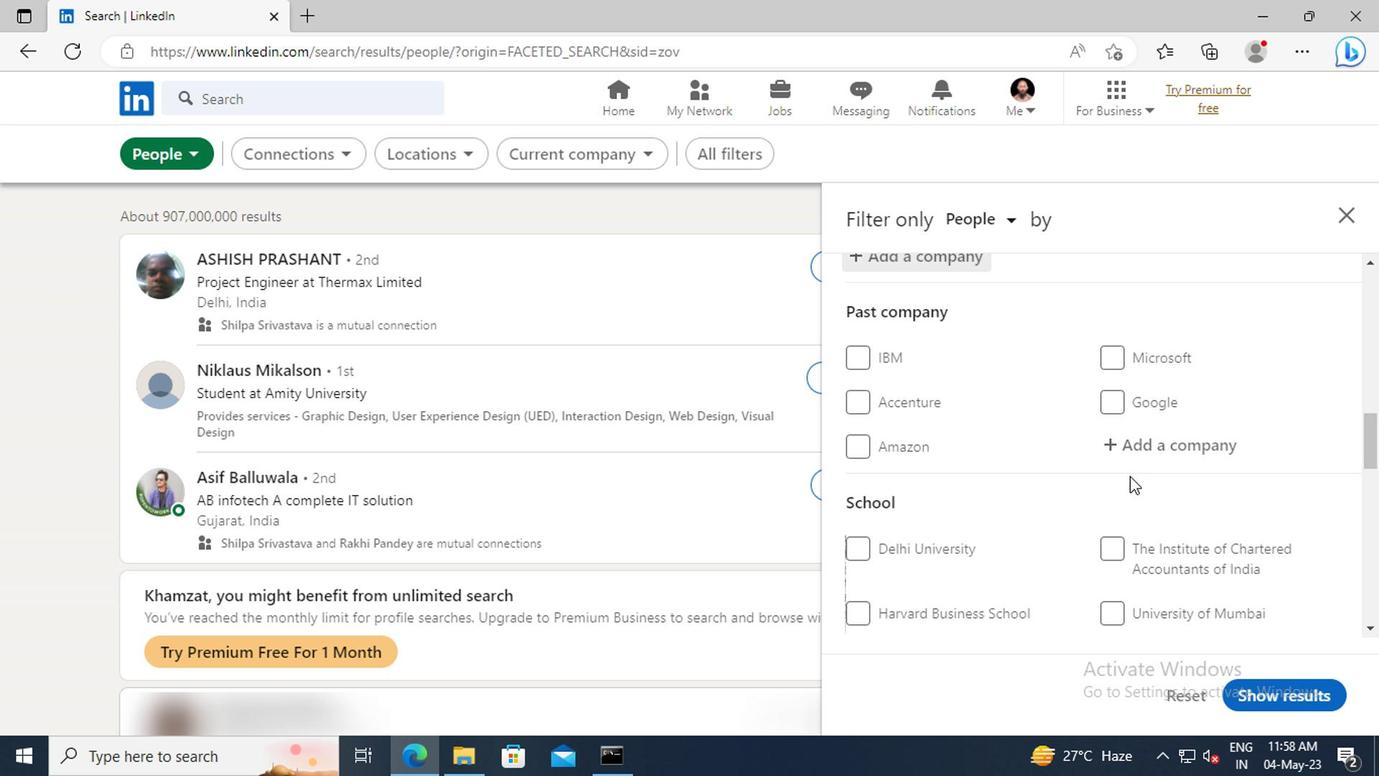 
Action: Mouse scrolled (952, 486) with delta (0, 0)
Screenshot: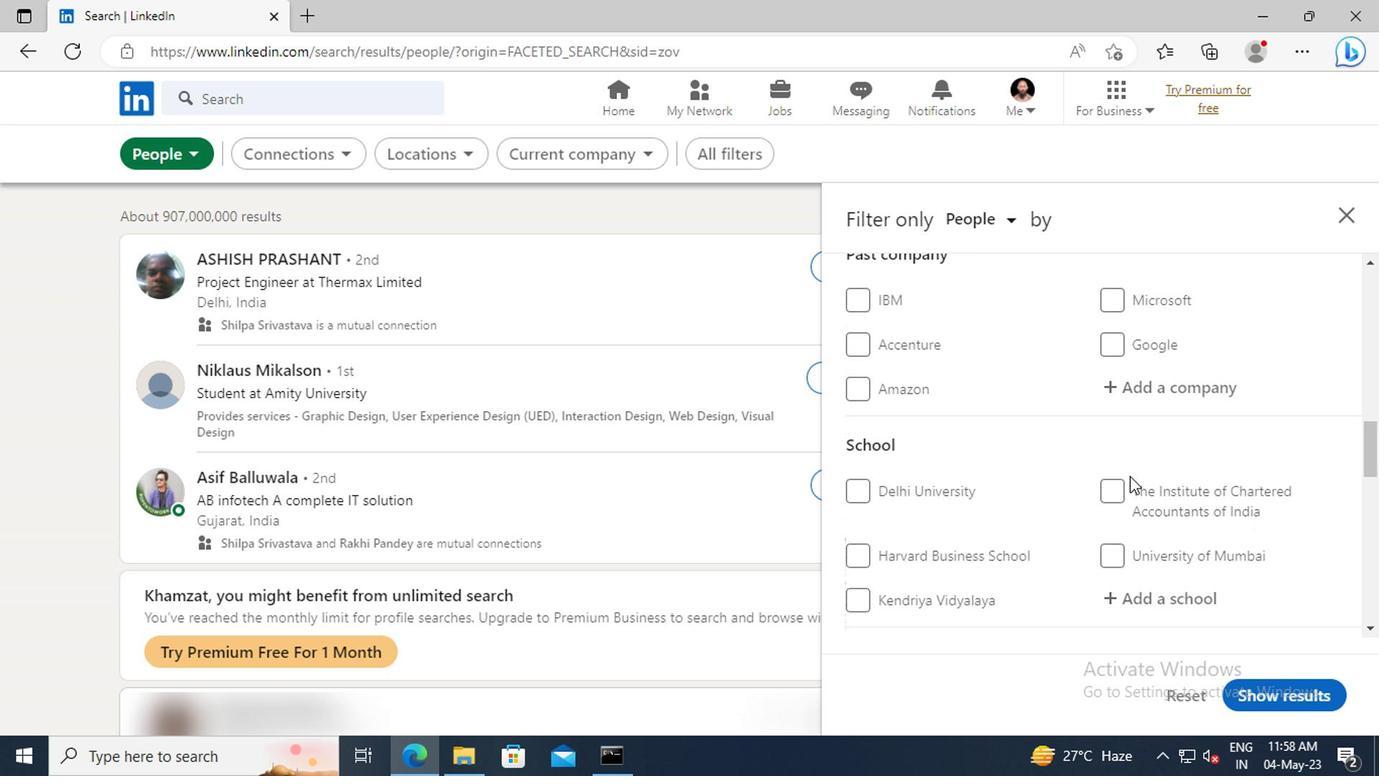 
Action: Mouse scrolled (952, 486) with delta (0, 0)
Screenshot: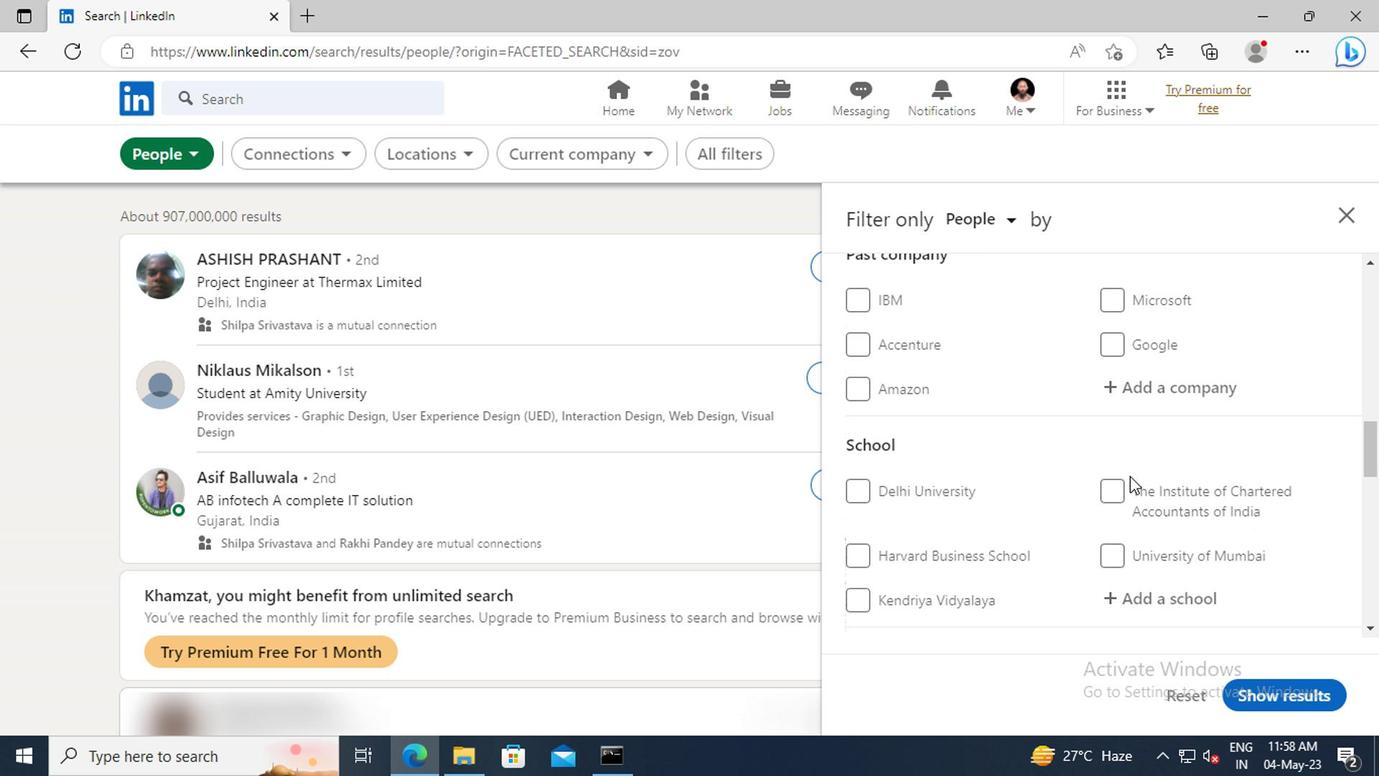 
Action: Mouse moved to (953, 491)
Screenshot: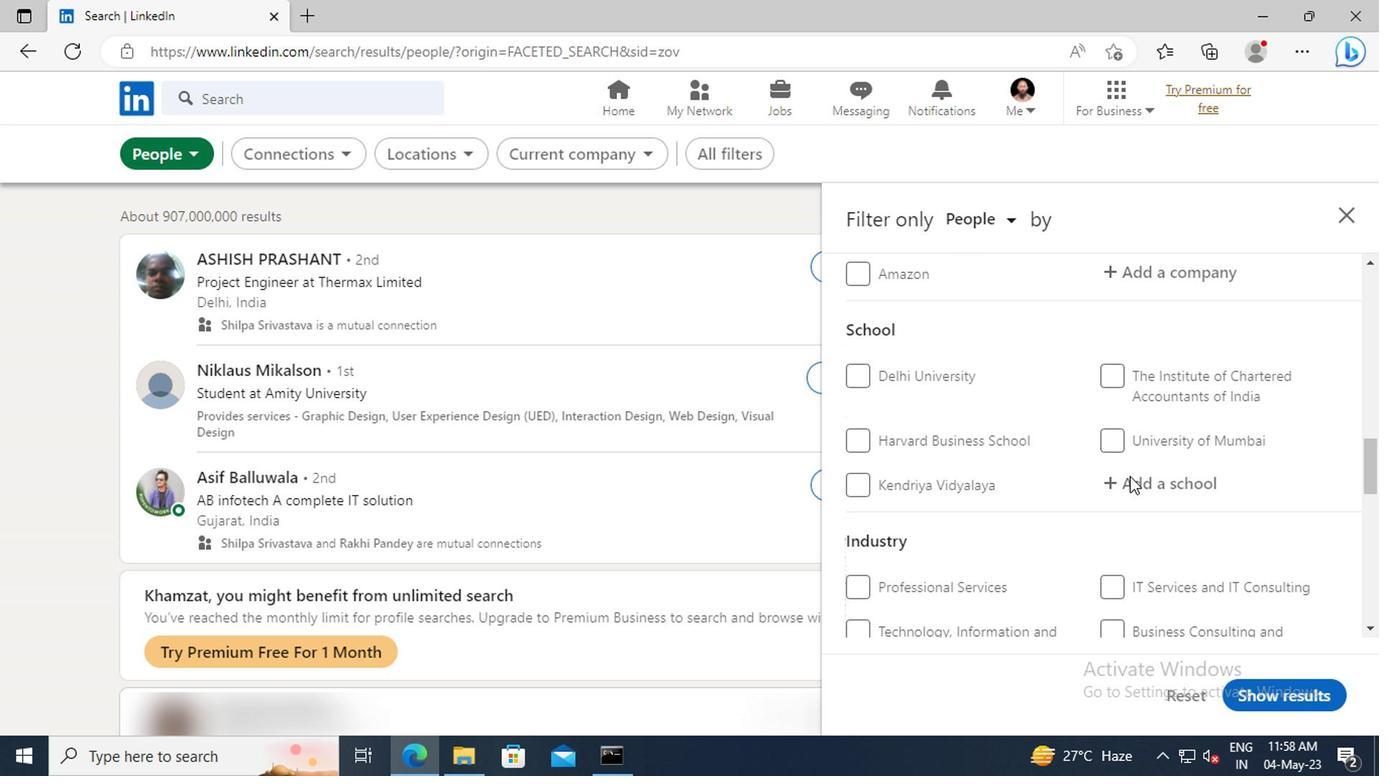 
Action: Mouse pressed left at (953, 491)
Screenshot: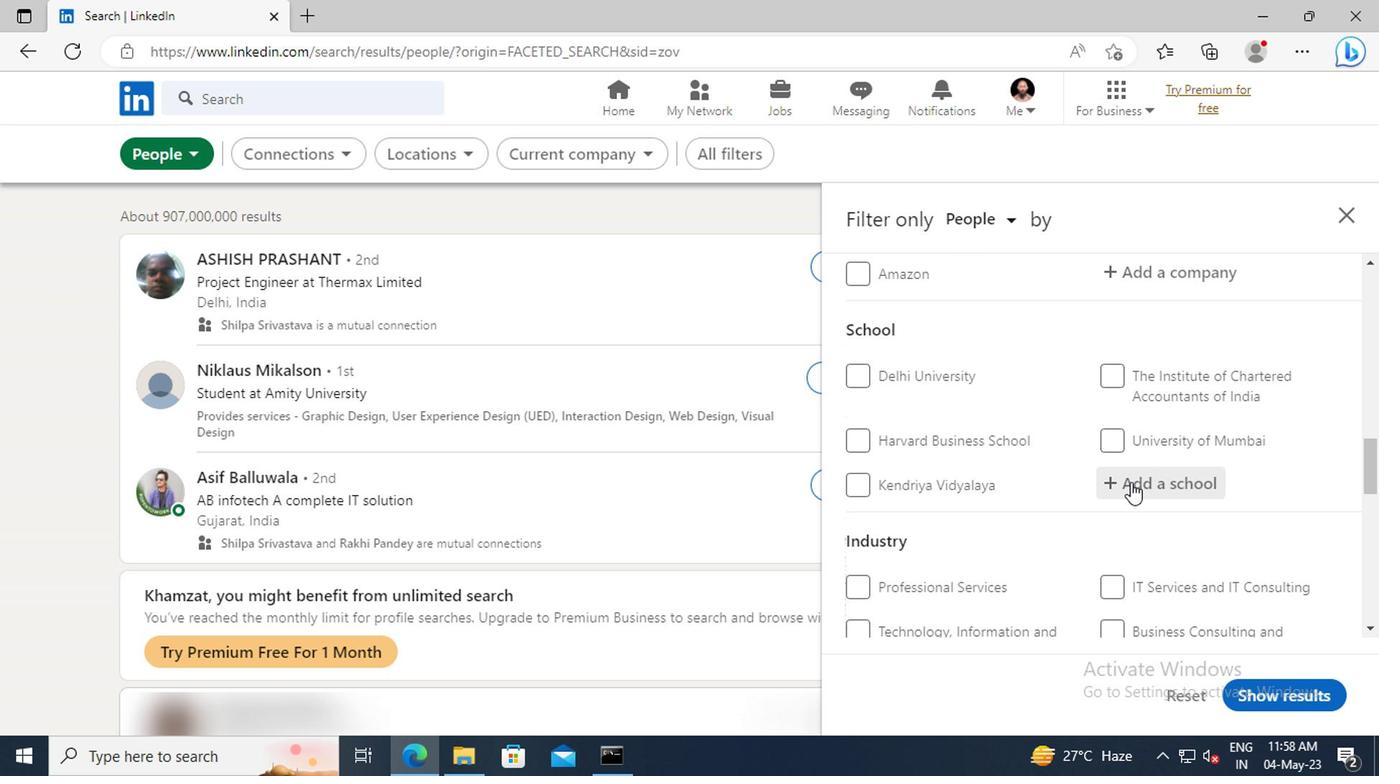 
Action: Key pressed <Key.shift>JOYDEEP<Key.space><Key.shift>ROY
Screenshot: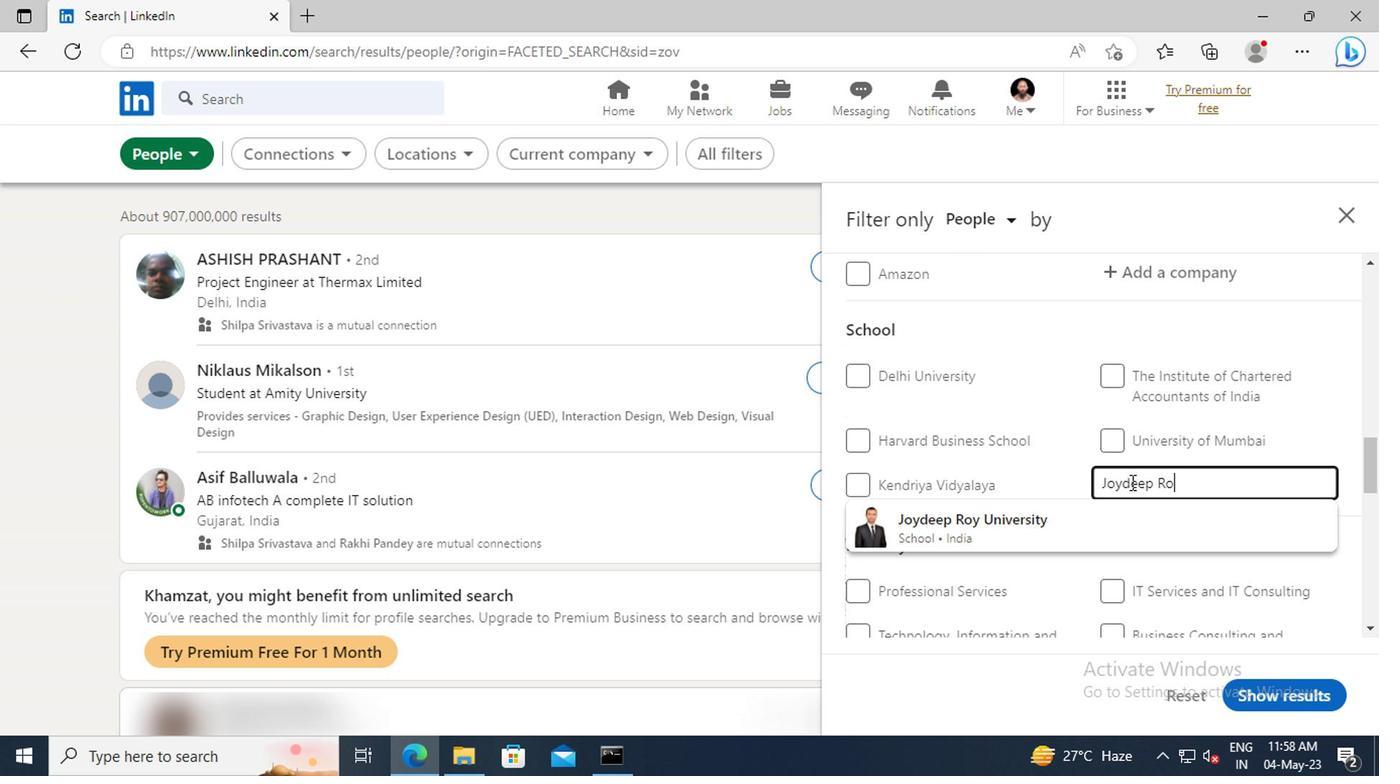 
Action: Mouse moved to (952, 513)
Screenshot: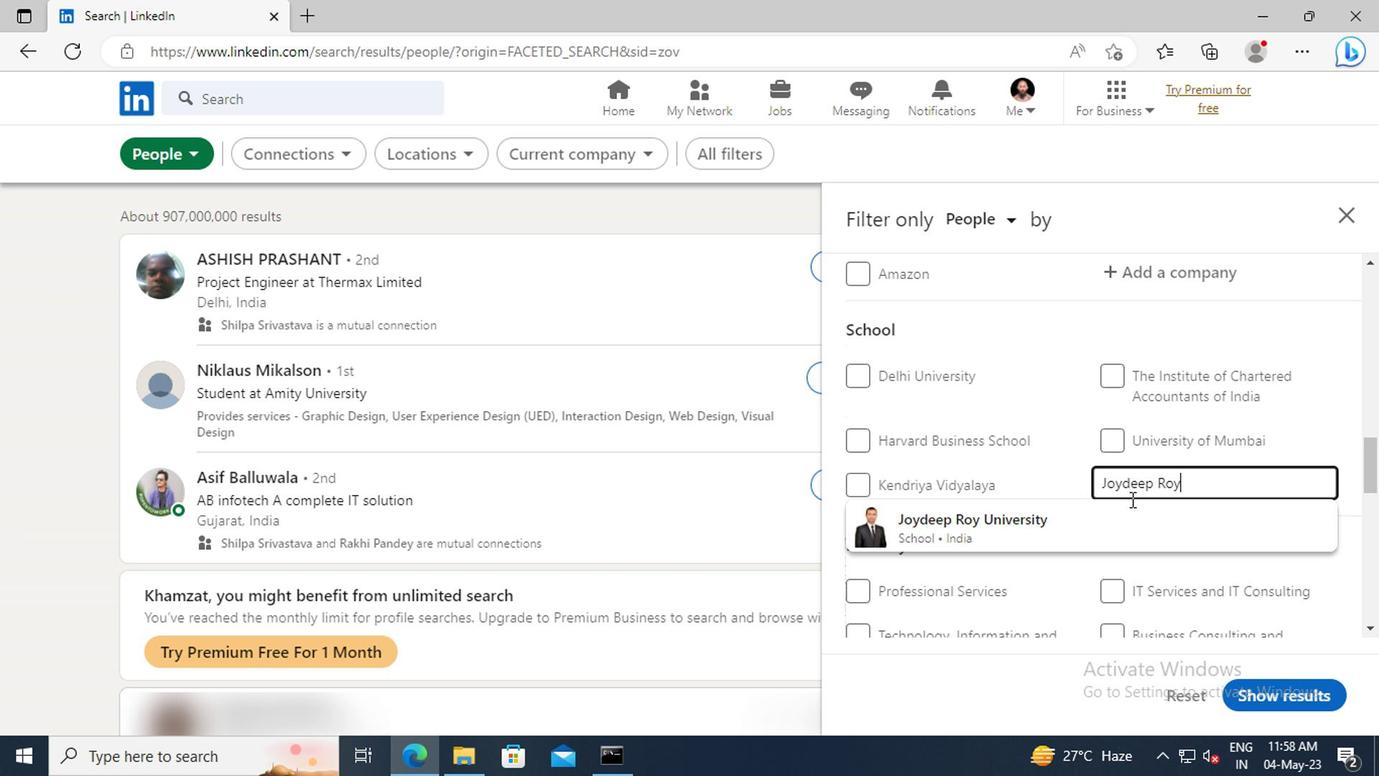 
Action: Mouse pressed left at (952, 513)
Screenshot: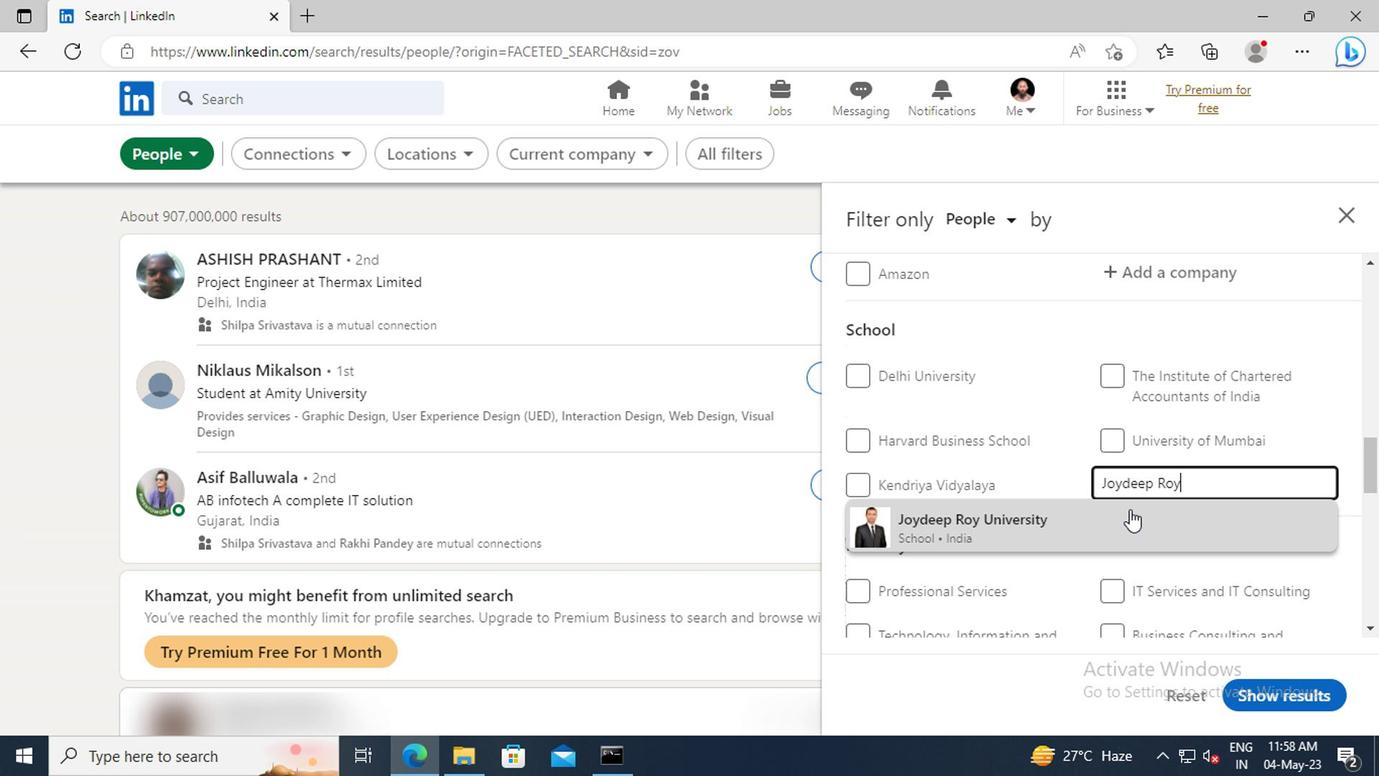 
Action: Mouse scrolled (952, 512) with delta (0, 0)
Screenshot: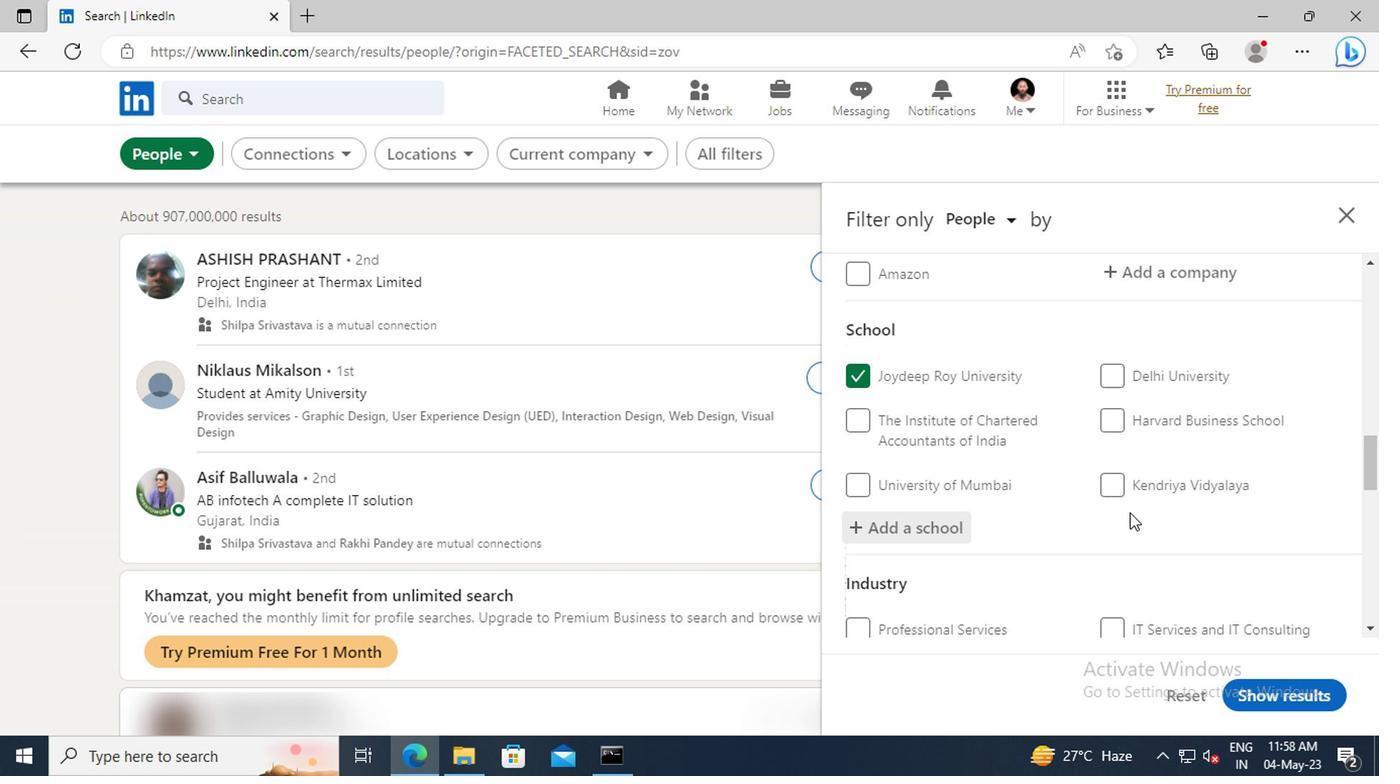 
Action: Mouse scrolled (952, 512) with delta (0, 0)
Screenshot: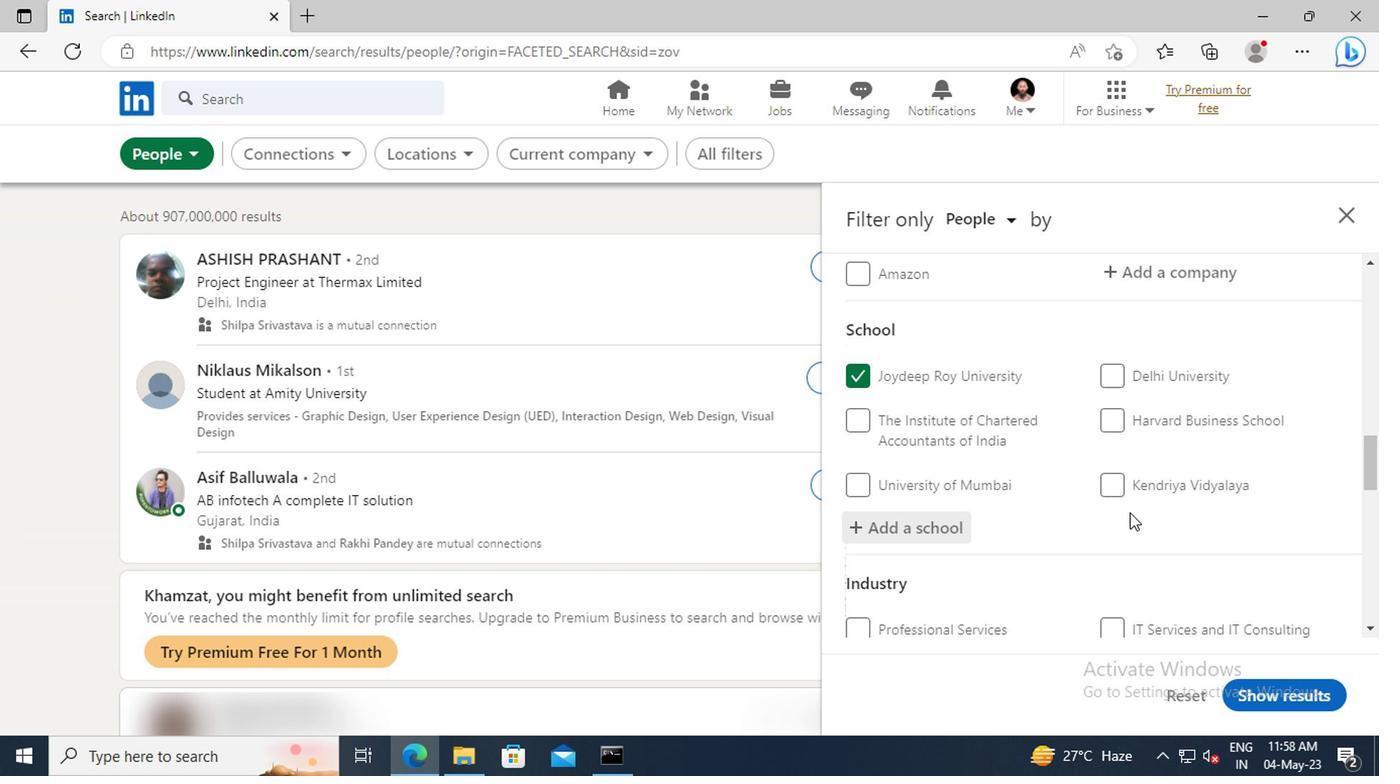 
Action: Mouse scrolled (952, 512) with delta (0, 0)
Screenshot: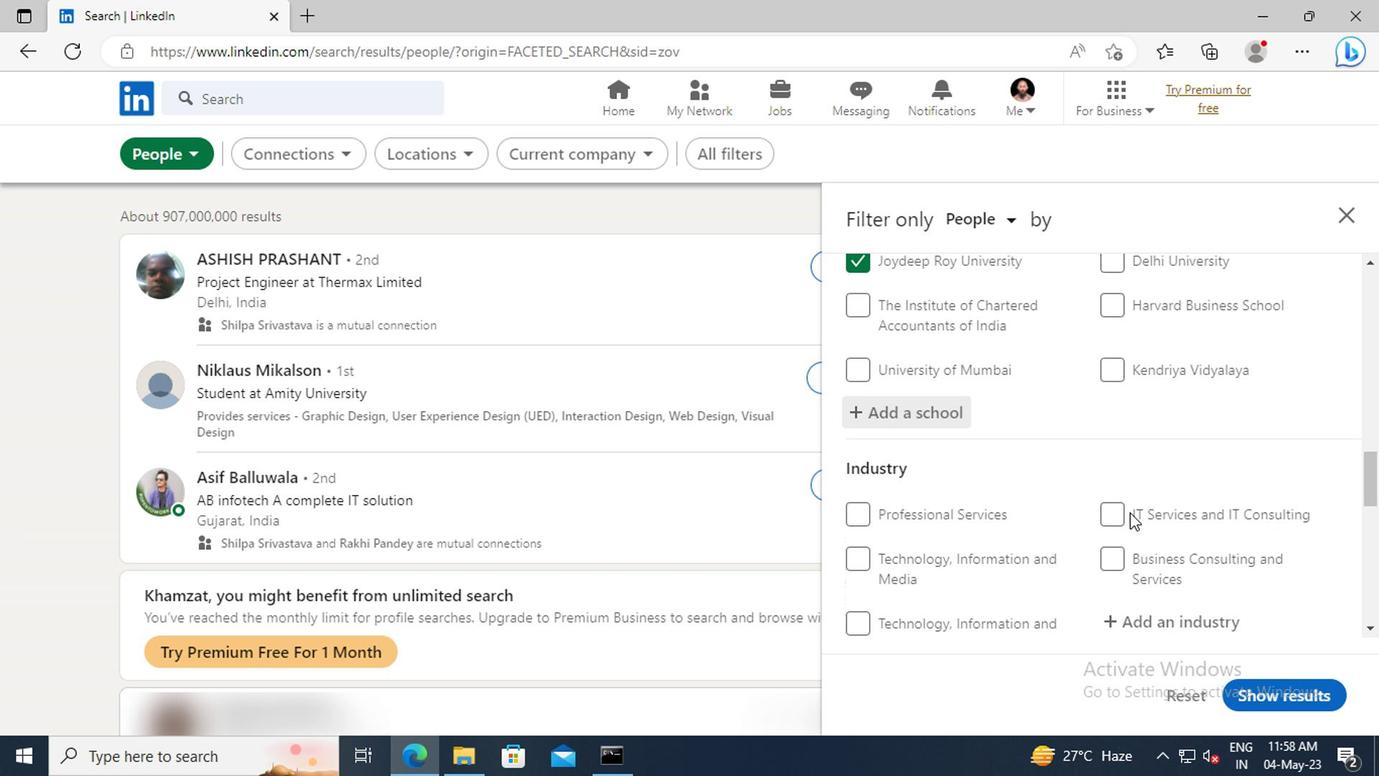 
Action: Mouse moved to (937, 494)
Screenshot: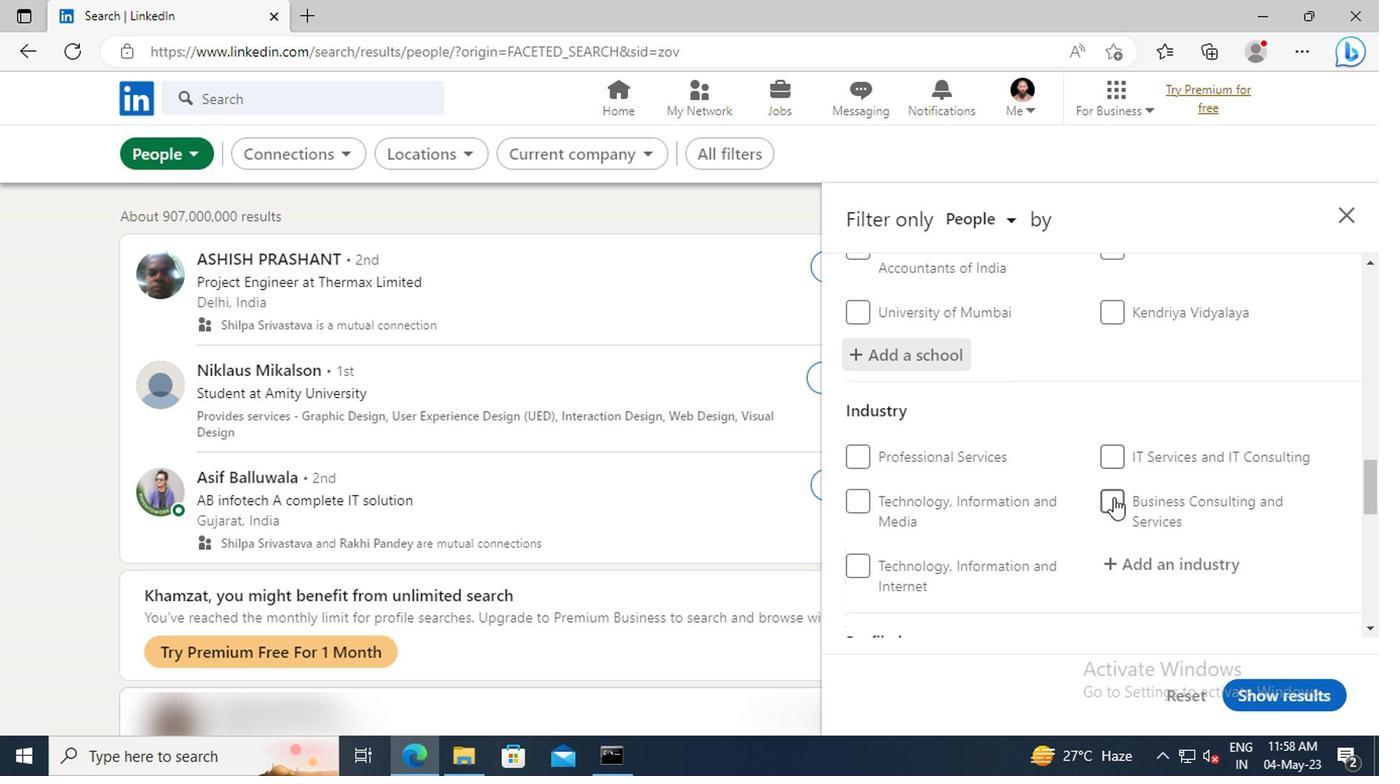 
Action: Mouse scrolled (937, 493) with delta (0, 0)
Screenshot: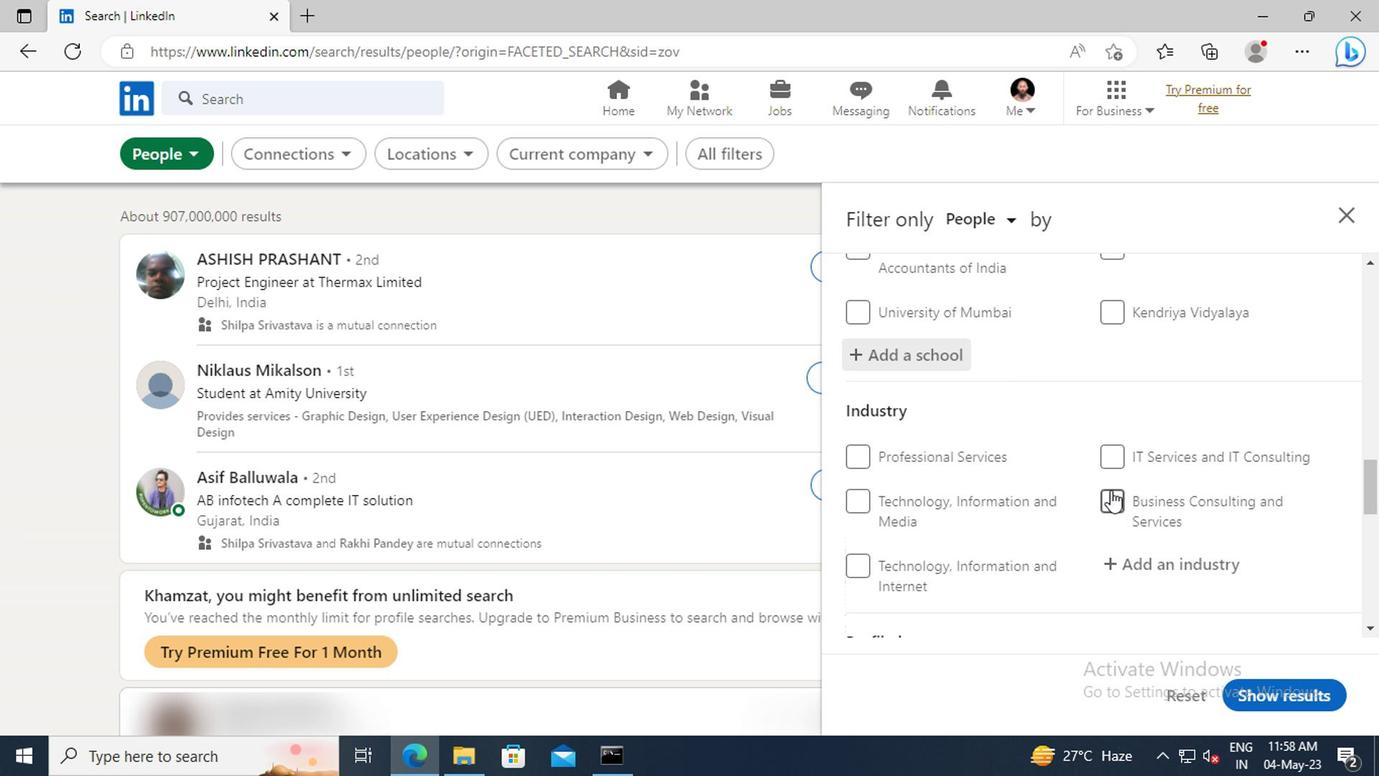 
Action: Mouse moved to (944, 505)
Screenshot: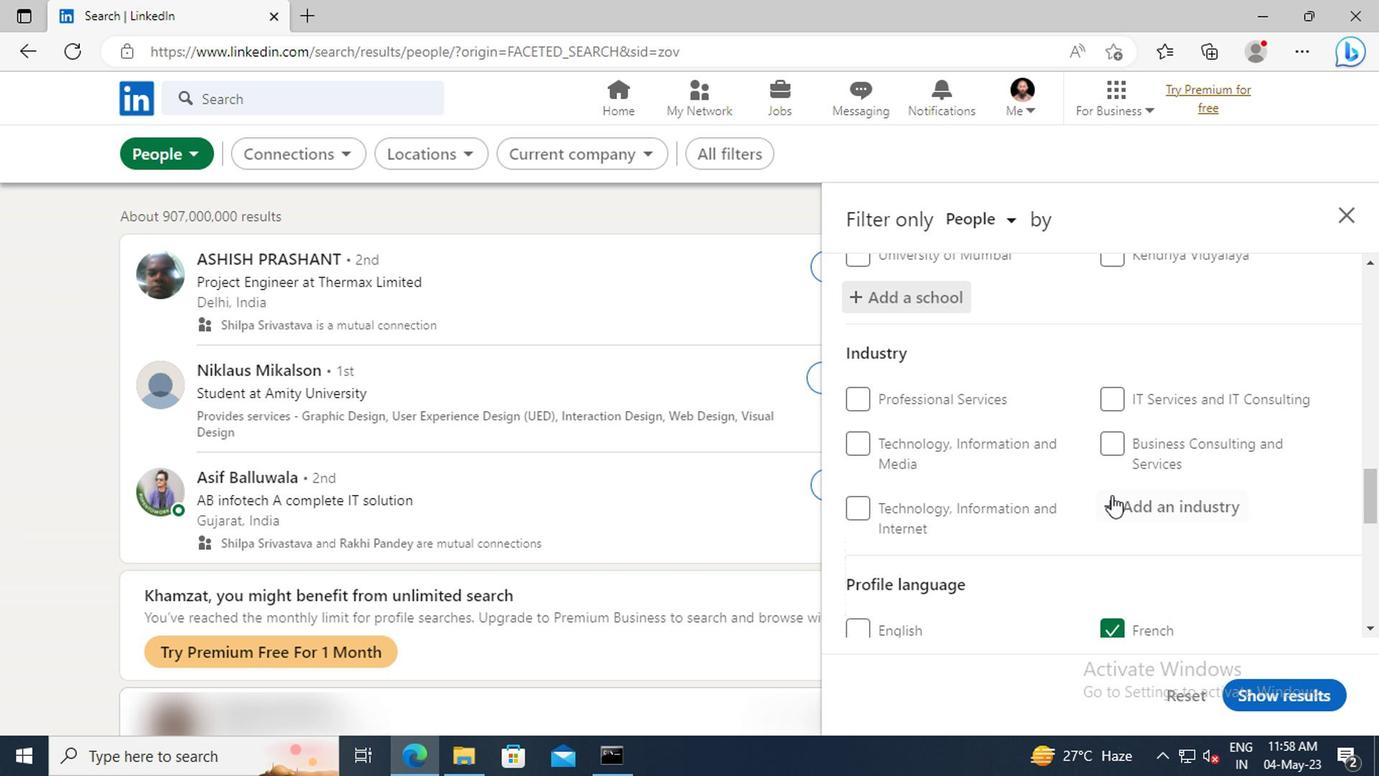 
Action: Mouse pressed left at (944, 505)
Screenshot: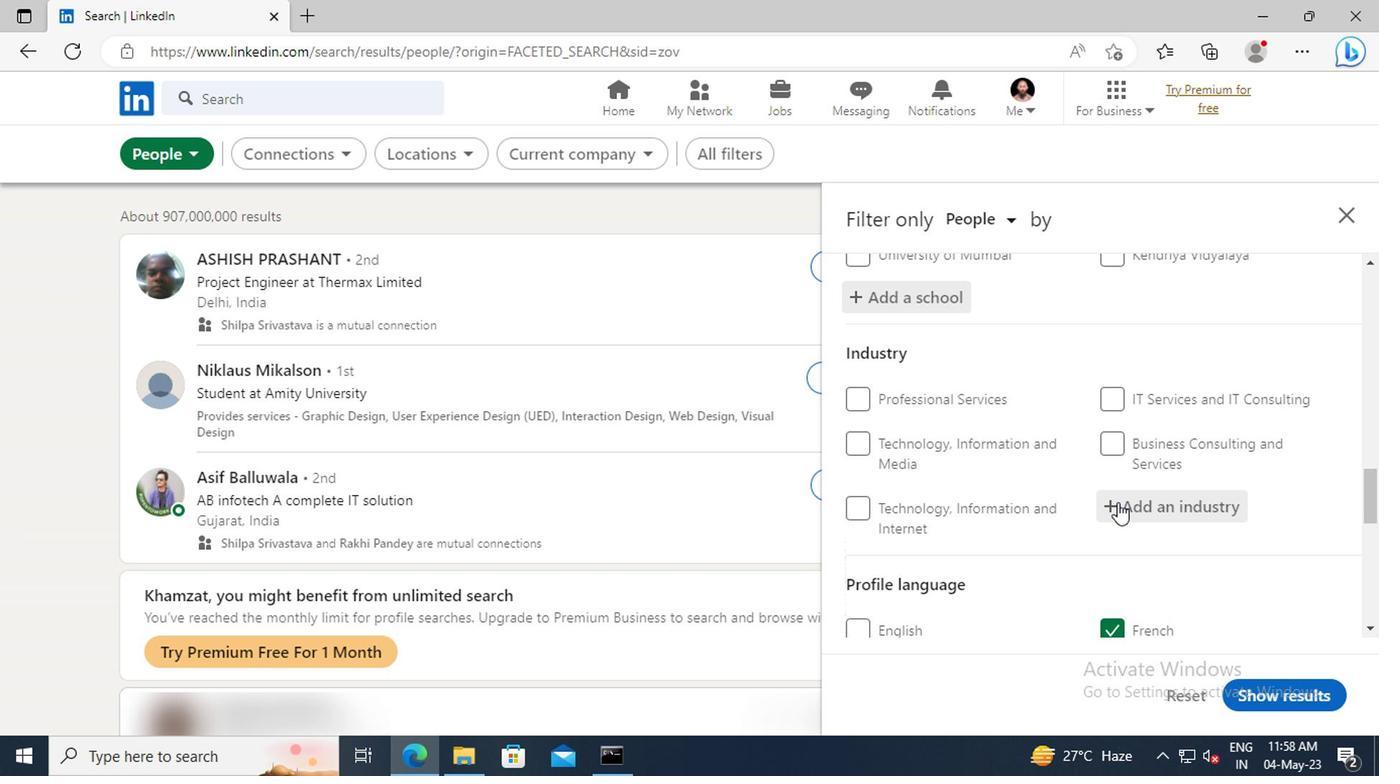 
Action: Key pressed <Key.shift>INDUSTRY<Key.space><Key.shift>AS
Screenshot: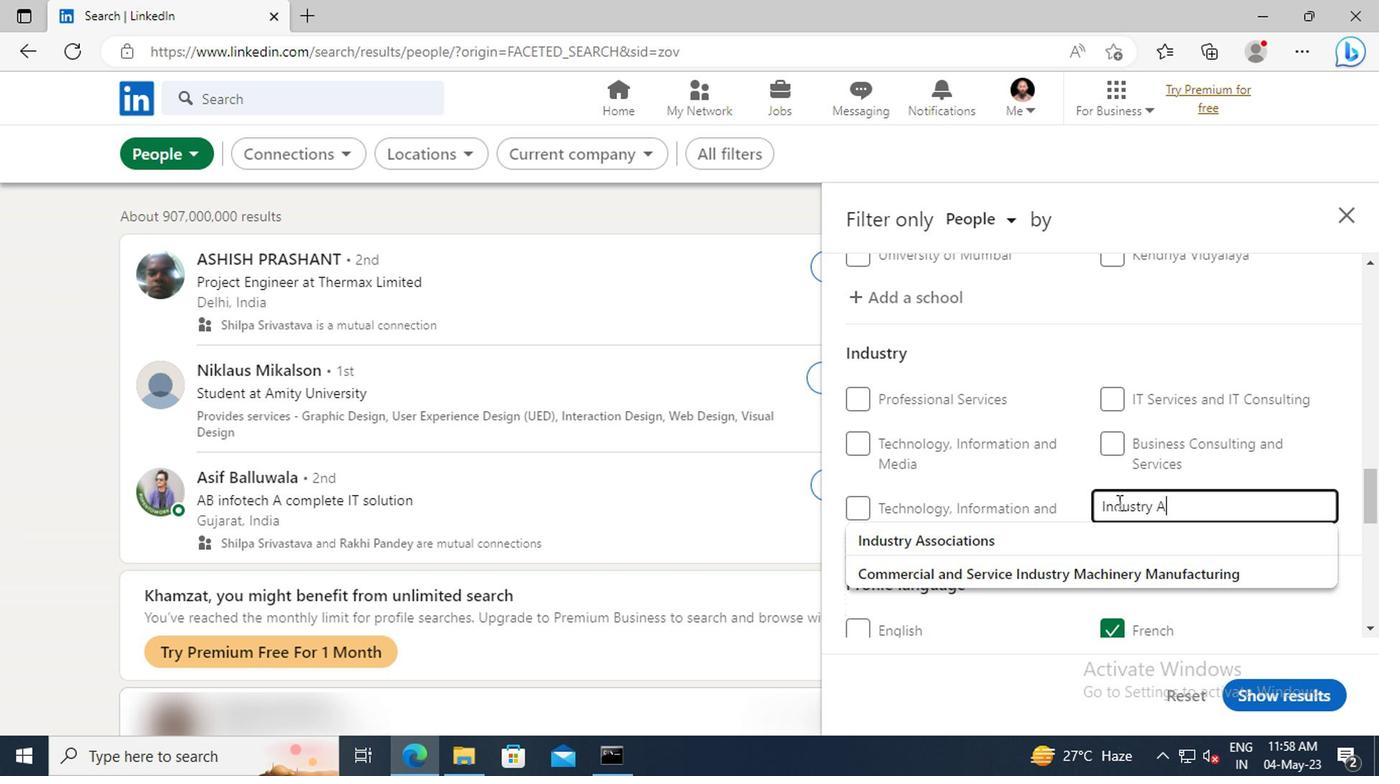 
Action: Mouse moved to (949, 526)
Screenshot: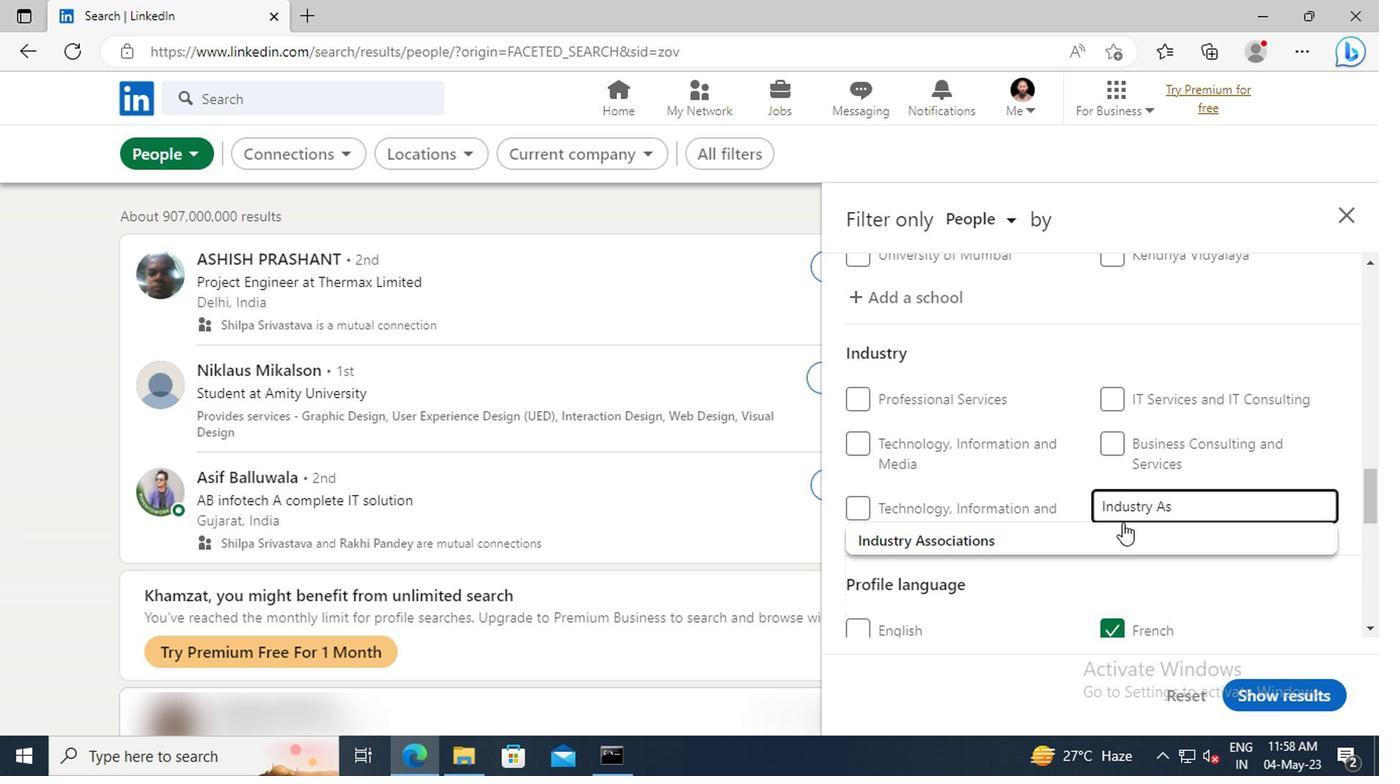 
Action: Mouse pressed left at (949, 526)
Screenshot: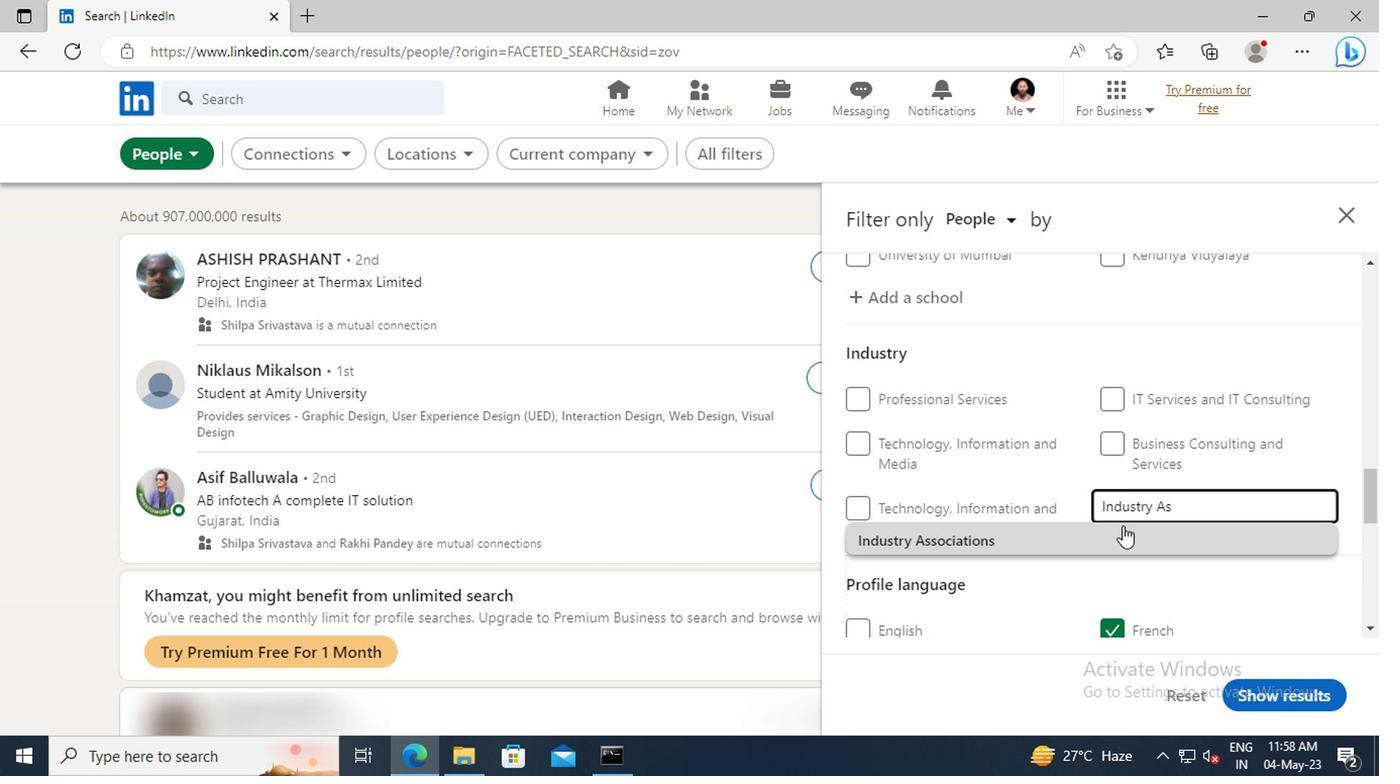 
Action: Mouse scrolled (949, 526) with delta (0, 0)
Screenshot: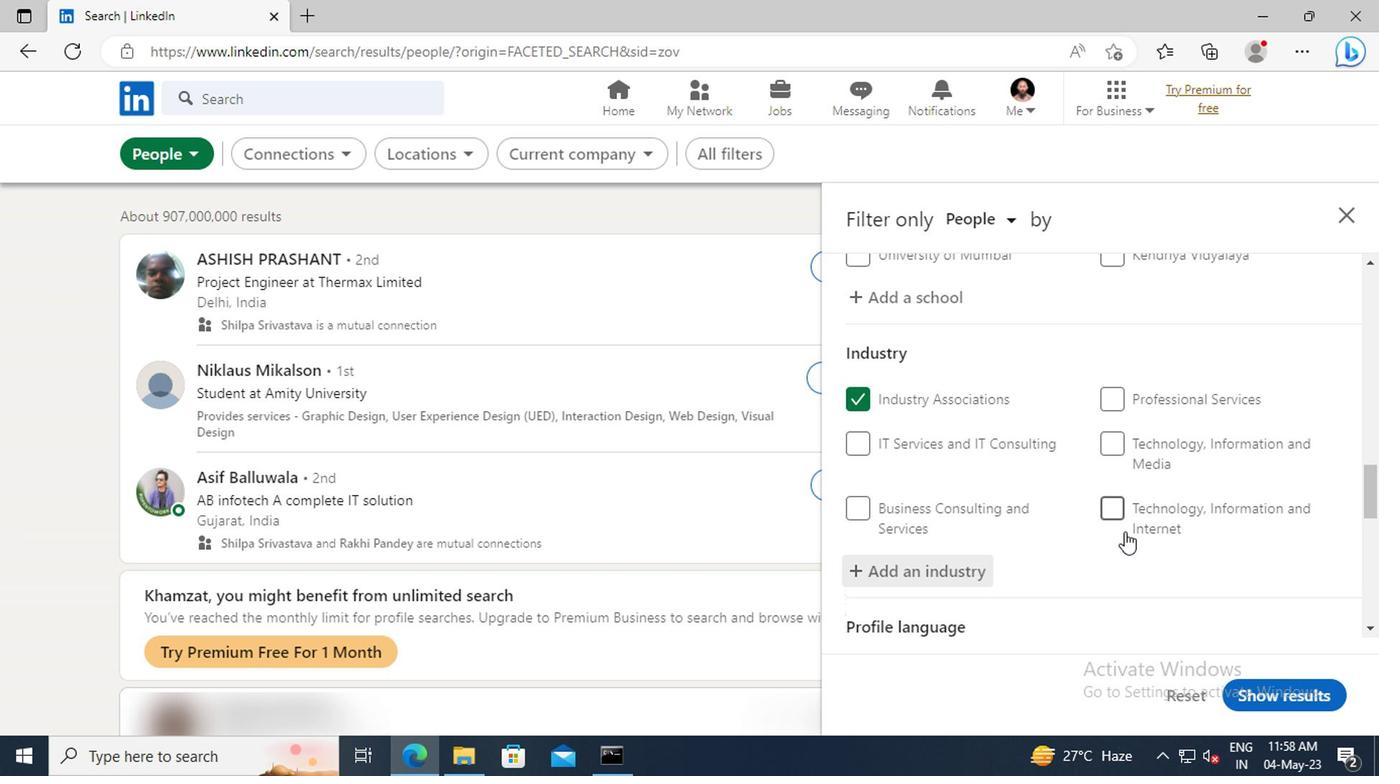 
Action: Mouse scrolled (949, 526) with delta (0, 0)
Screenshot: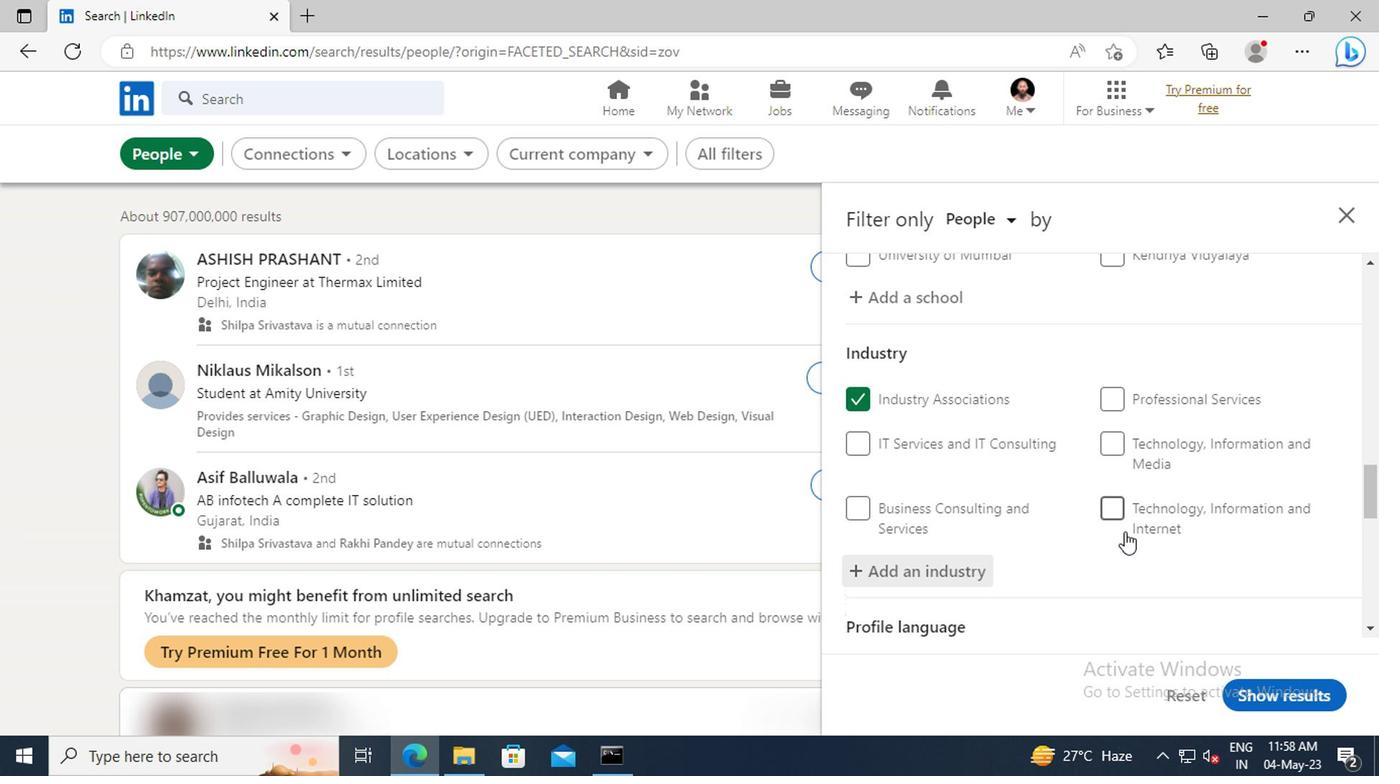 
Action: Mouse scrolled (949, 526) with delta (0, 0)
Screenshot: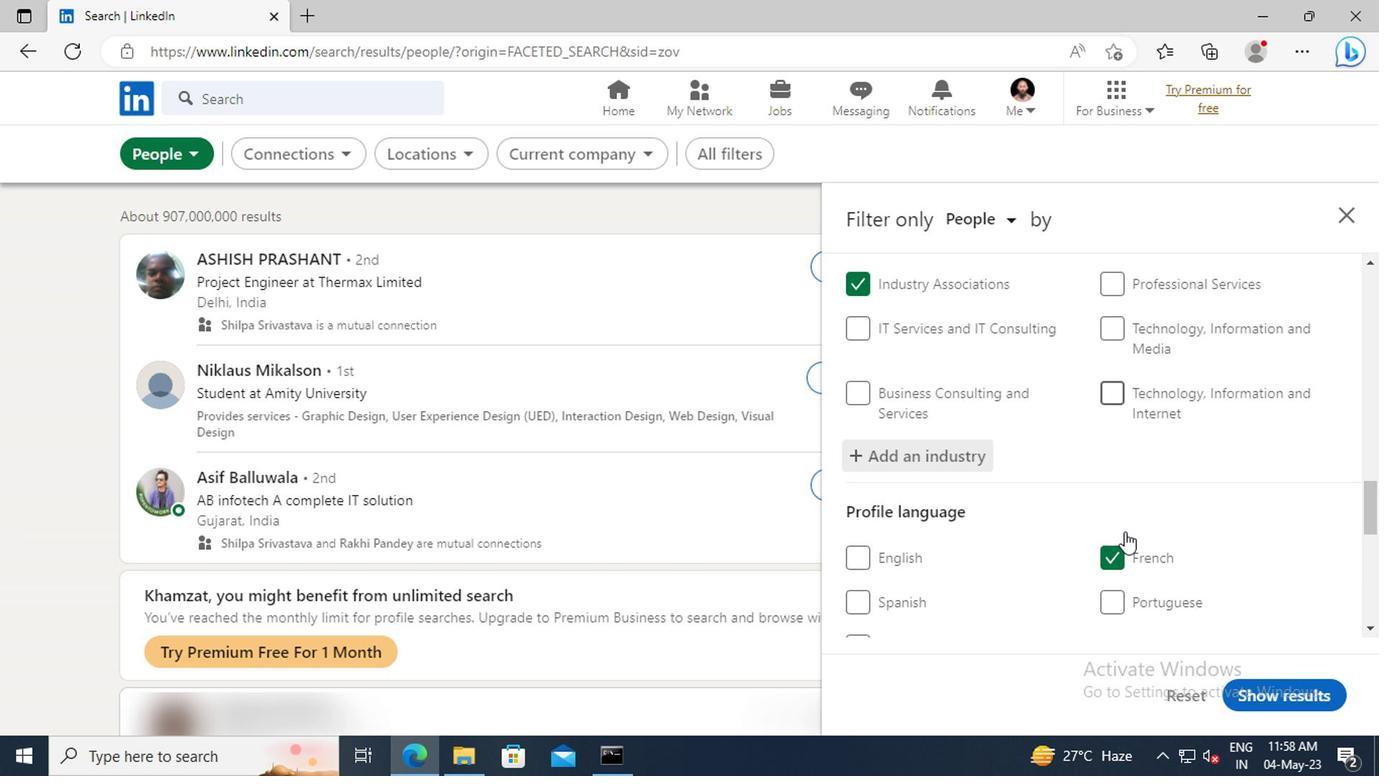 
Action: Mouse scrolled (949, 526) with delta (0, 0)
Screenshot: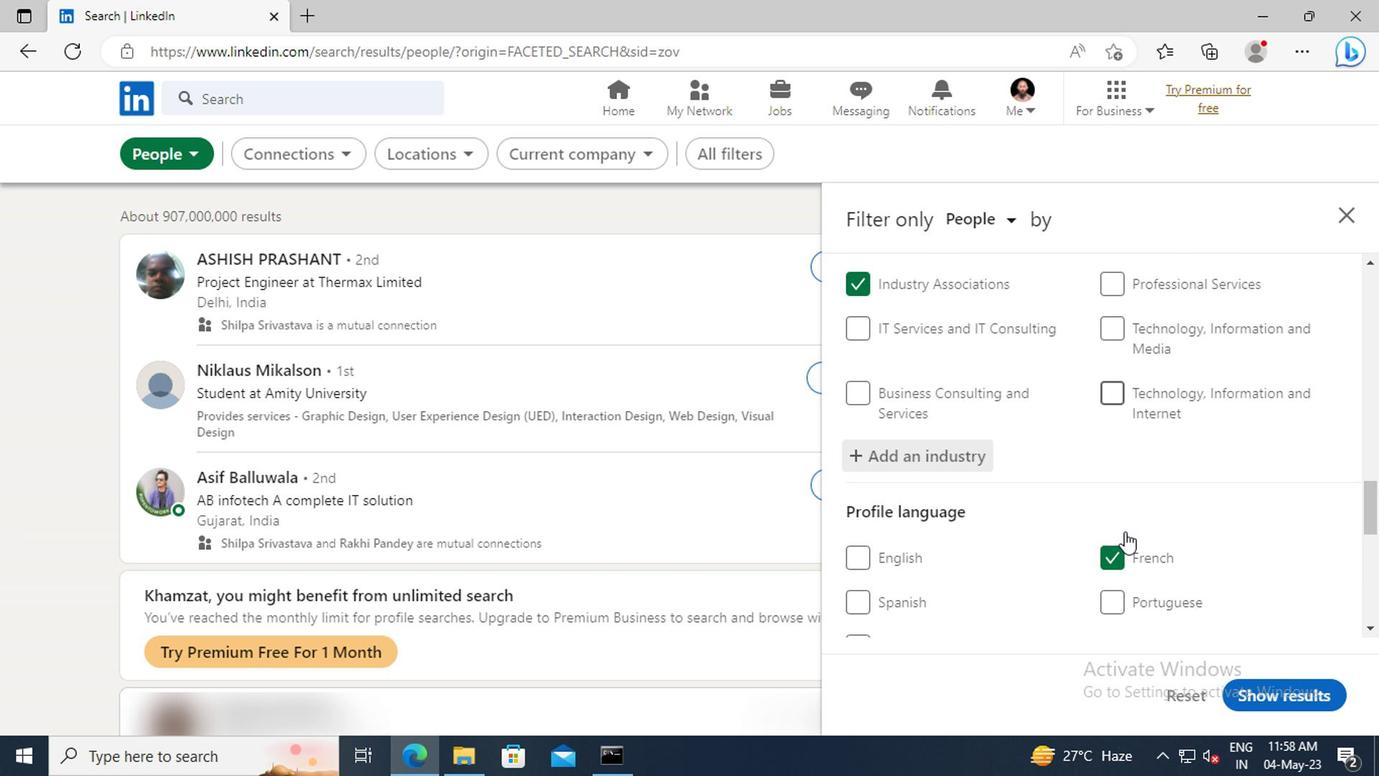
Action: Mouse moved to (949, 521)
Screenshot: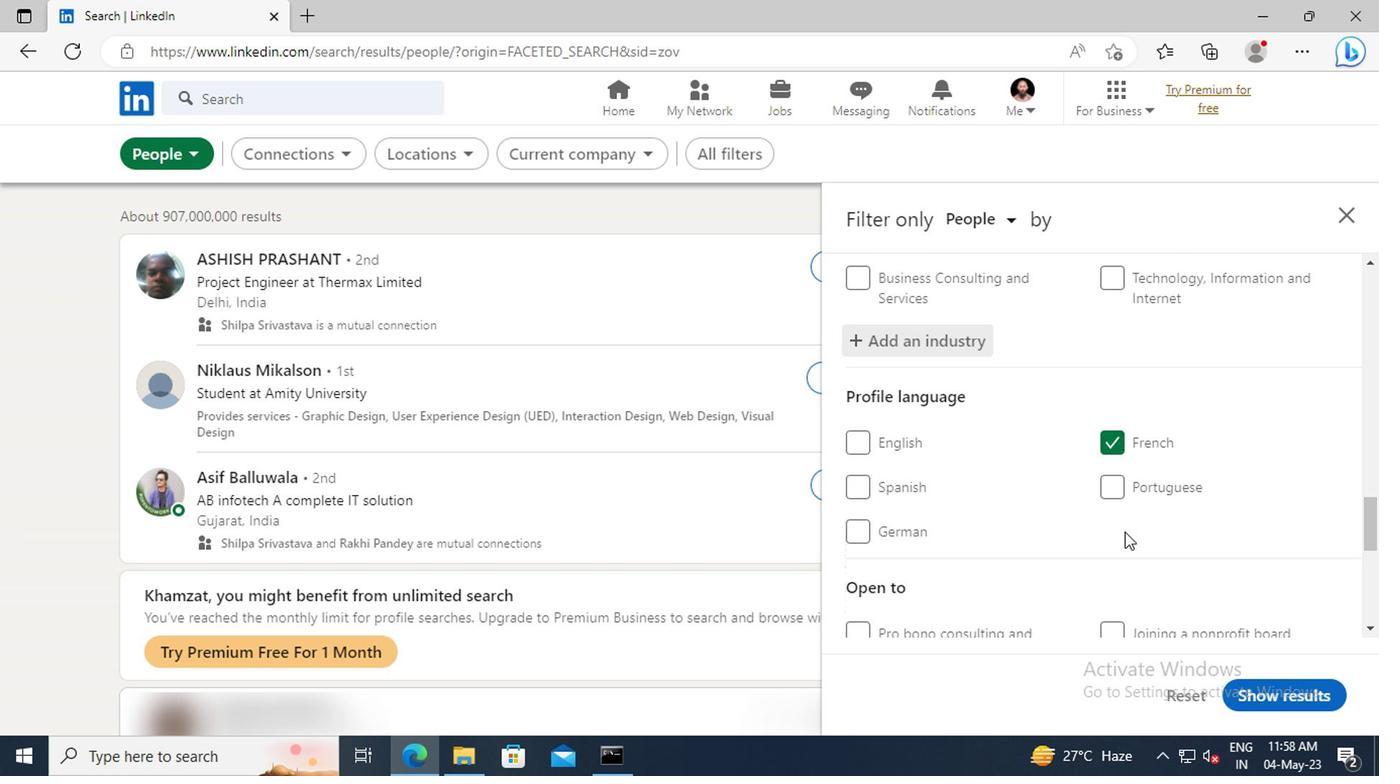 
Action: Mouse scrolled (949, 521) with delta (0, 0)
Screenshot: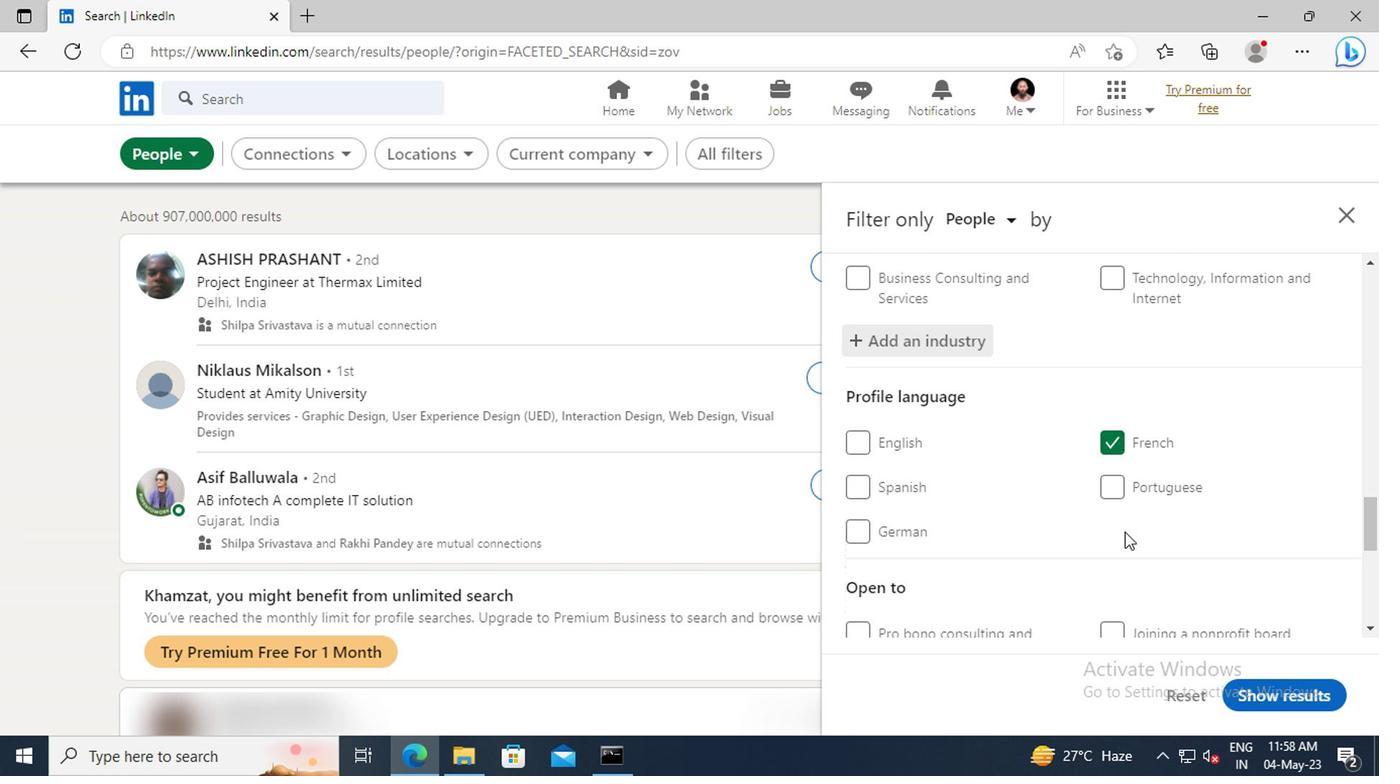 
Action: Mouse scrolled (949, 521) with delta (0, 0)
Screenshot: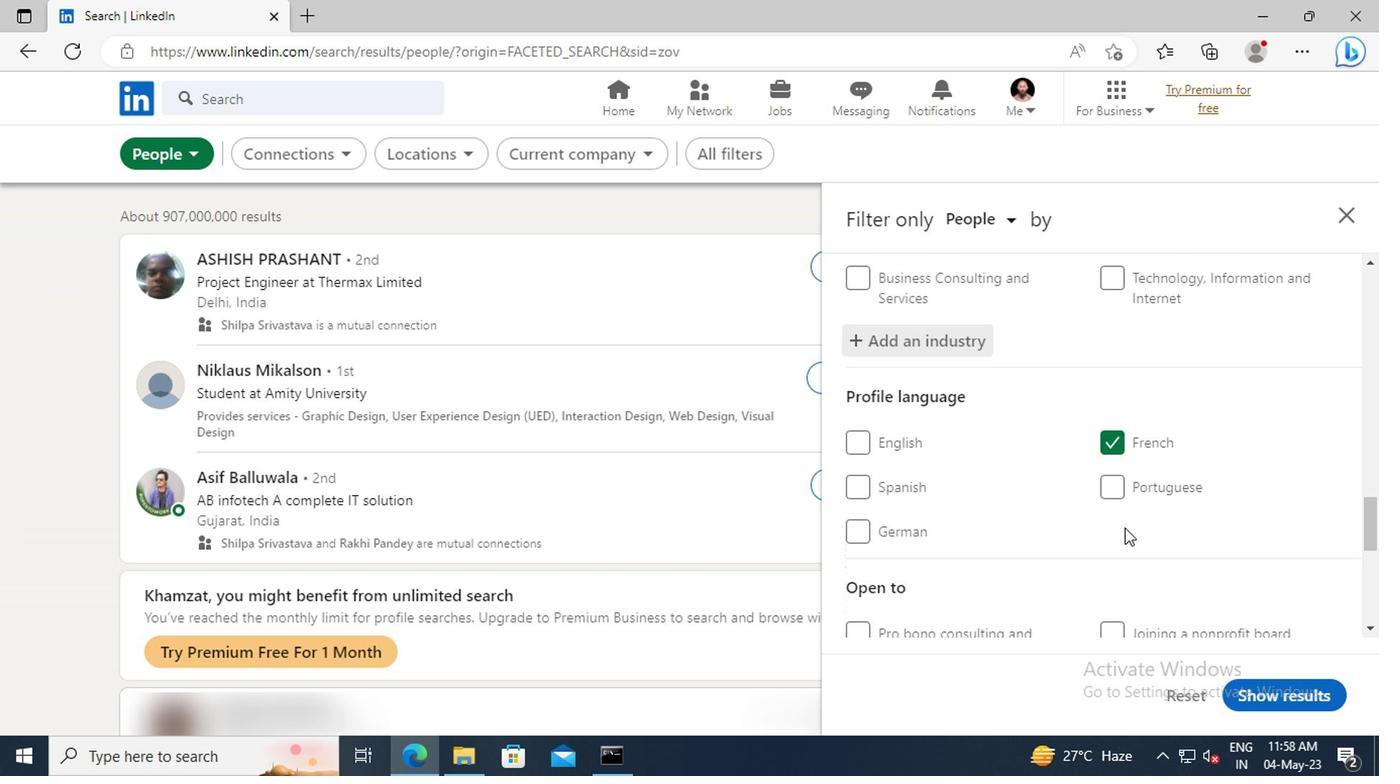 
Action: Mouse moved to (949, 508)
Screenshot: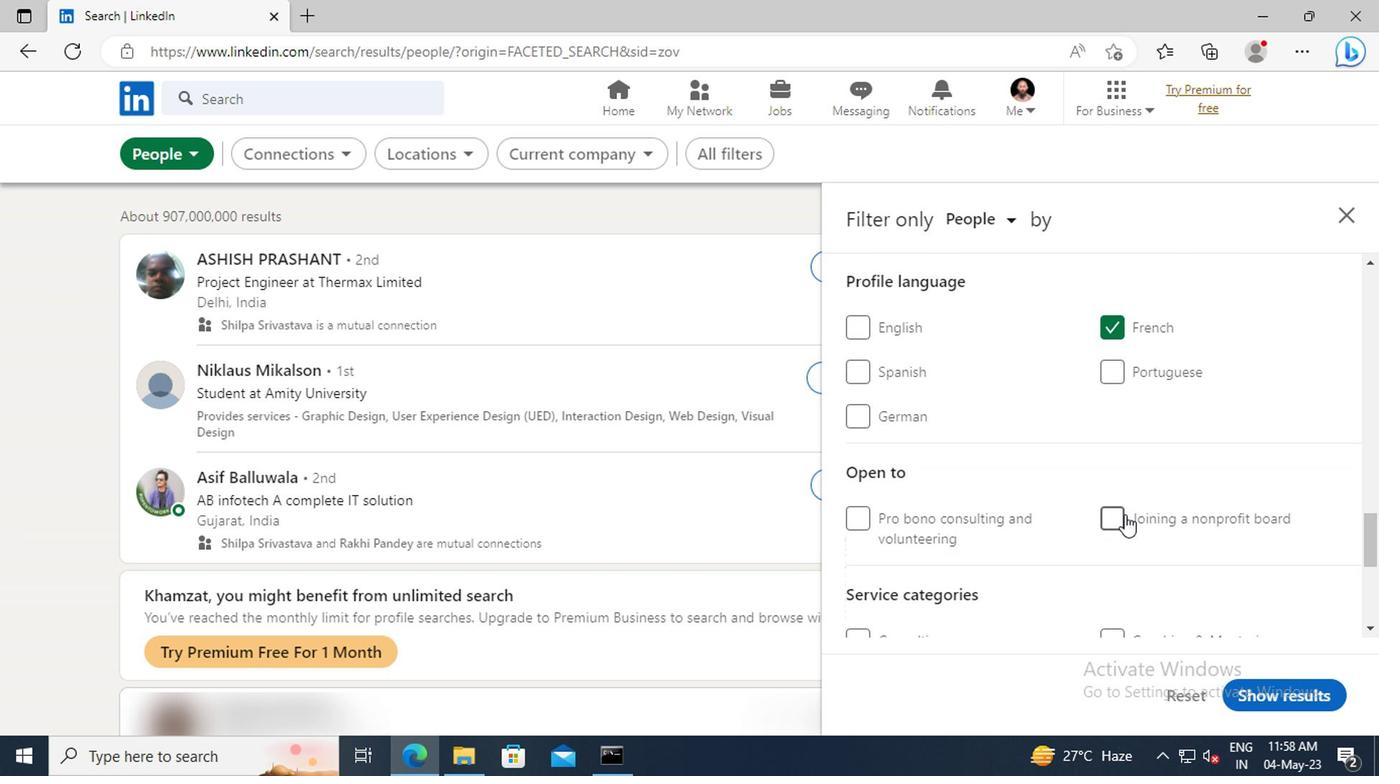 
Action: Mouse scrolled (949, 507) with delta (0, 0)
Screenshot: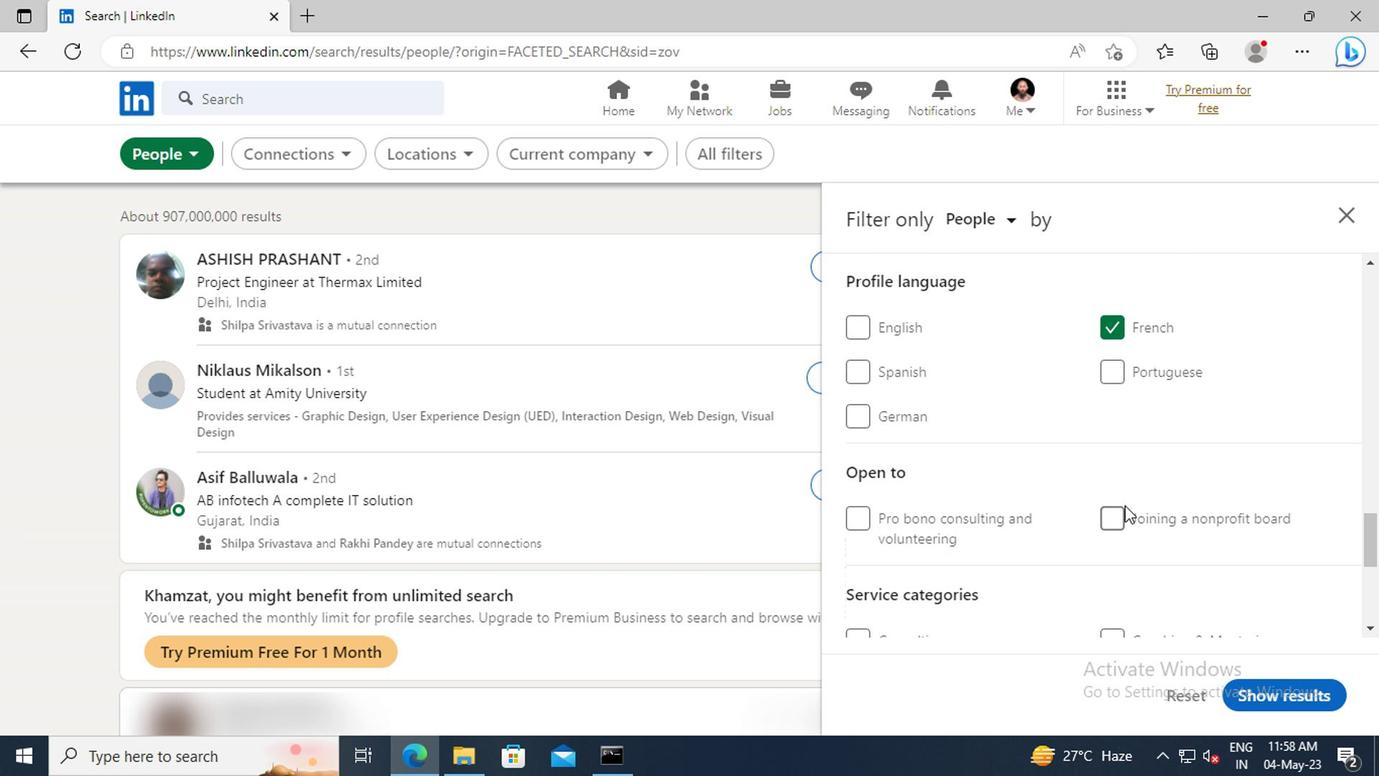 
Action: Mouse scrolled (949, 507) with delta (0, 0)
Screenshot: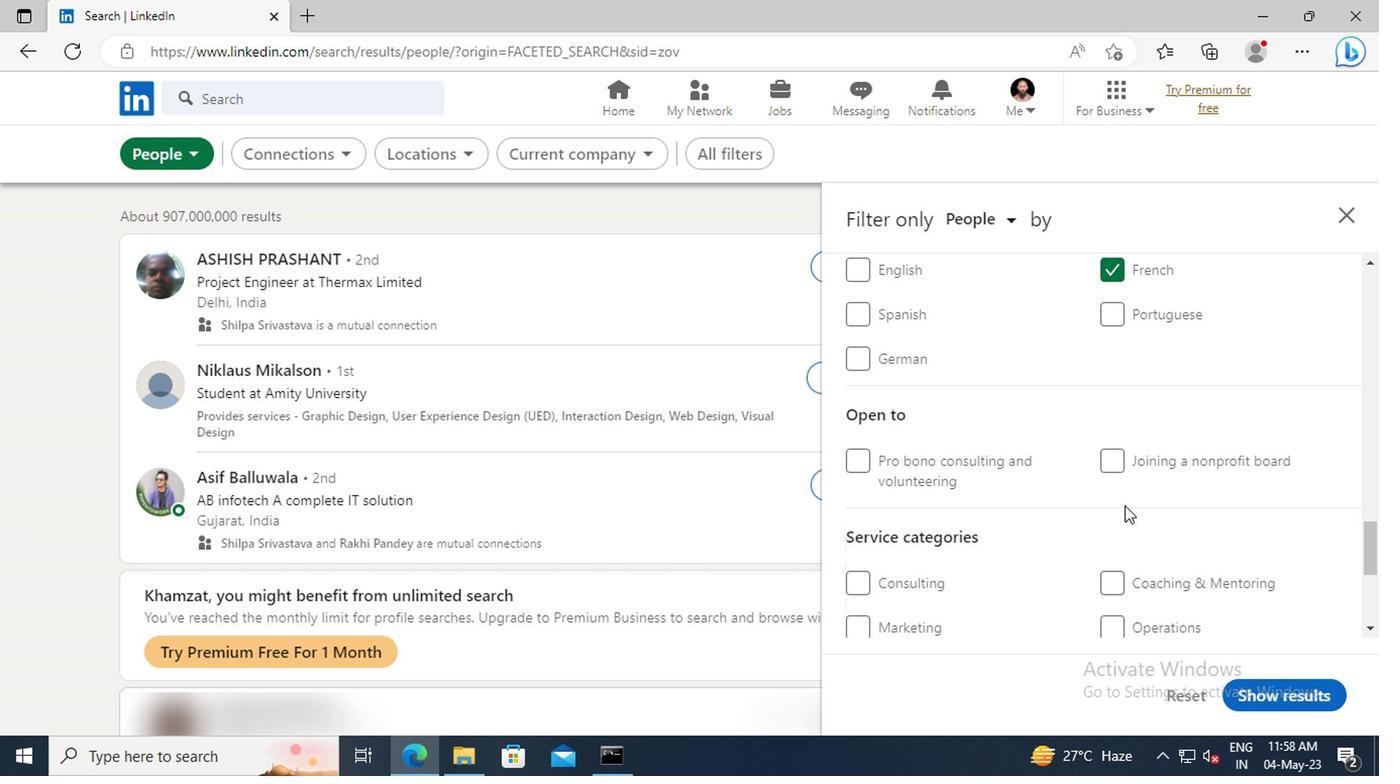 
Action: Mouse scrolled (949, 507) with delta (0, 0)
Screenshot: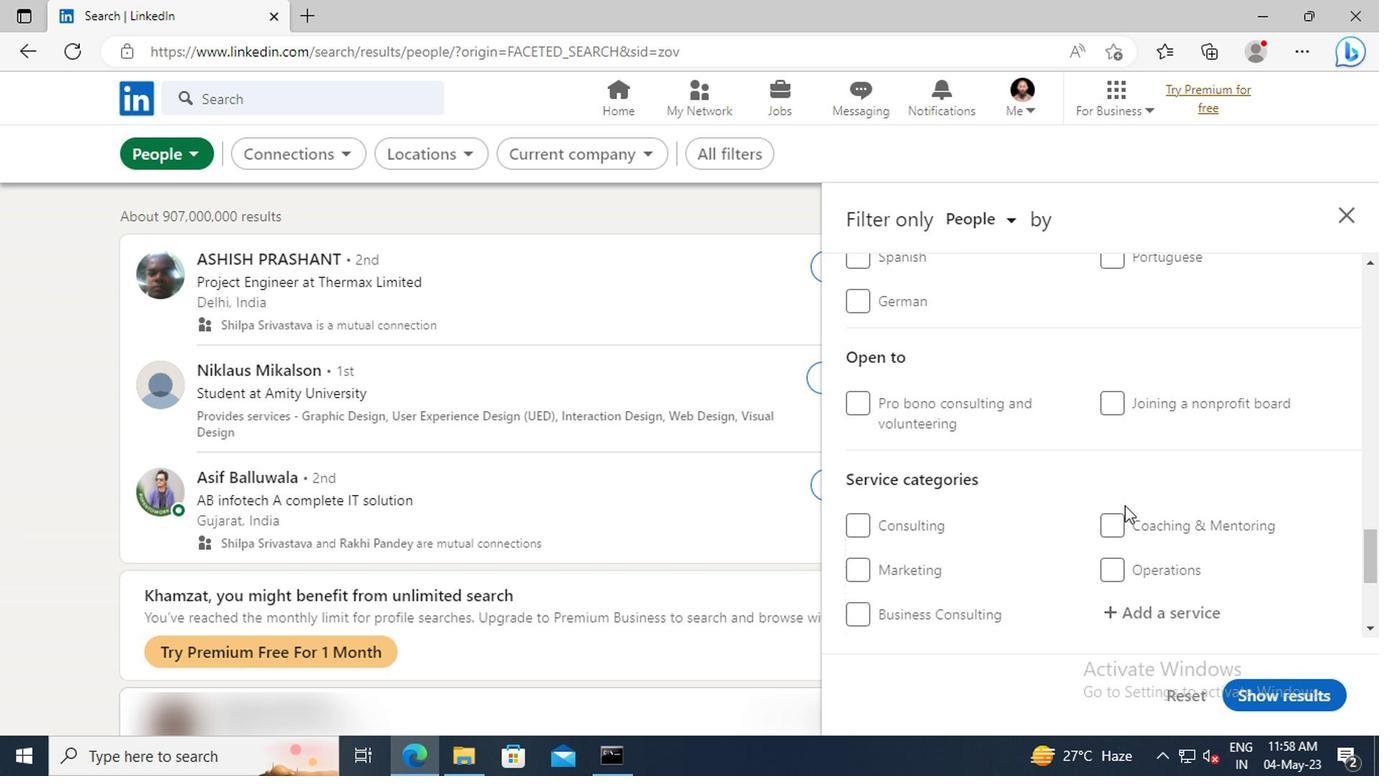 
Action: Mouse scrolled (949, 507) with delta (0, 0)
Screenshot: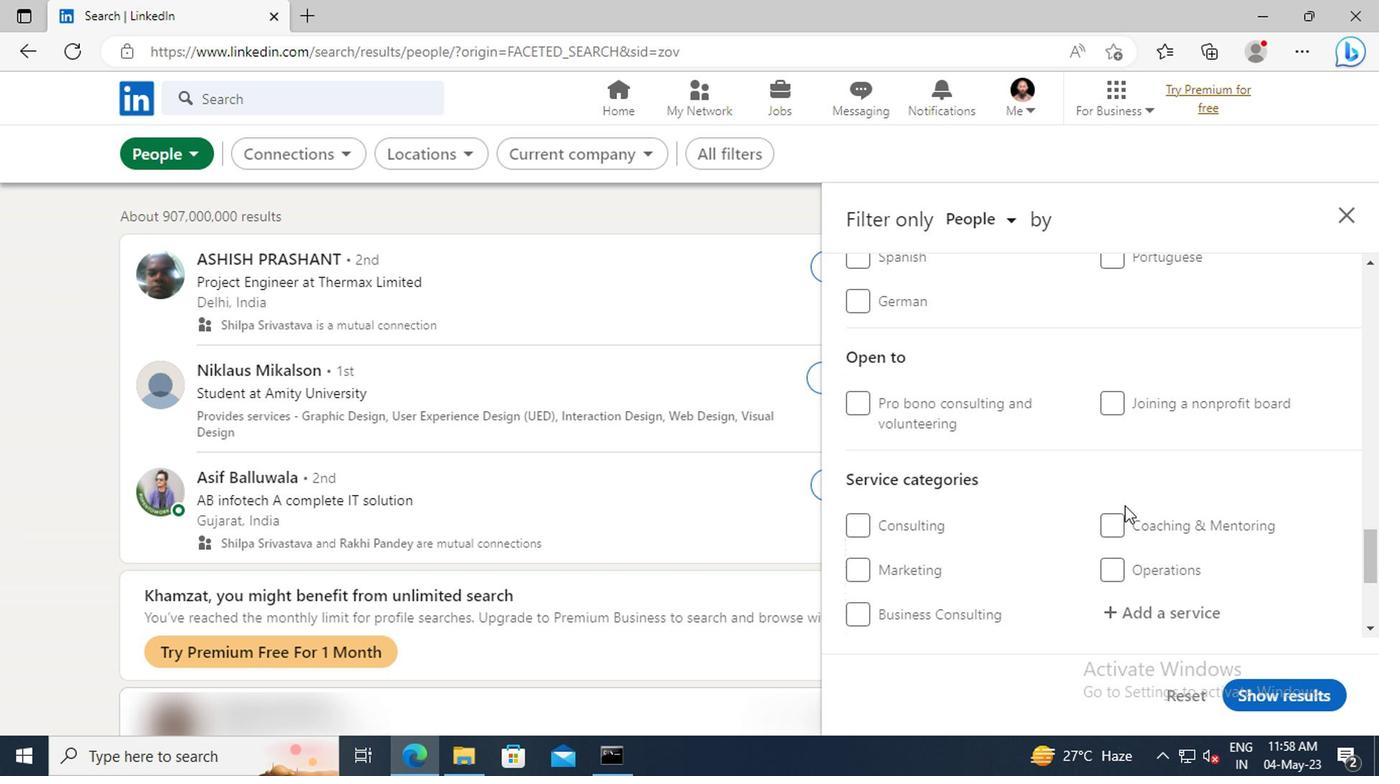 
Action: Mouse moved to (950, 506)
Screenshot: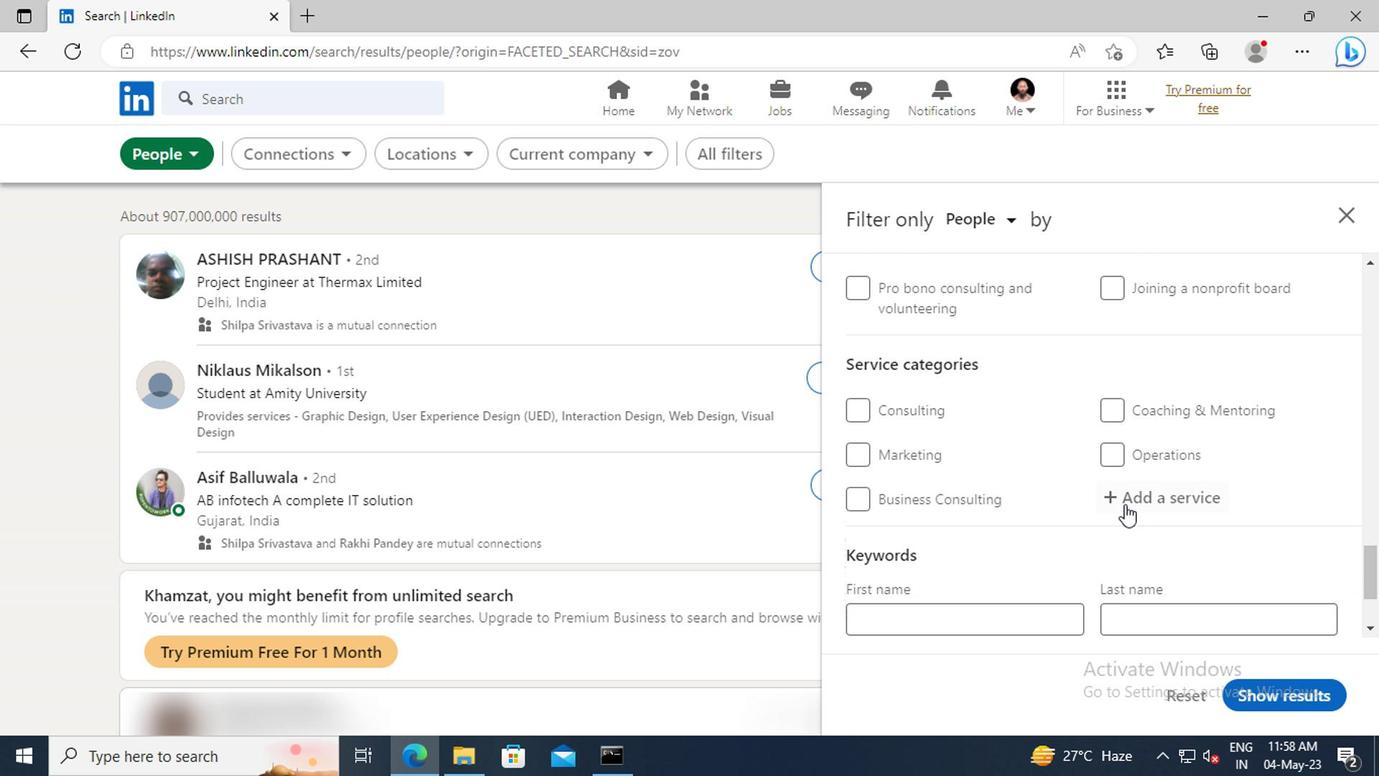 
Action: Mouse pressed left at (950, 506)
Screenshot: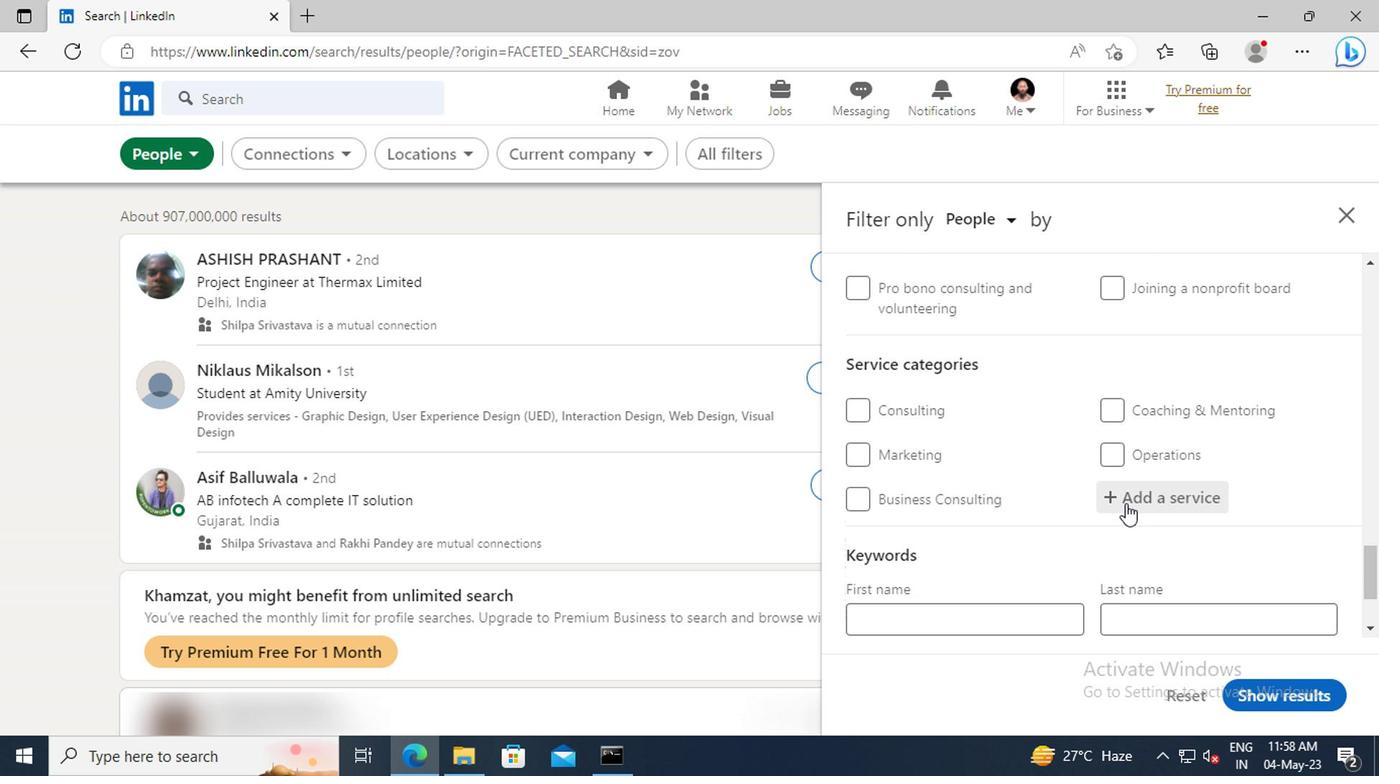 
Action: Key pressed <Key.shift>TAX<Key.space><Key.shift>LAW
Screenshot: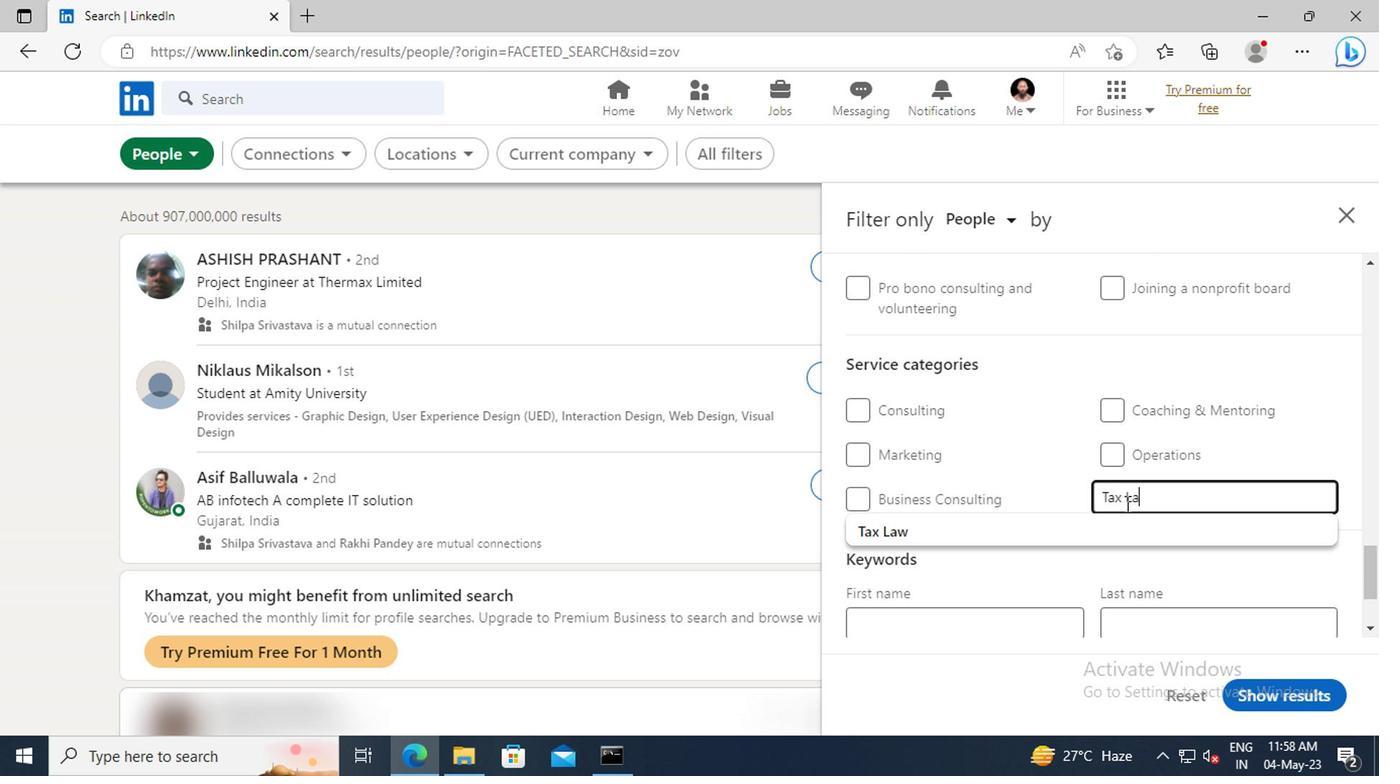 
Action: Mouse moved to (952, 518)
Screenshot: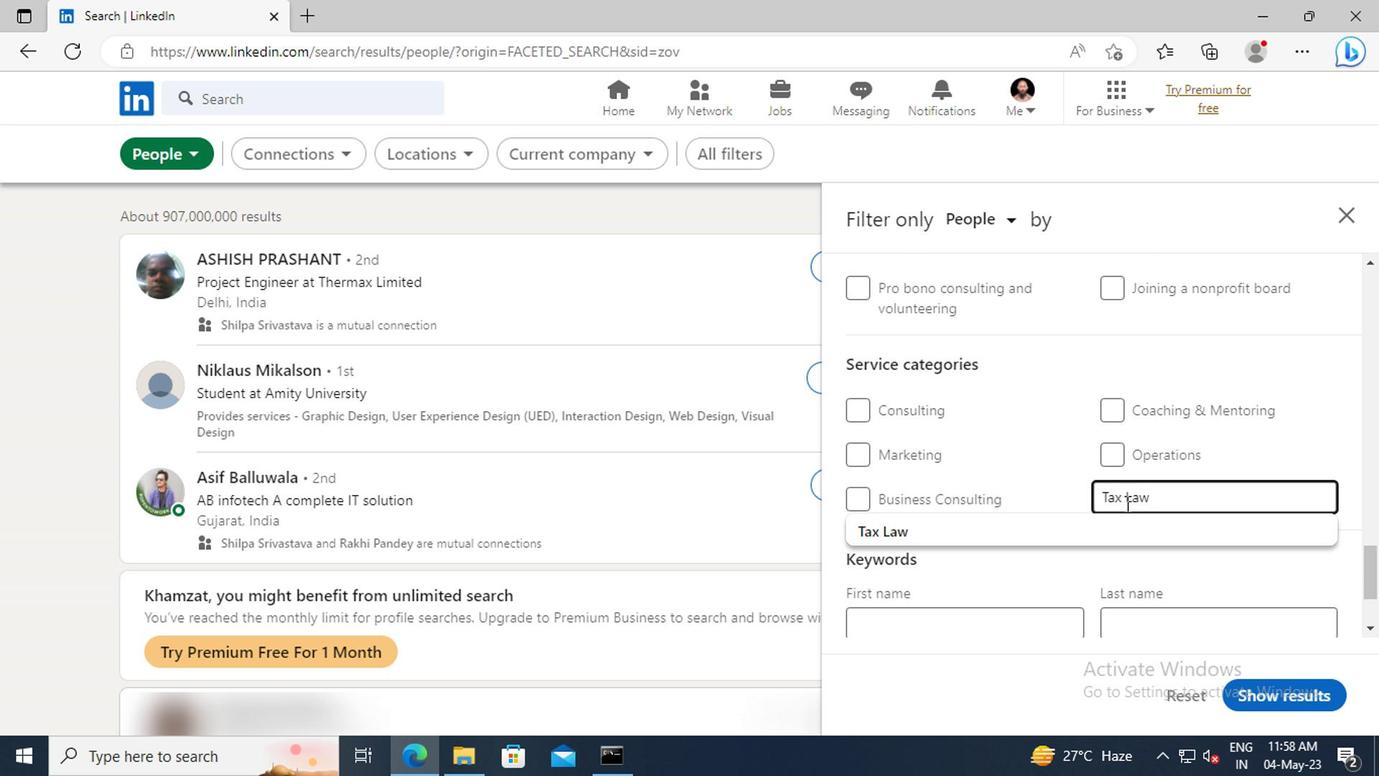 
Action: Mouse pressed left at (952, 518)
Screenshot: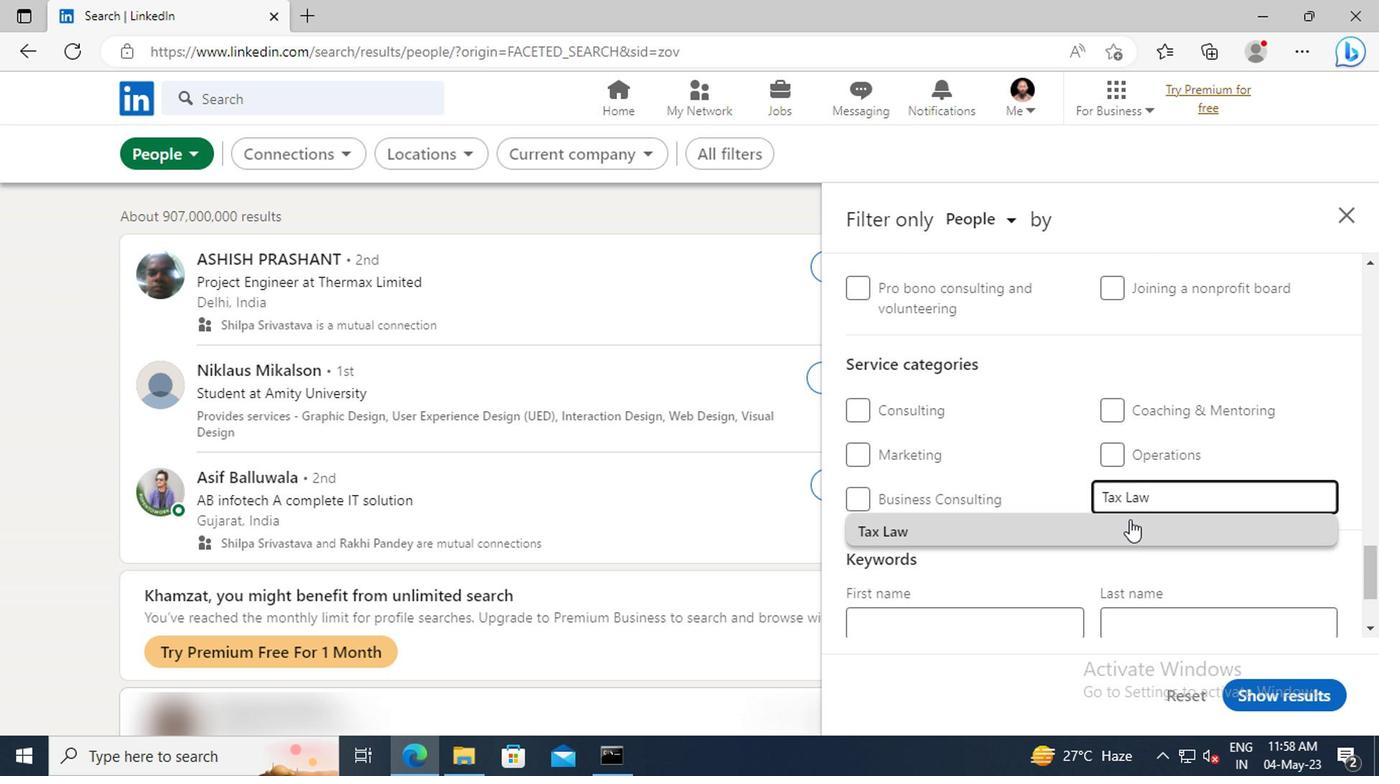
Action: Mouse scrolled (952, 517) with delta (0, 0)
Screenshot: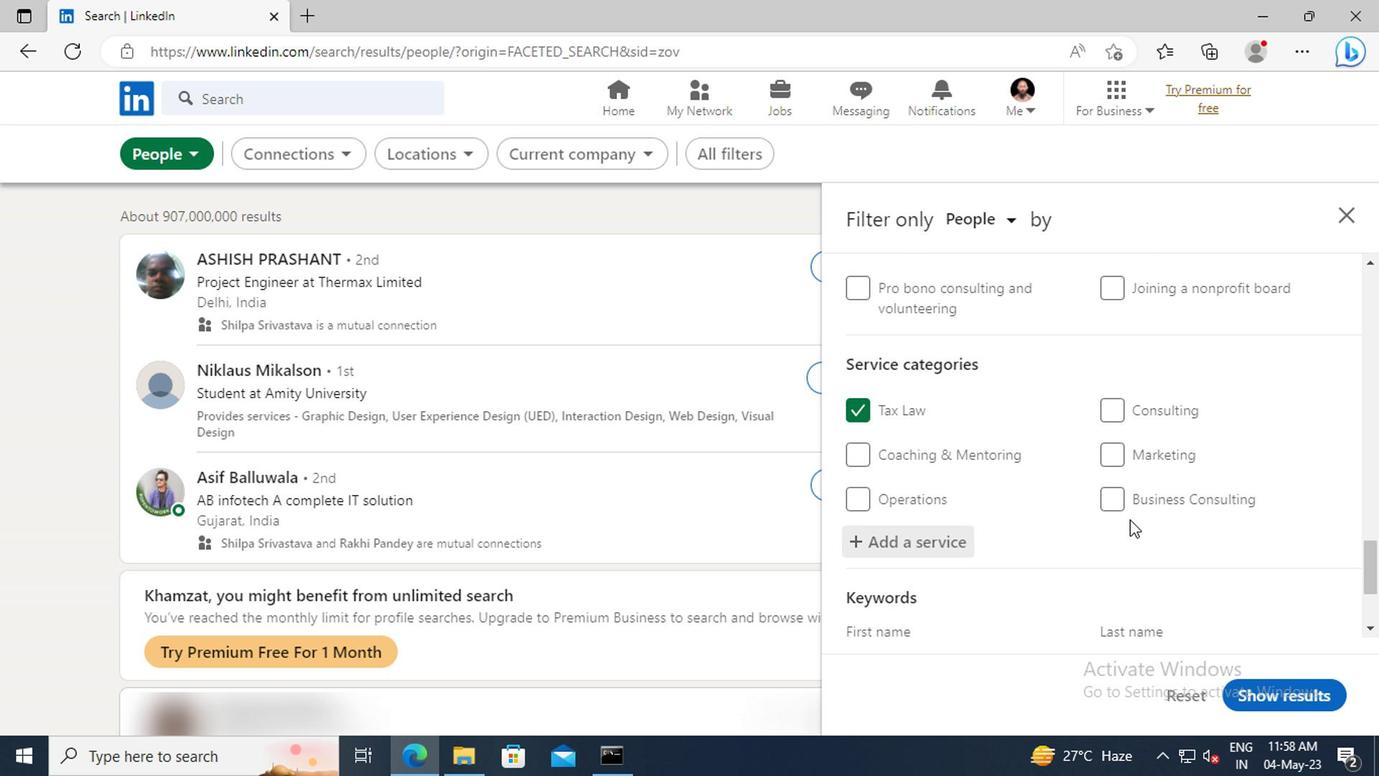 
Action: Mouse scrolled (952, 517) with delta (0, 0)
Screenshot: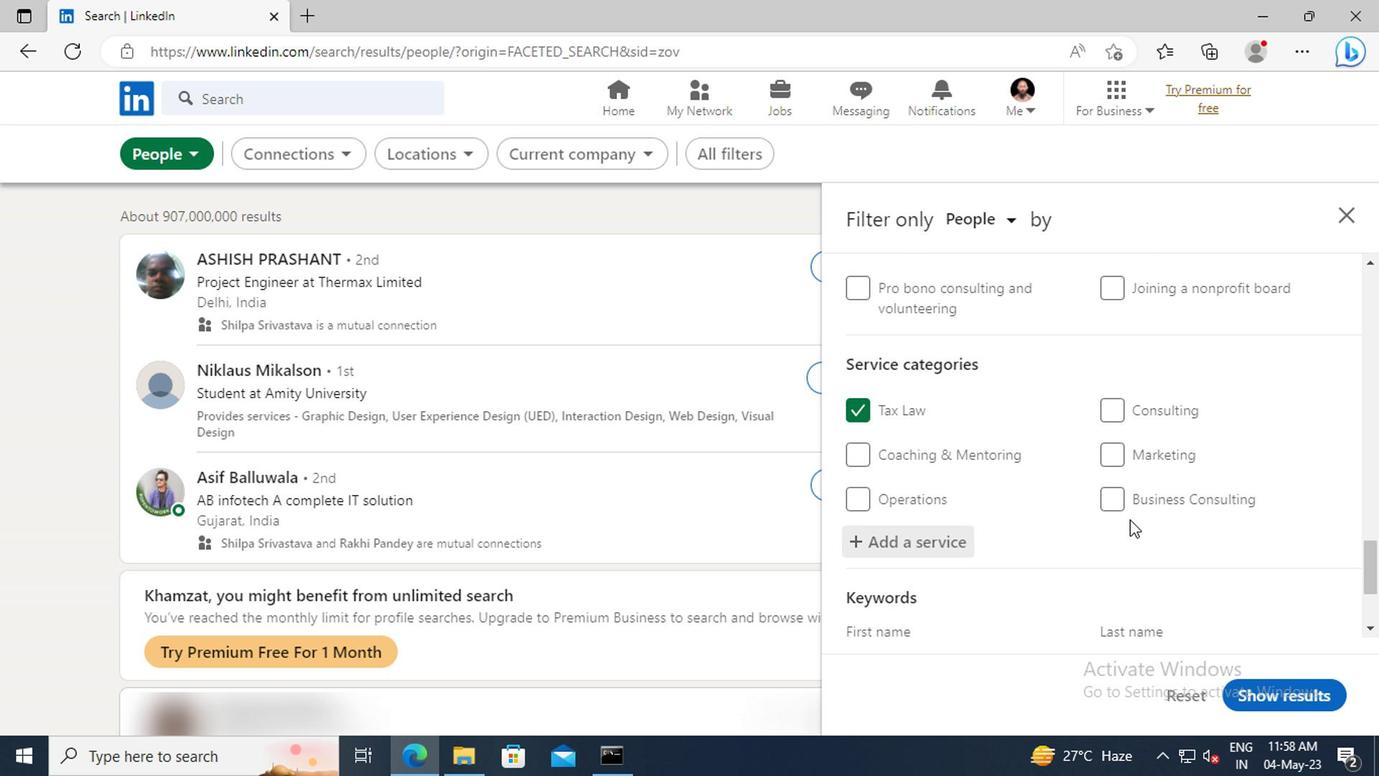 
Action: Mouse scrolled (952, 517) with delta (0, 0)
Screenshot: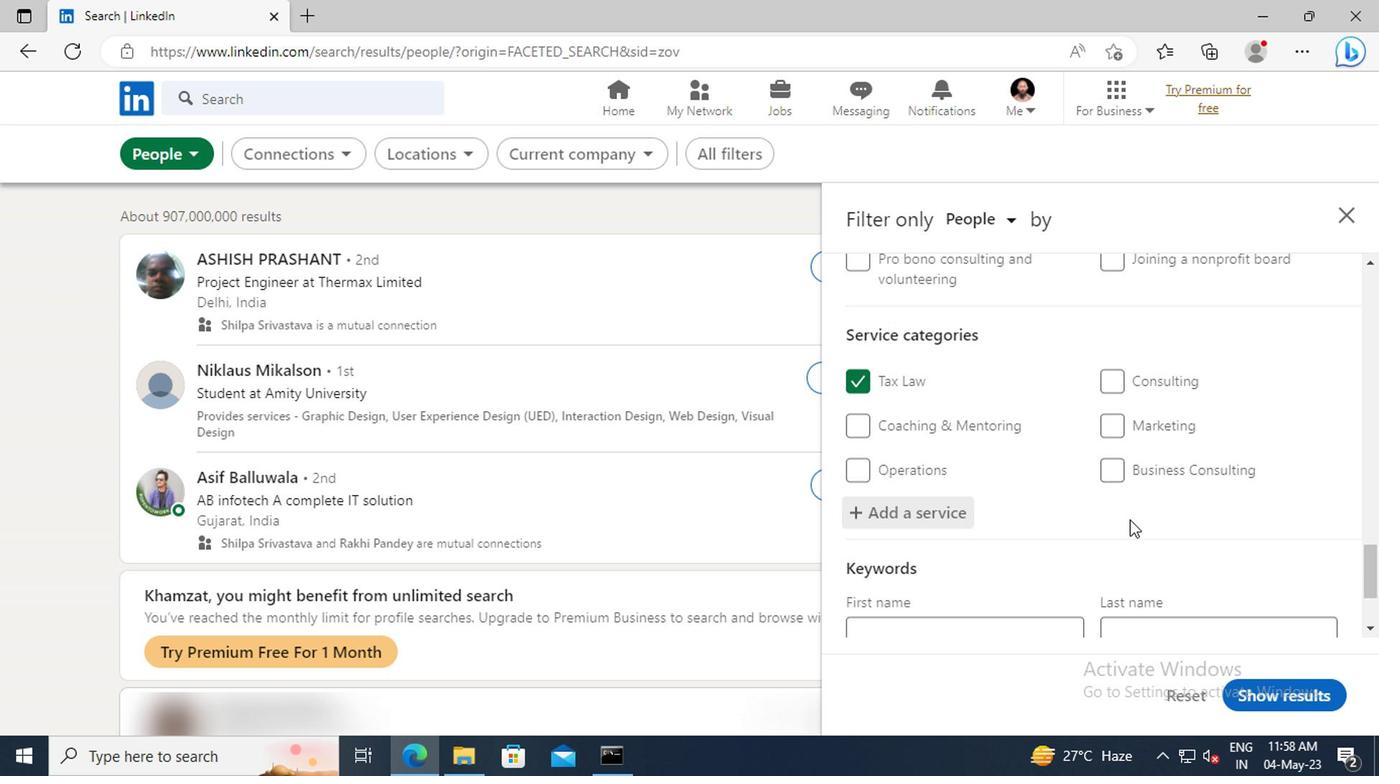 
Action: Mouse moved to (858, 549)
Screenshot: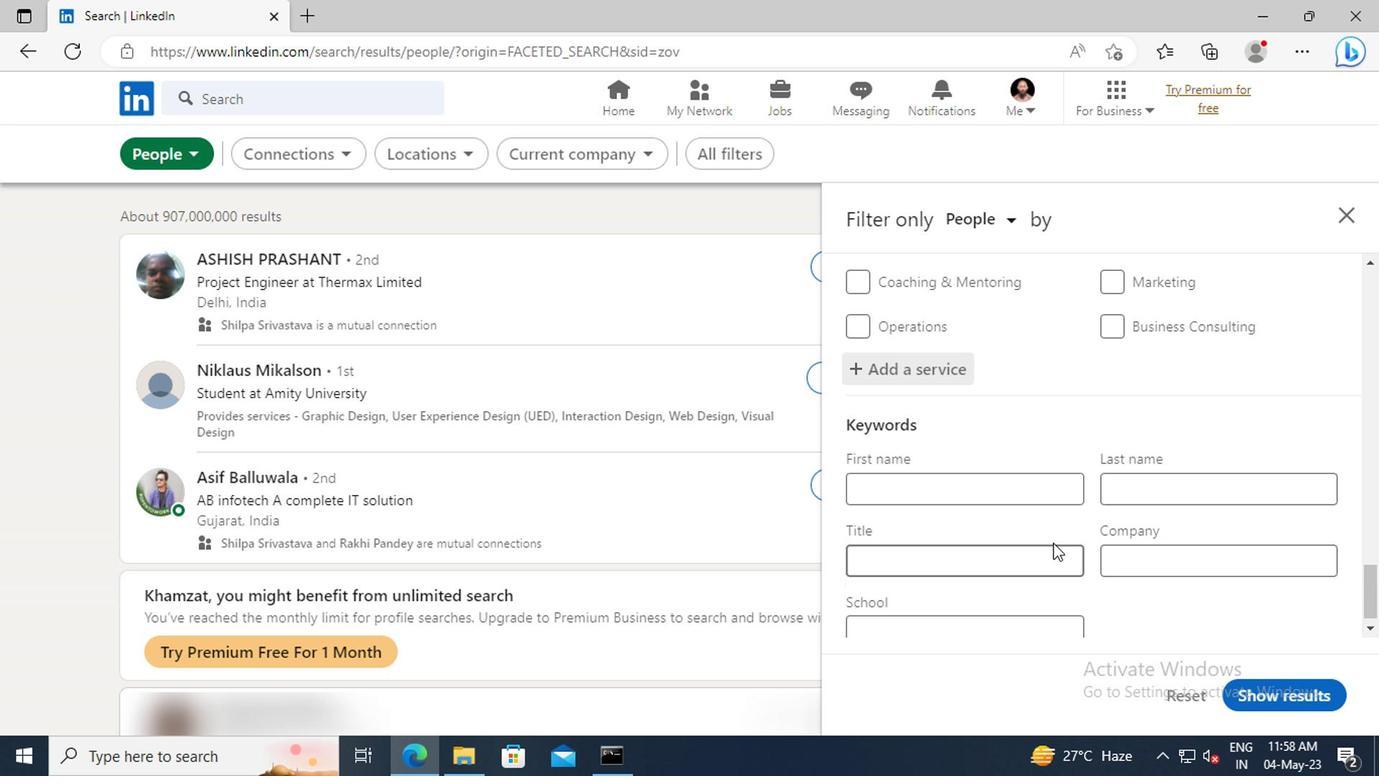 
Action: Mouse pressed left at (858, 549)
Screenshot: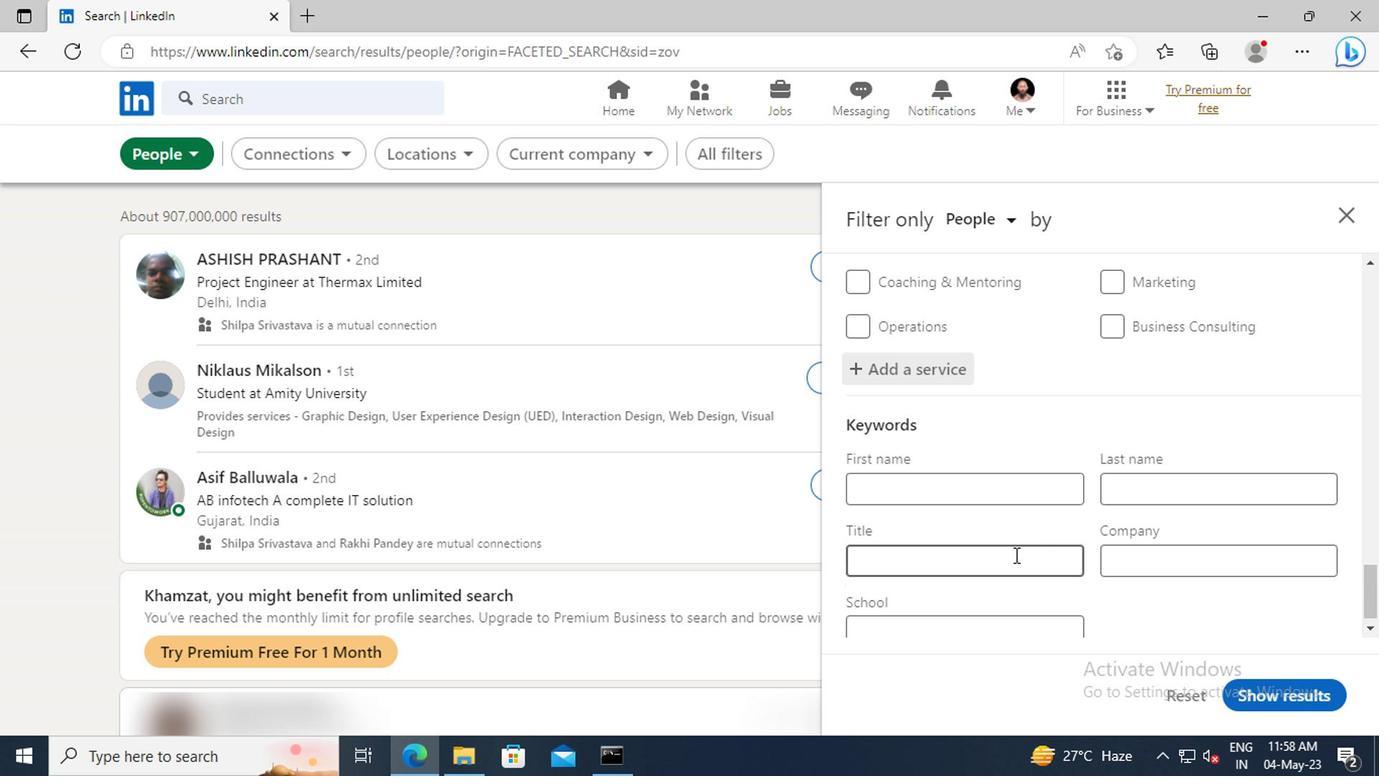
Action: Key pressed <Key.shift><Key.shift><Key.shift><Key.shift><Key.shift><Key.shift><Key.shift><Key.shift><Key.shift><Key.shift><Key.shift><Key.shift><Key.shift><Key.shift><Key.shift><Key.shift><Key.shift><Key.shift>ACCOUNTING<Key.space><Key.shift>DIRECTOR<Key.enter>
Screenshot: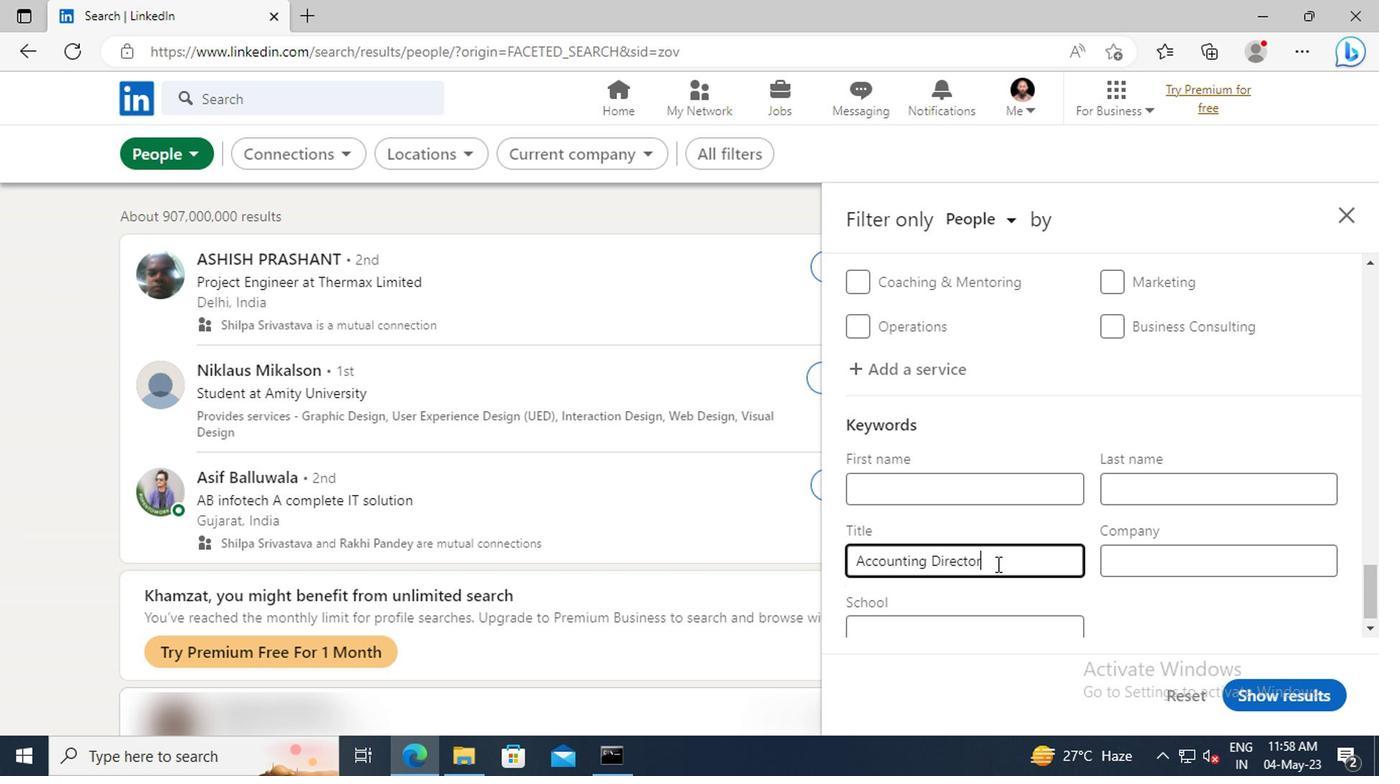 
Action: Mouse moved to (1036, 639)
Screenshot: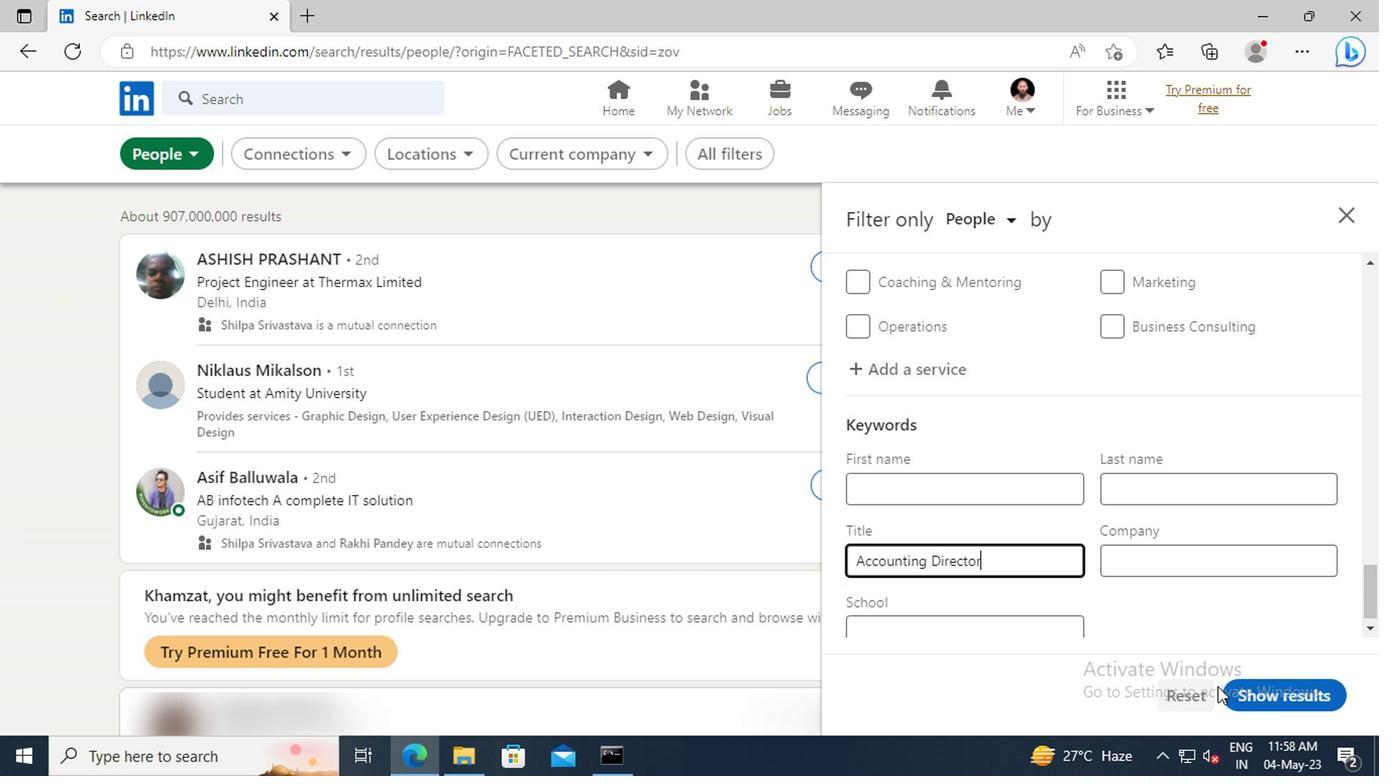 
Action: Mouse pressed left at (1036, 639)
Screenshot: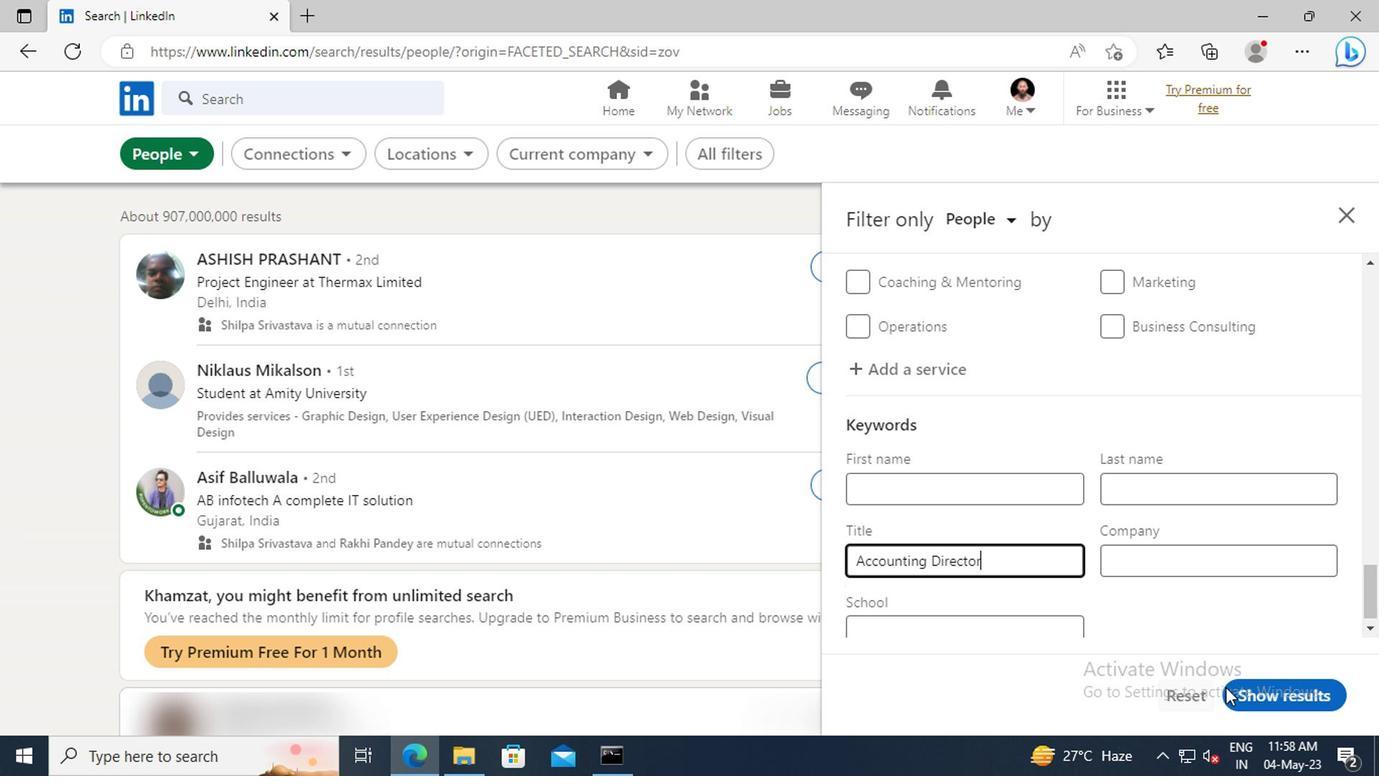 
